 Task: Find connections with filter location Dhuburi with filter topic #careertips with filter profile language Spanish with filter current company Trina Solar with filter school Meenakshi Sundararajan Engineering College with filter industry Lime and Gypsum Products Manufacturing with filter service category Email Marketing with filter keywords title Continuous Improvement Lead
Action: Mouse moved to (205, 275)
Screenshot: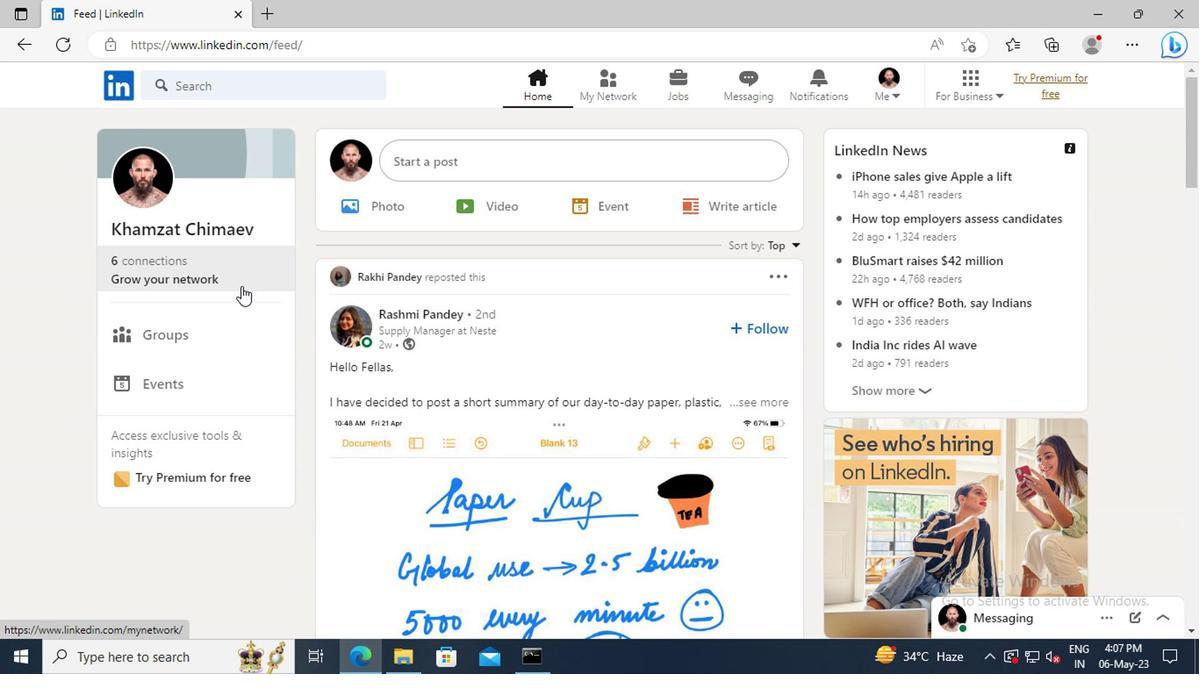 
Action: Mouse pressed left at (205, 275)
Screenshot: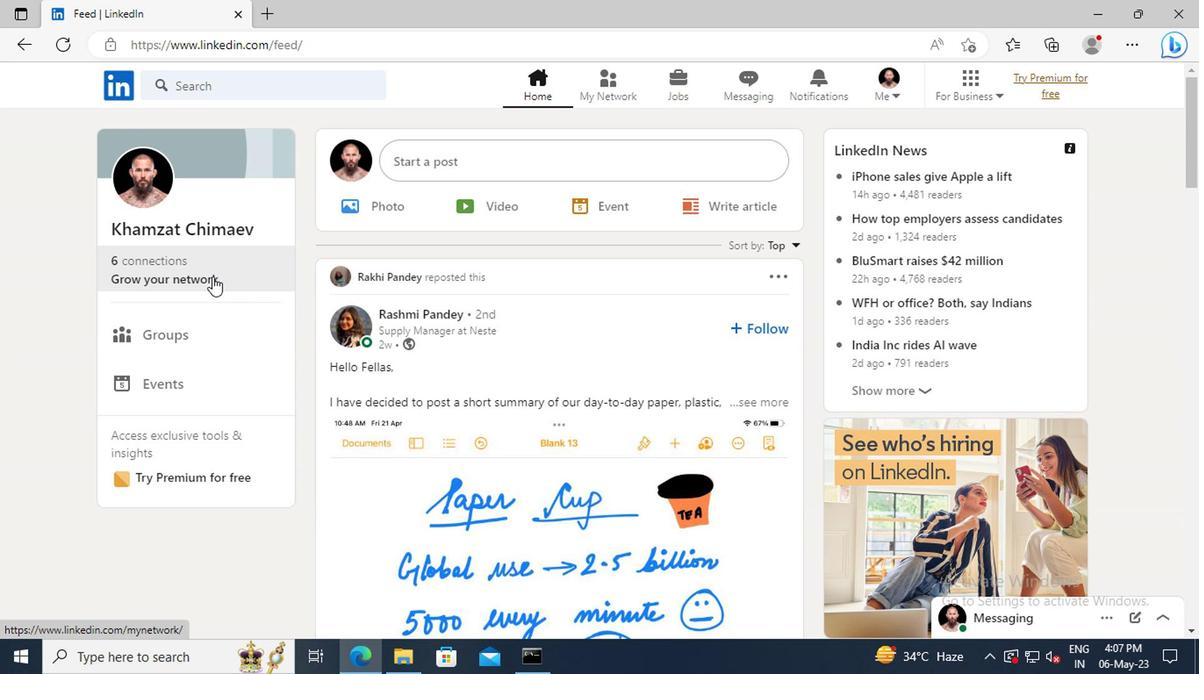 
Action: Mouse moved to (204, 184)
Screenshot: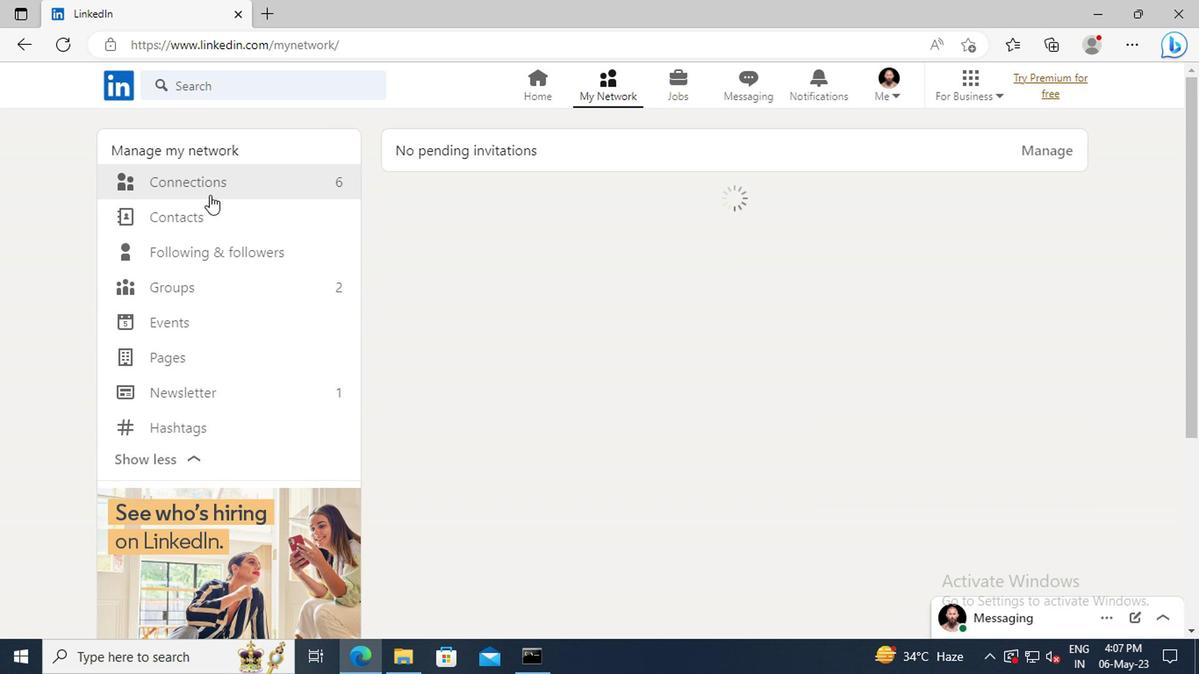 
Action: Mouse pressed left at (204, 184)
Screenshot: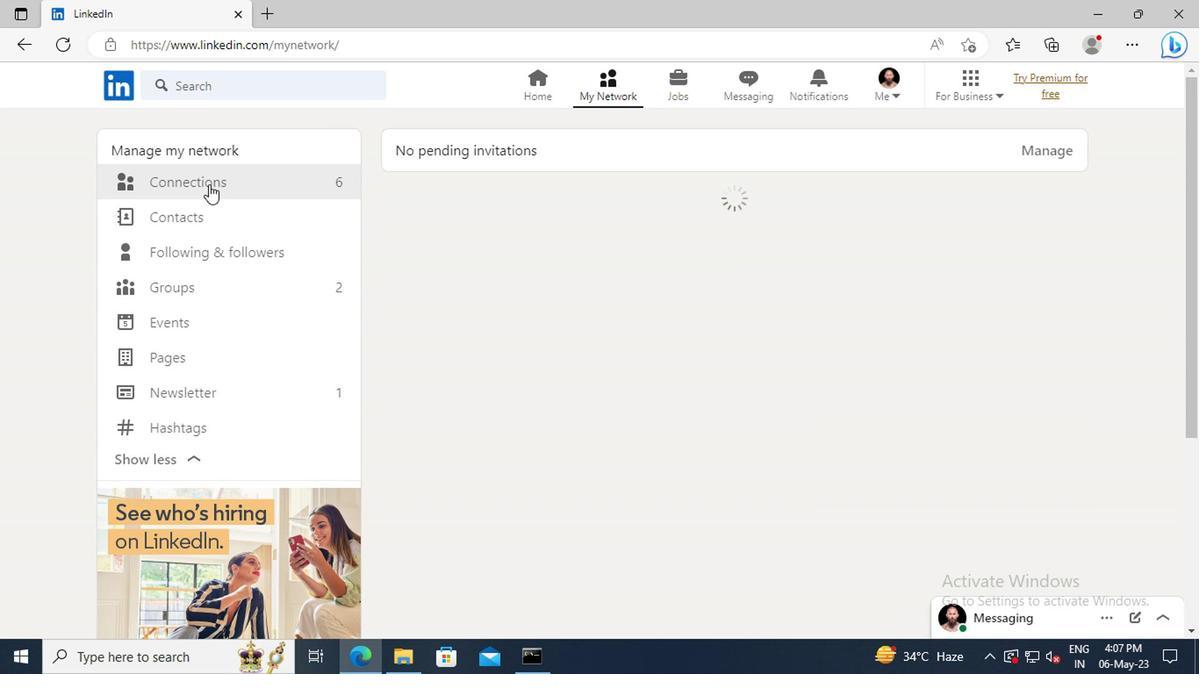 
Action: Mouse moved to (707, 187)
Screenshot: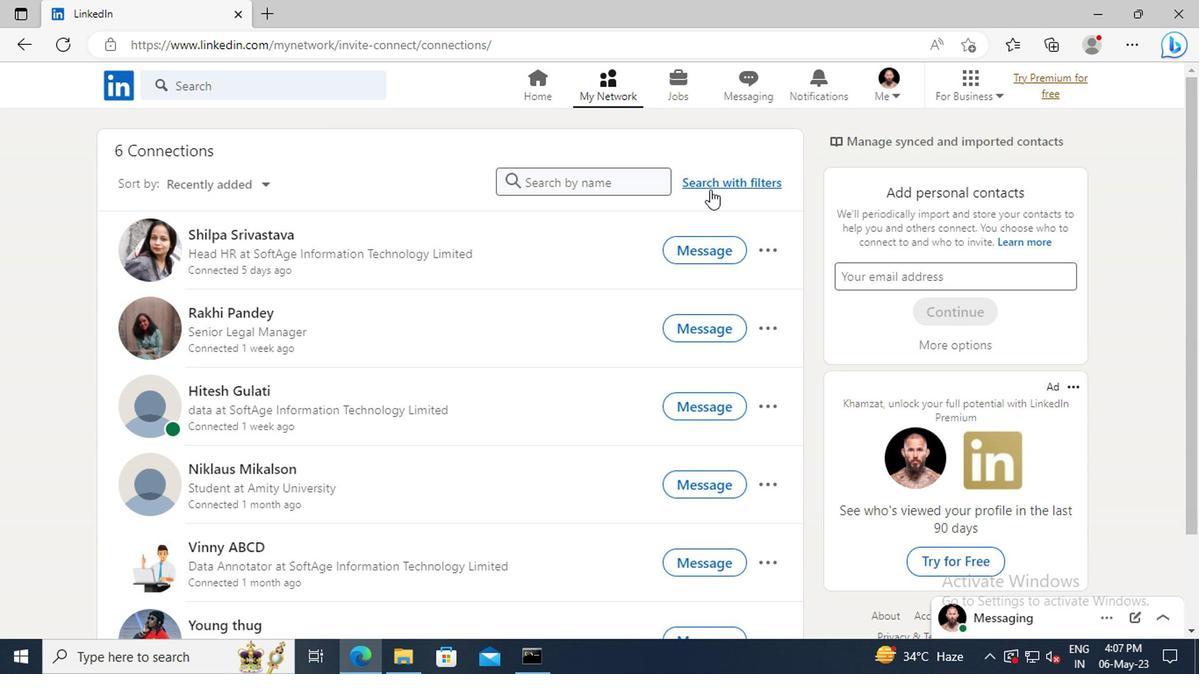 
Action: Mouse pressed left at (707, 187)
Screenshot: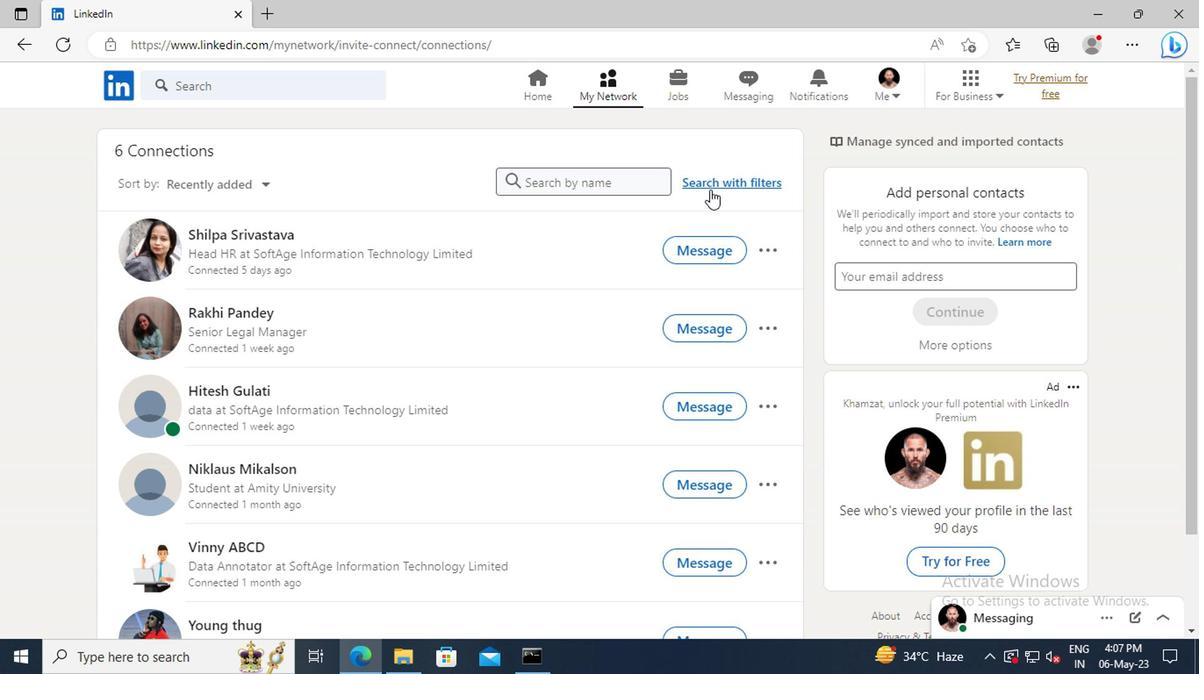 
Action: Mouse moved to (664, 141)
Screenshot: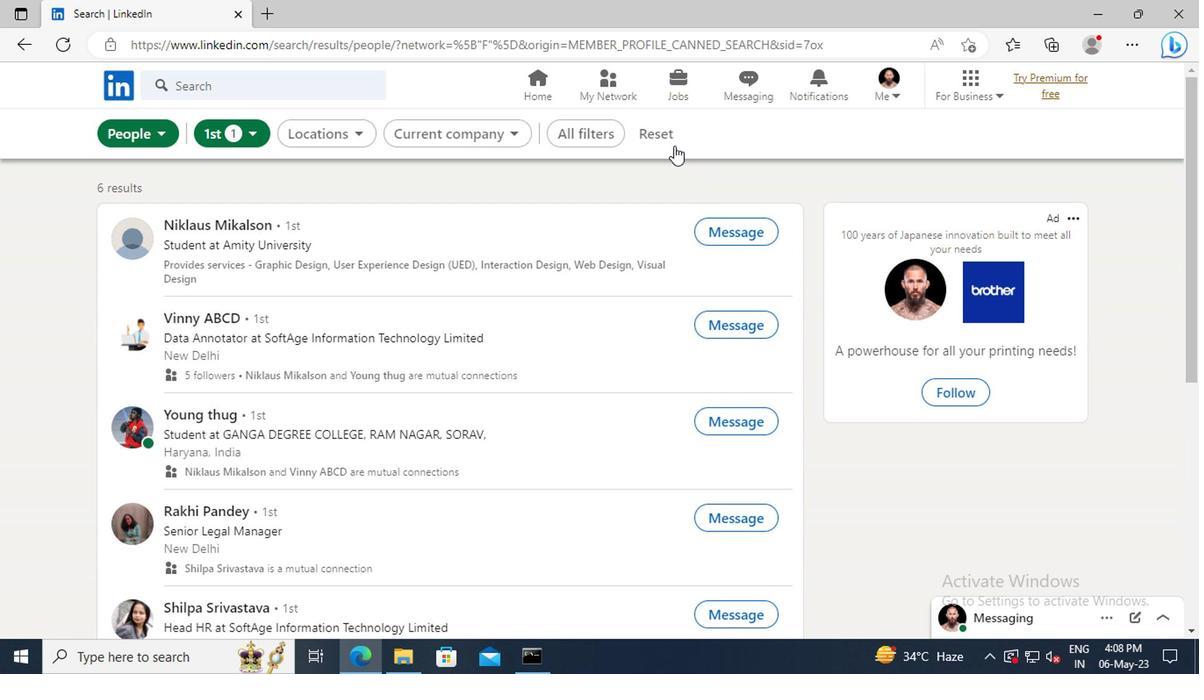 
Action: Mouse pressed left at (664, 141)
Screenshot: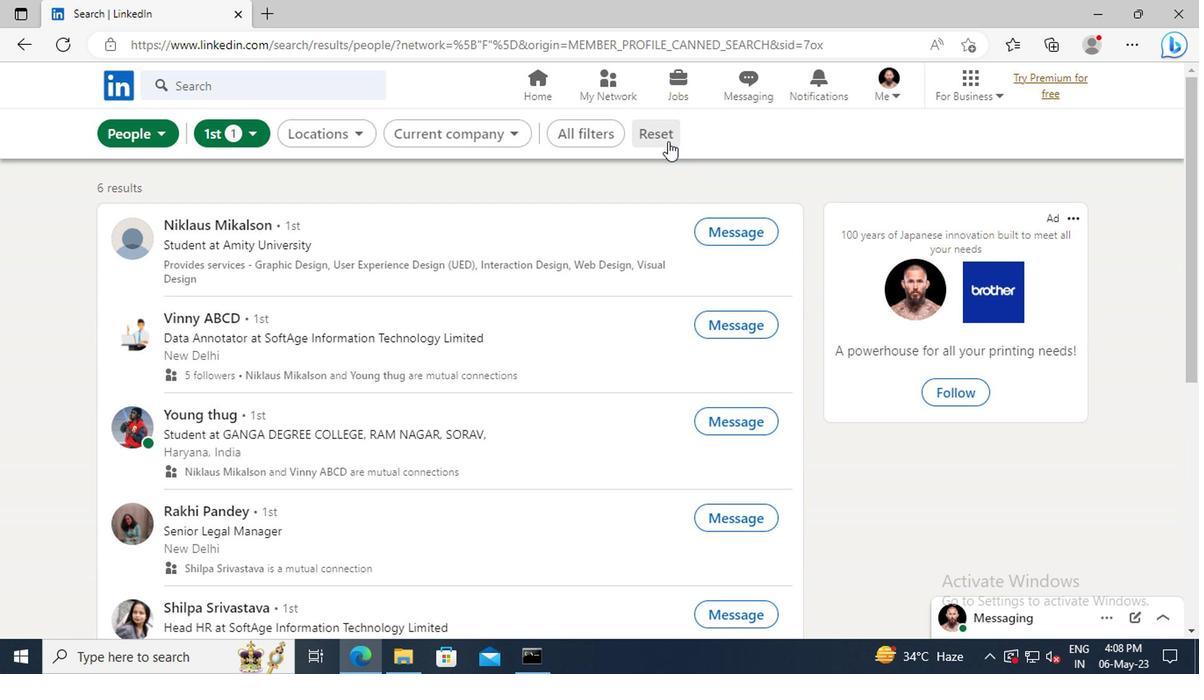 
Action: Mouse moved to (637, 141)
Screenshot: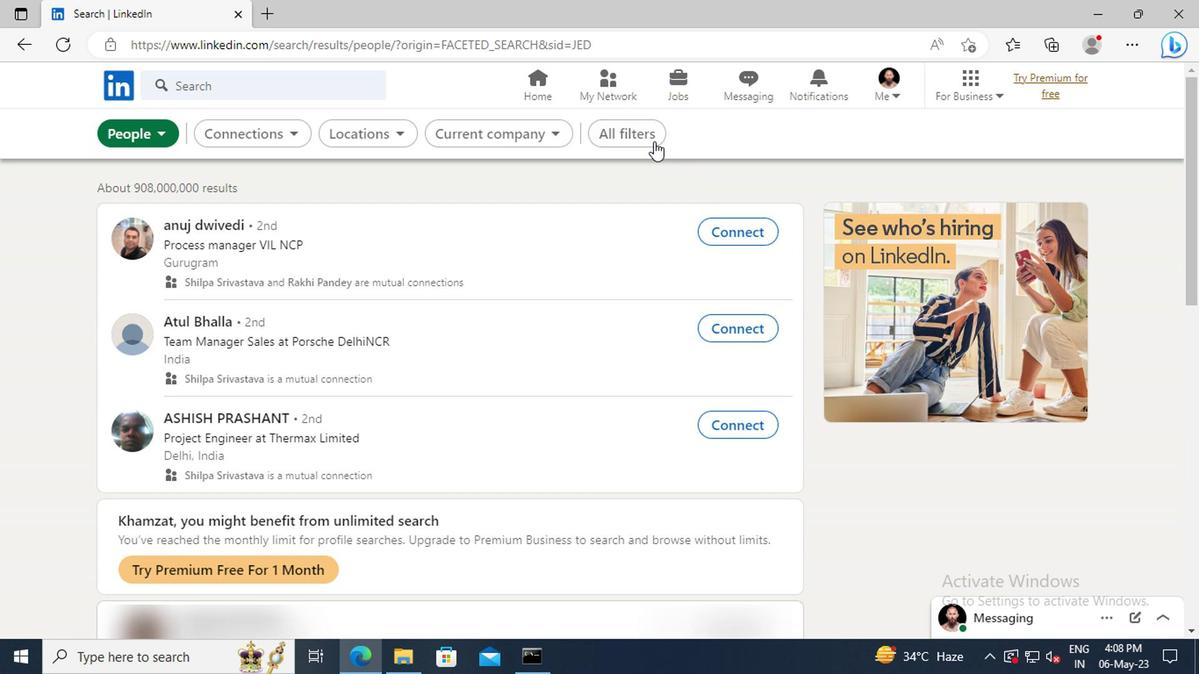 
Action: Mouse pressed left at (637, 141)
Screenshot: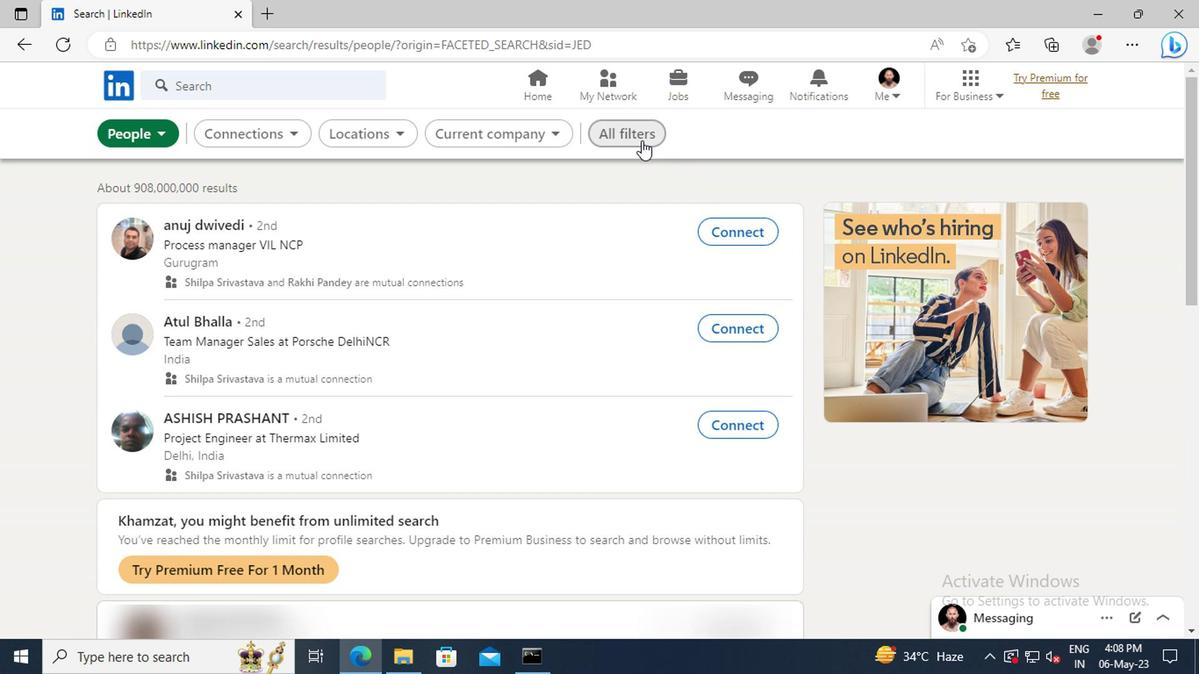 
Action: Mouse moved to (964, 322)
Screenshot: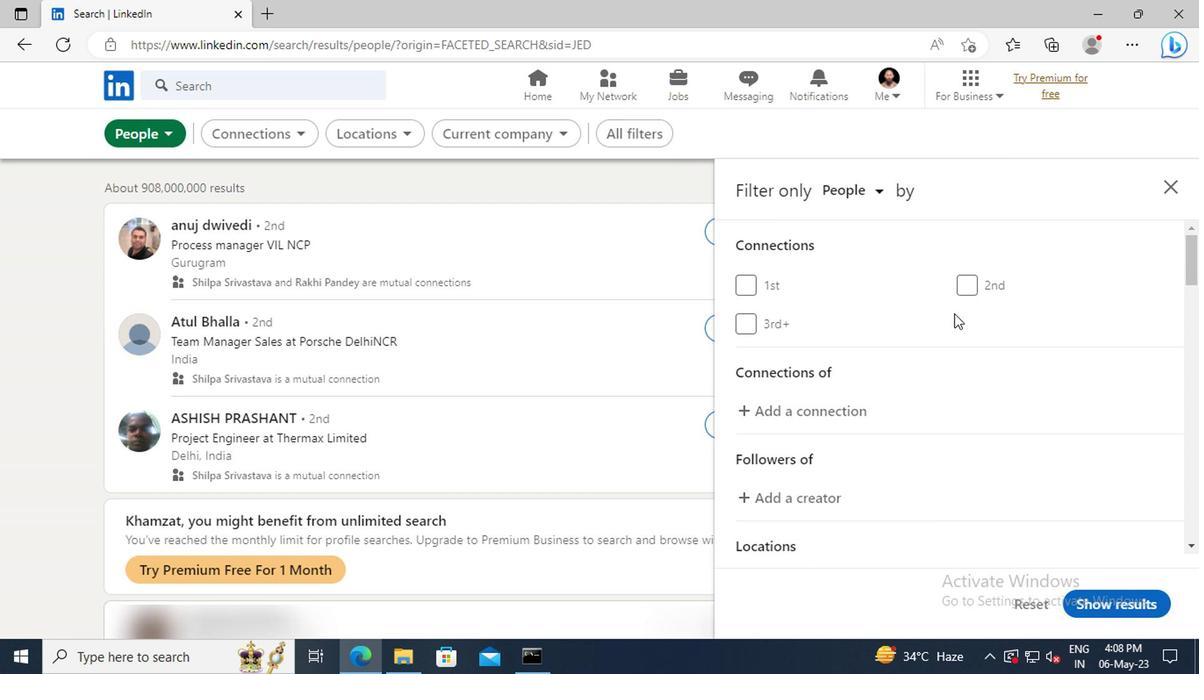 
Action: Mouse scrolled (964, 321) with delta (0, 0)
Screenshot: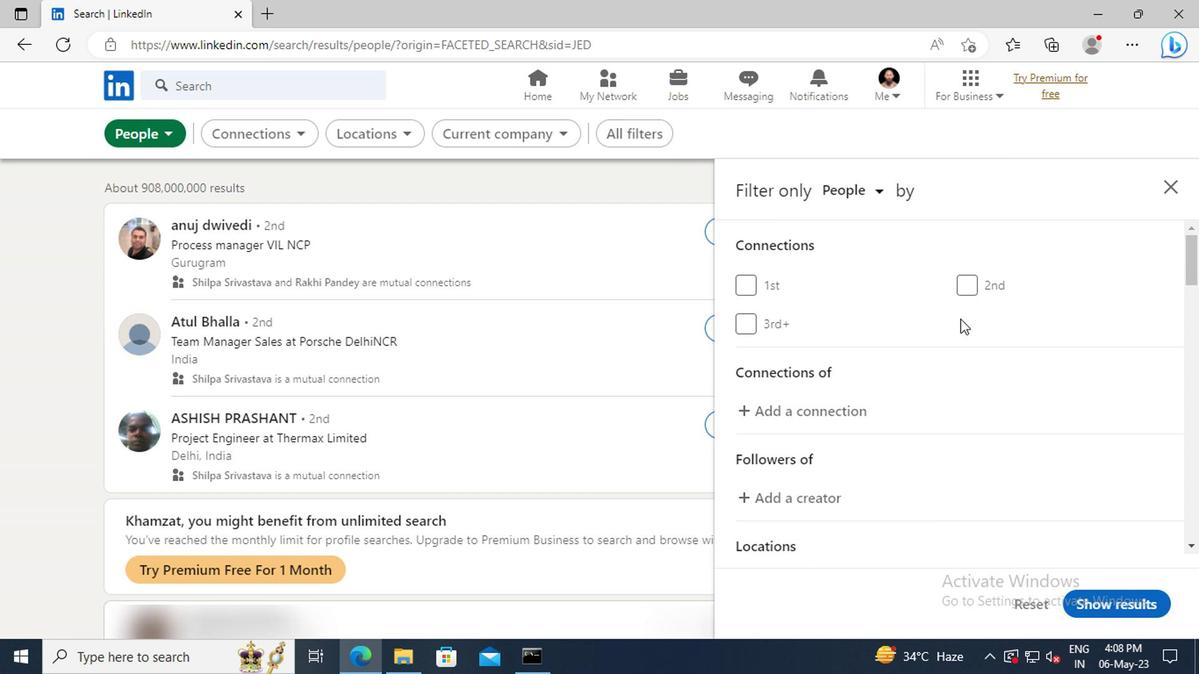 
Action: Mouse scrolled (964, 321) with delta (0, 0)
Screenshot: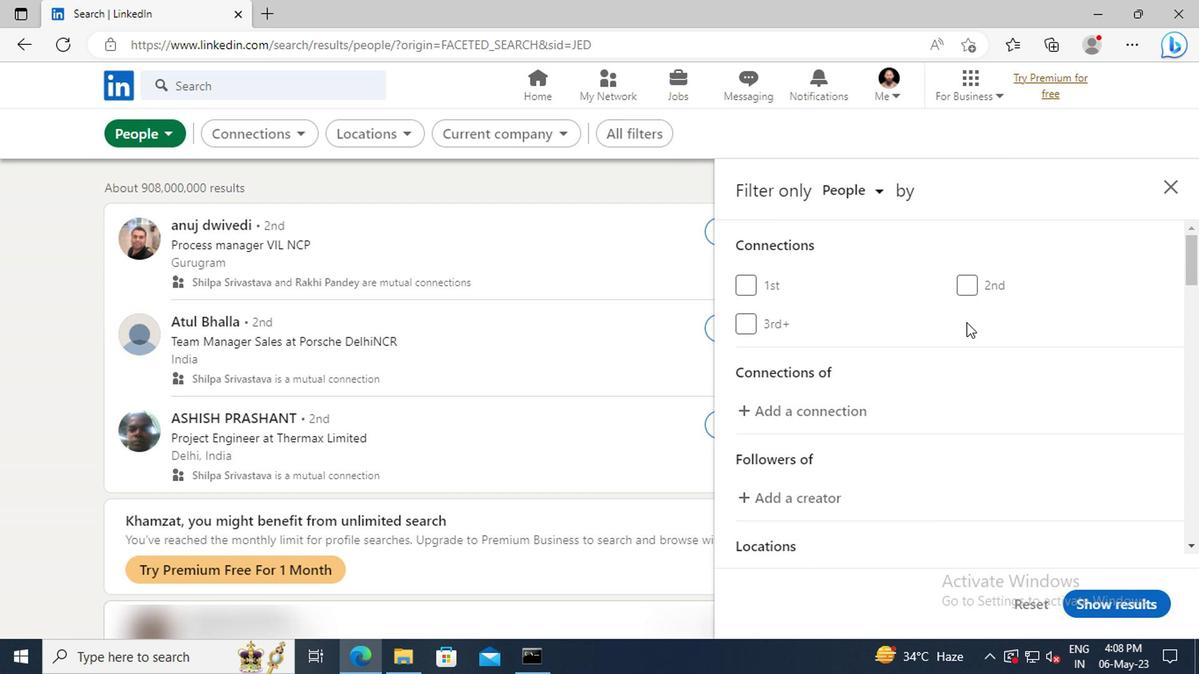 
Action: Mouse scrolled (964, 321) with delta (0, 0)
Screenshot: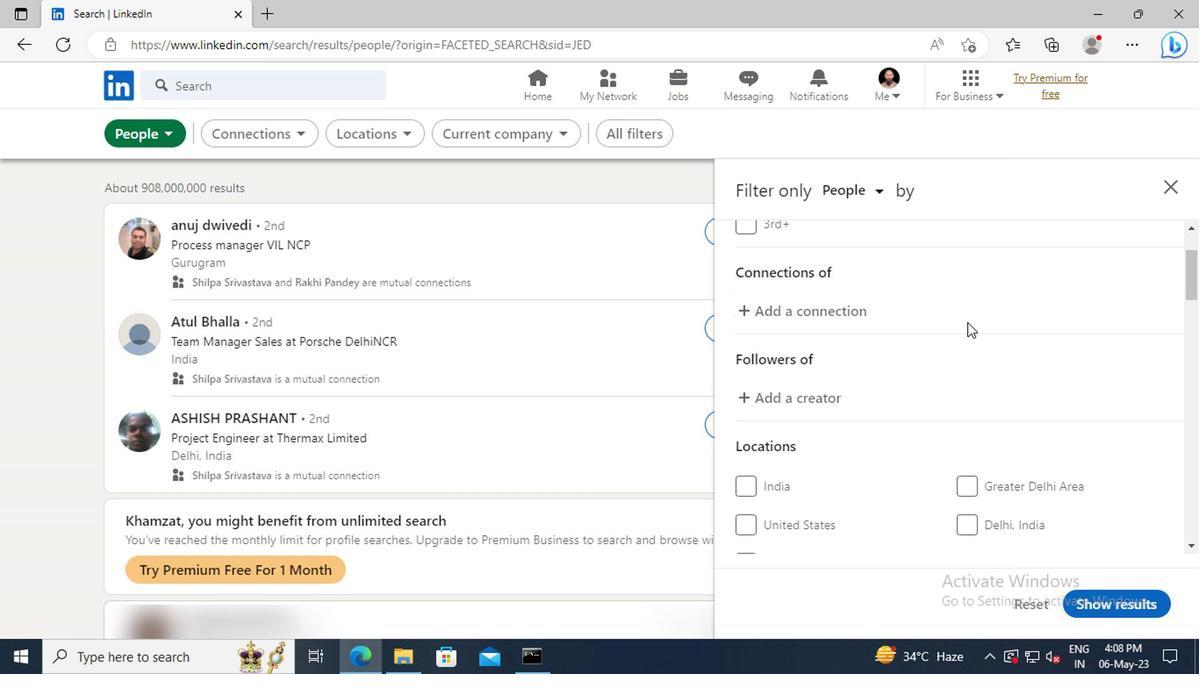 
Action: Mouse scrolled (964, 321) with delta (0, 0)
Screenshot: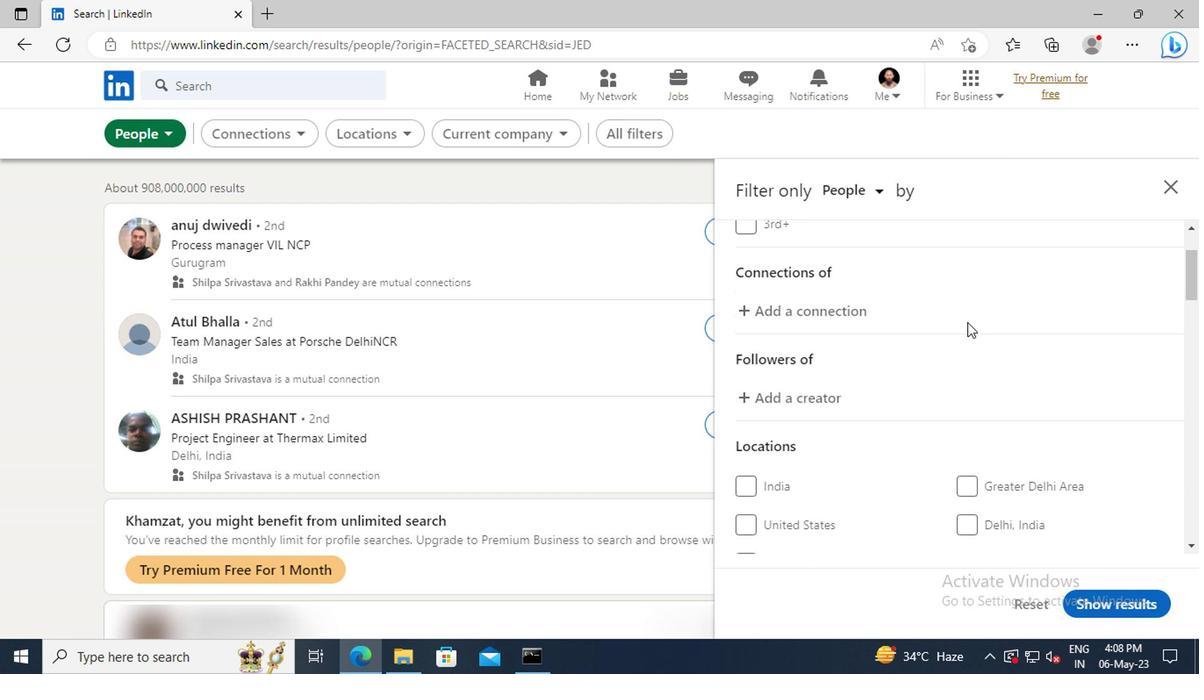 
Action: Mouse scrolled (964, 321) with delta (0, 0)
Screenshot: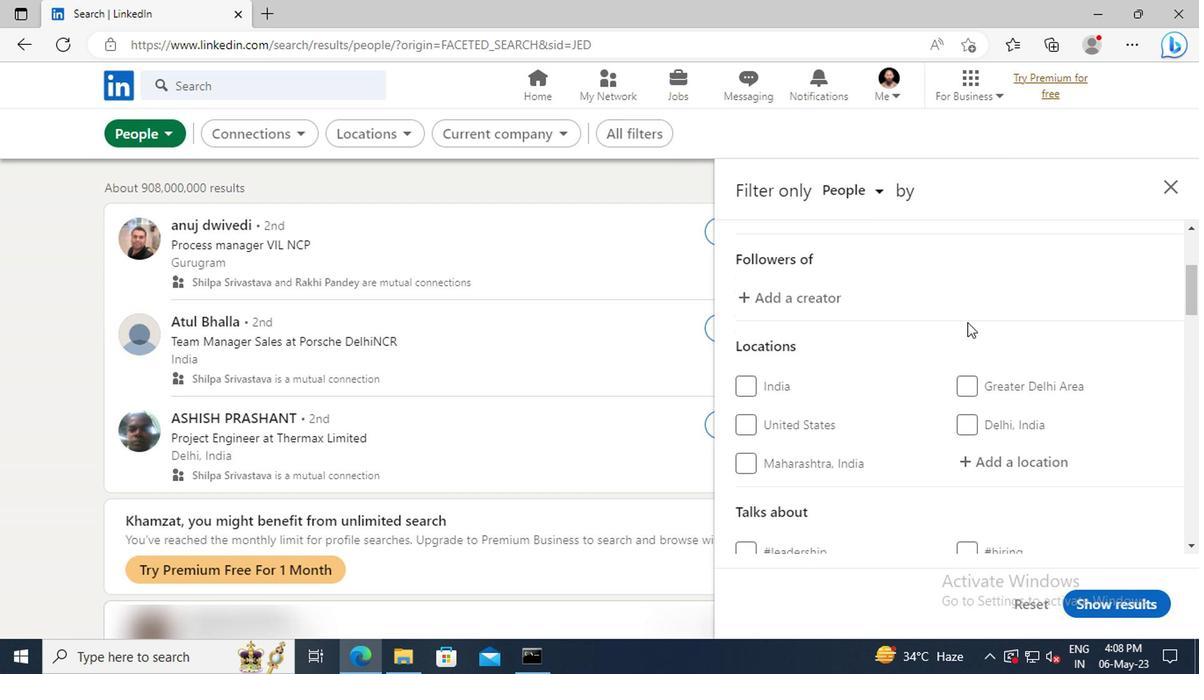
Action: Mouse scrolled (964, 321) with delta (0, 0)
Screenshot: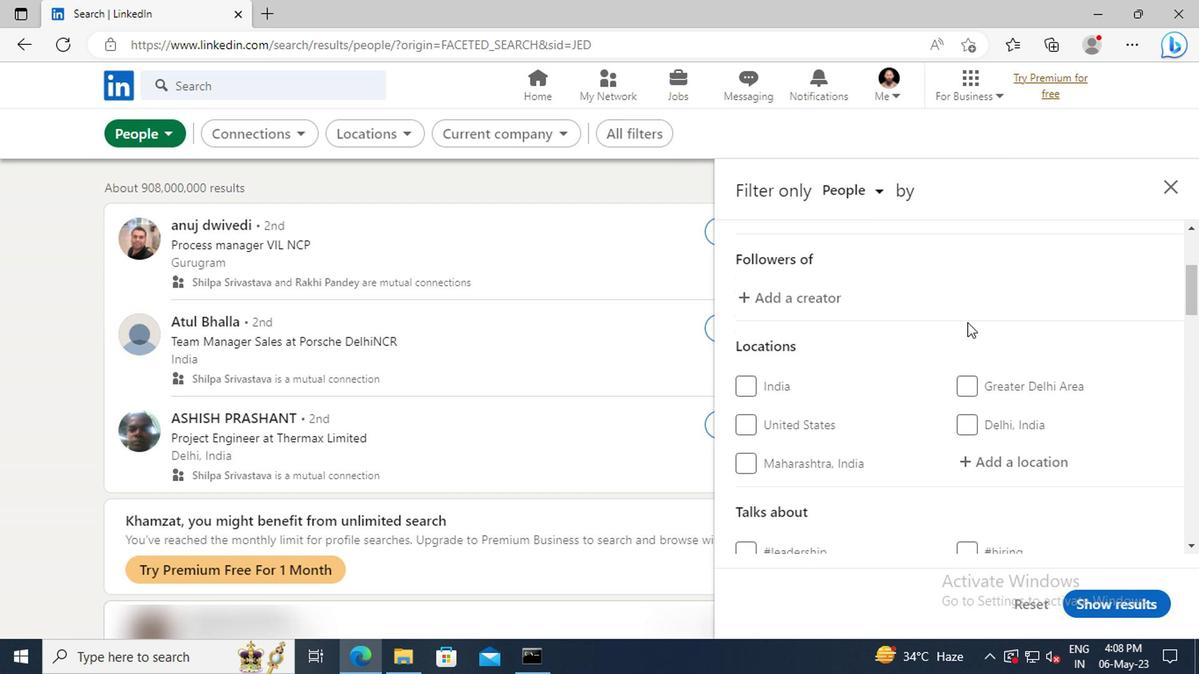 
Action: Mouse moved to (972, 359)
Screenshot: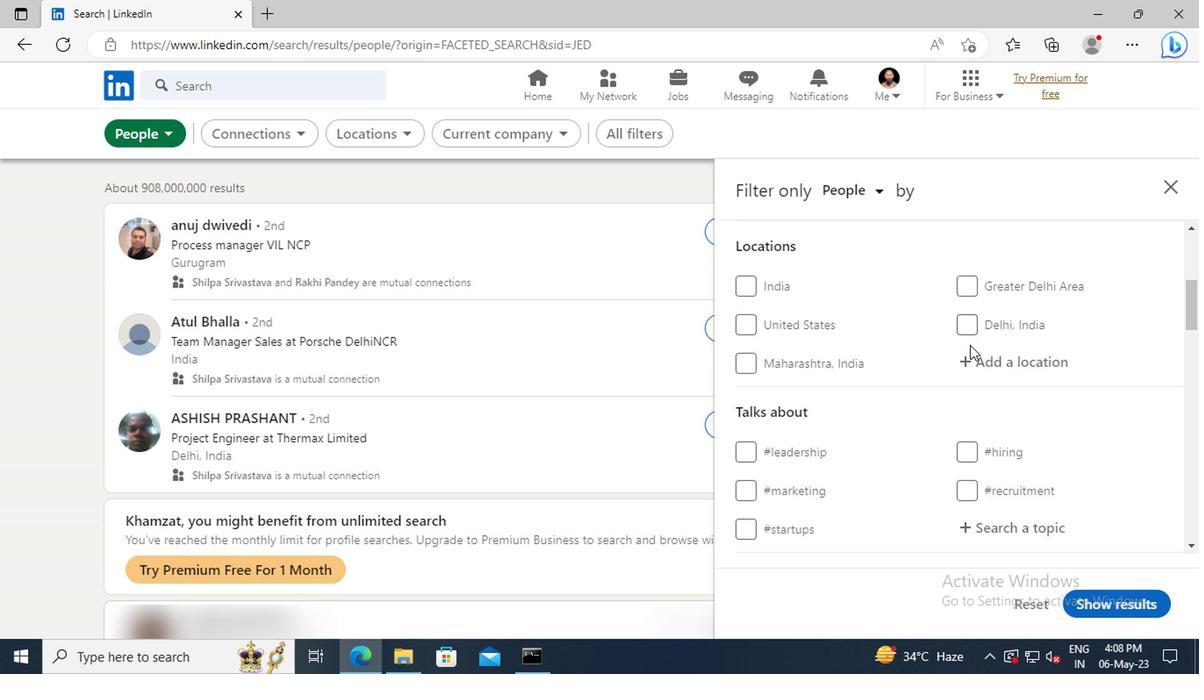 
Action: Mouse pressed left at (972, 359)
Screenshot: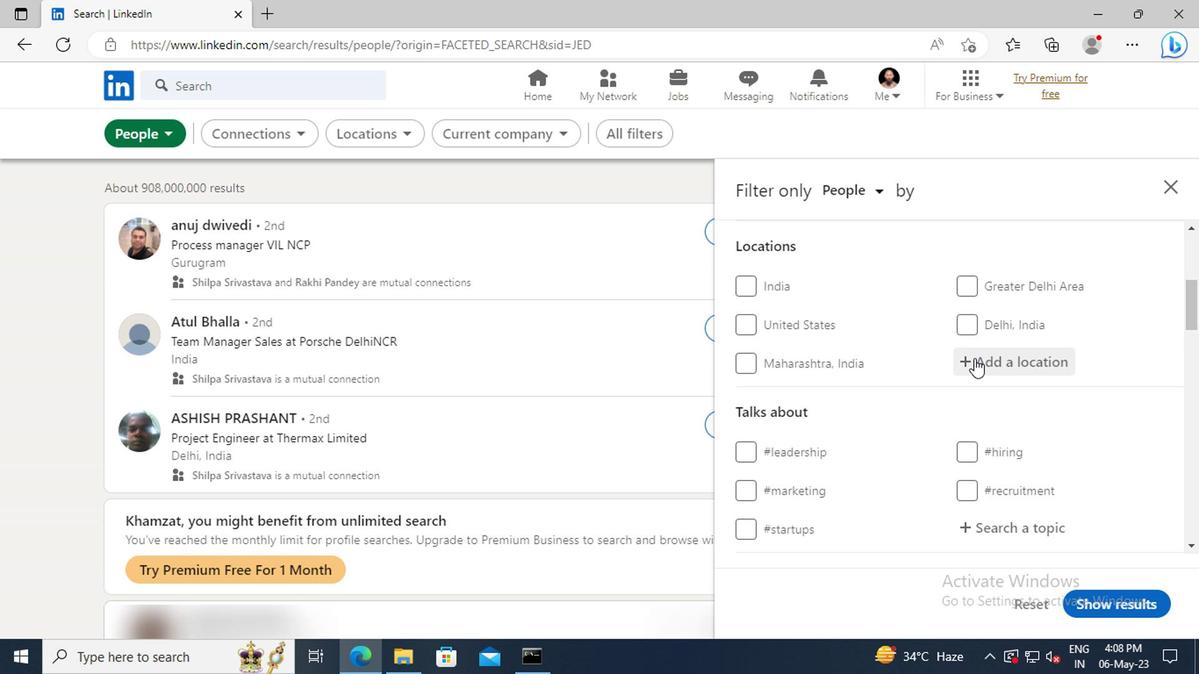 
Action: Key pressed <Key.shift>DHUBURI<Key.enter>
Screenshot: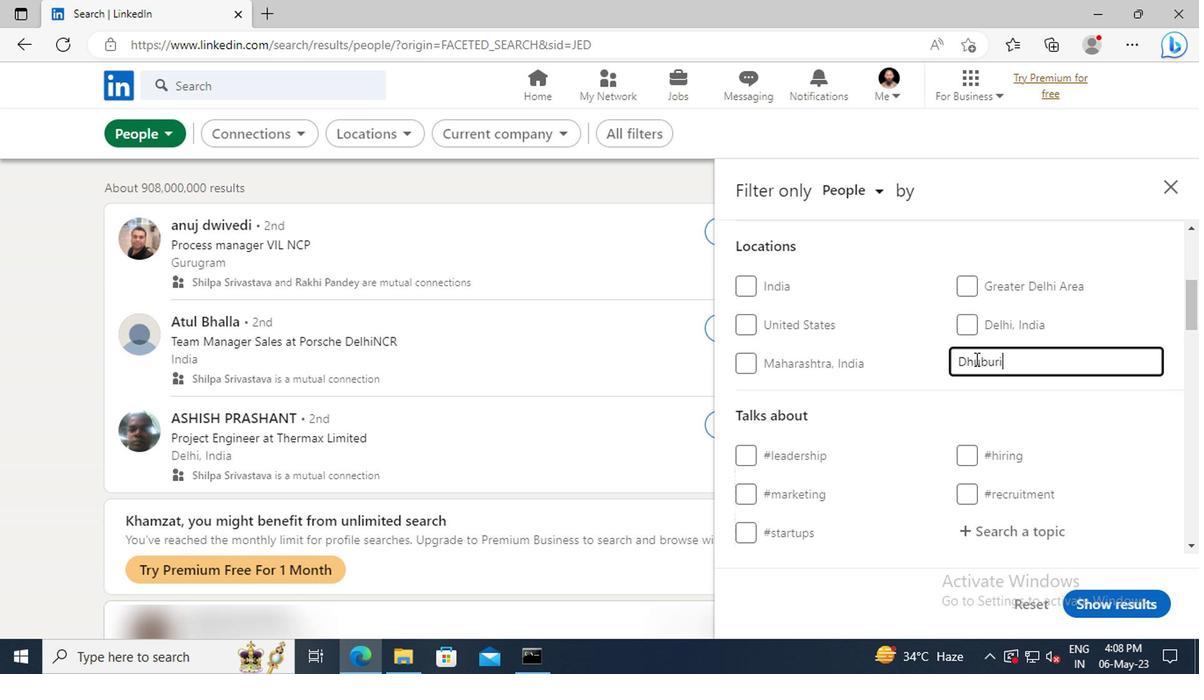
Action: Mouse scrolled (972, 358) with delta (0, 0)
Screenshot: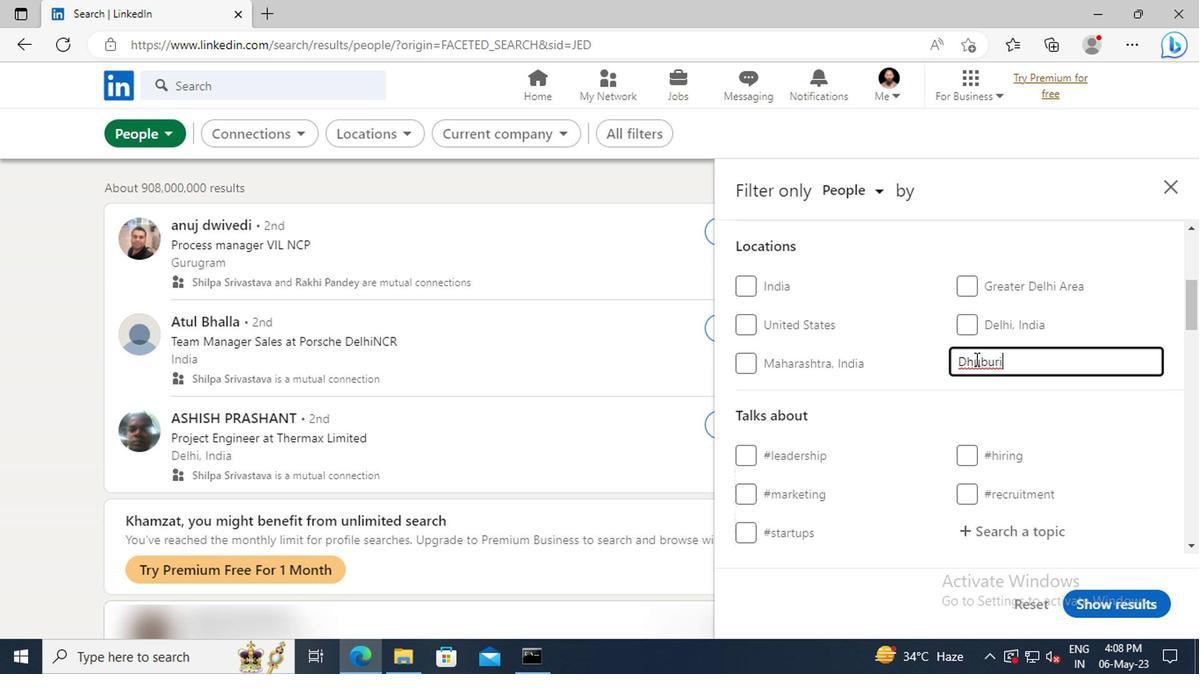 
Action: Mouse scrolled (972, 358) with delta (0, 0)
Screenshot: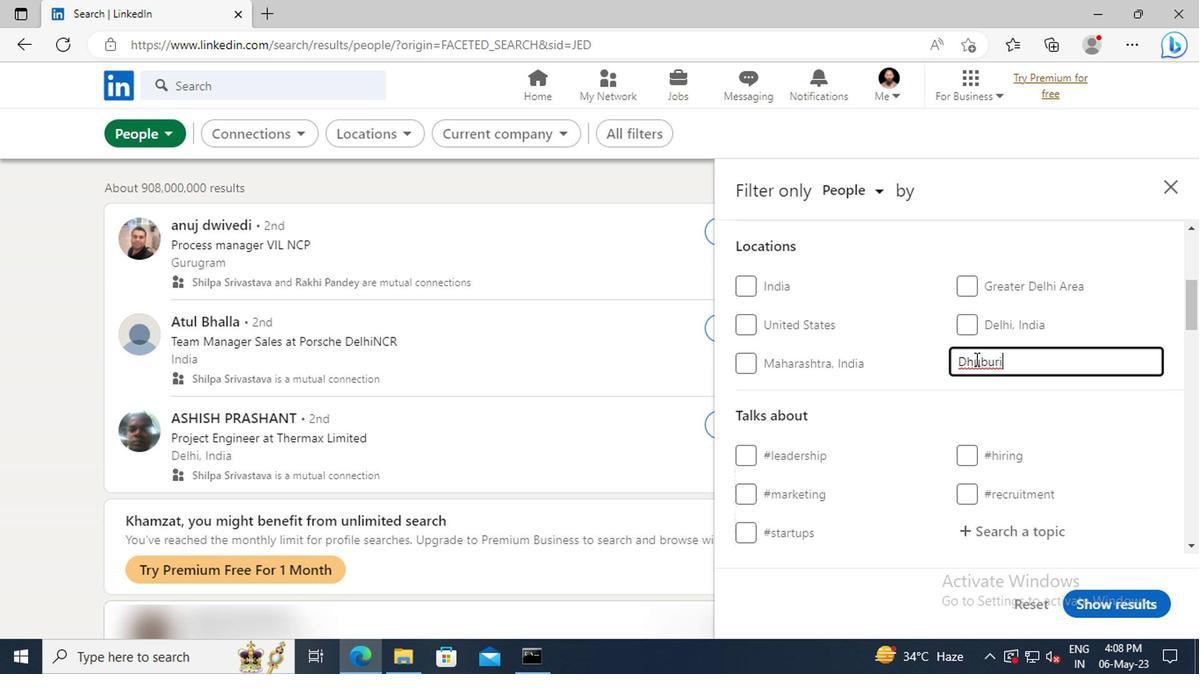 
Action: Mouse scrolled (972, 358) with delta (0, 0)
Screenshot: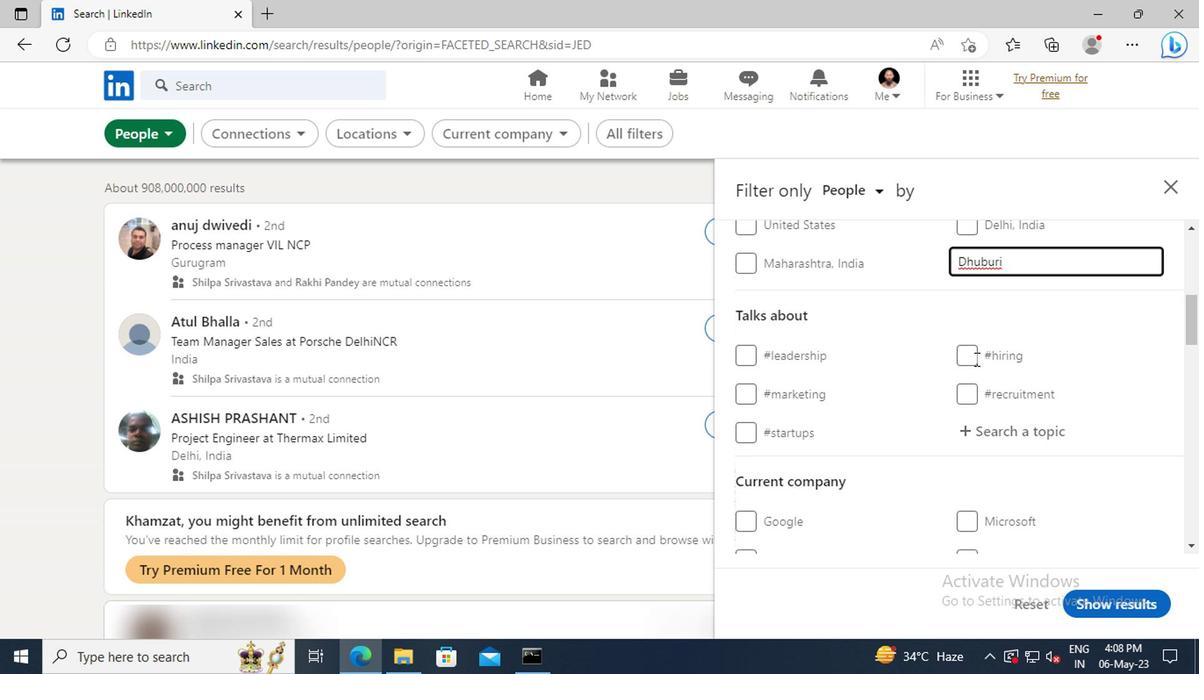 
Action: Mouse moved to (982, 379)
Screenshot: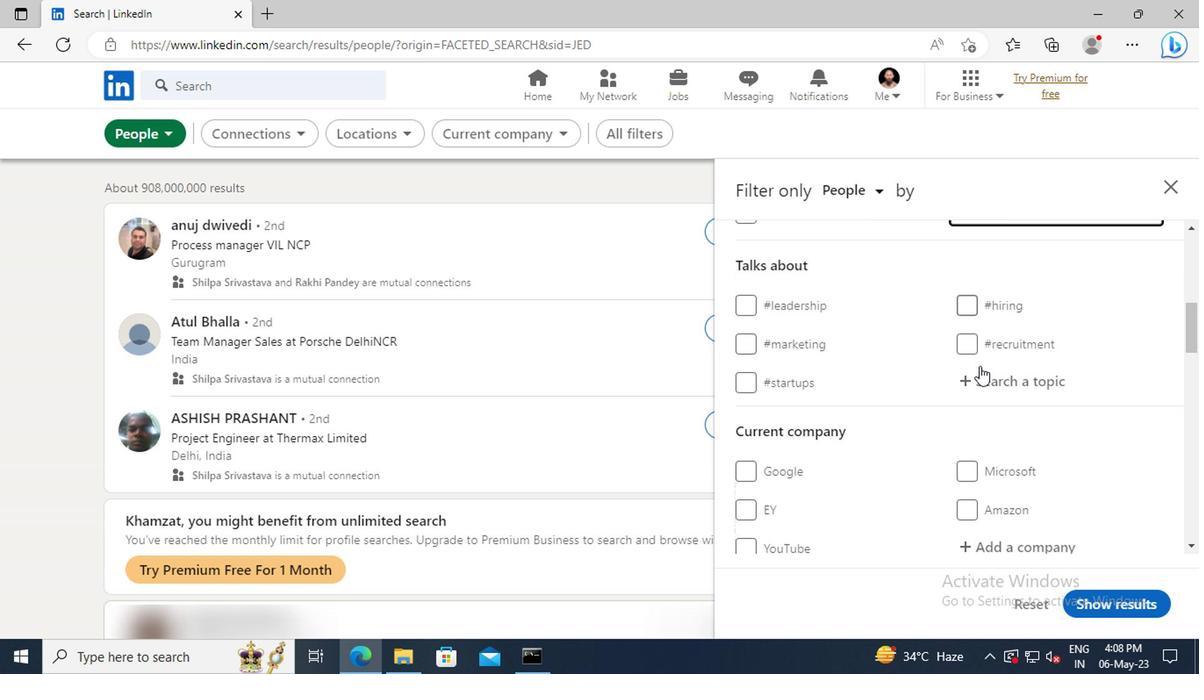 
Action: Mouse pressed left at (982, 379)
Screenshot: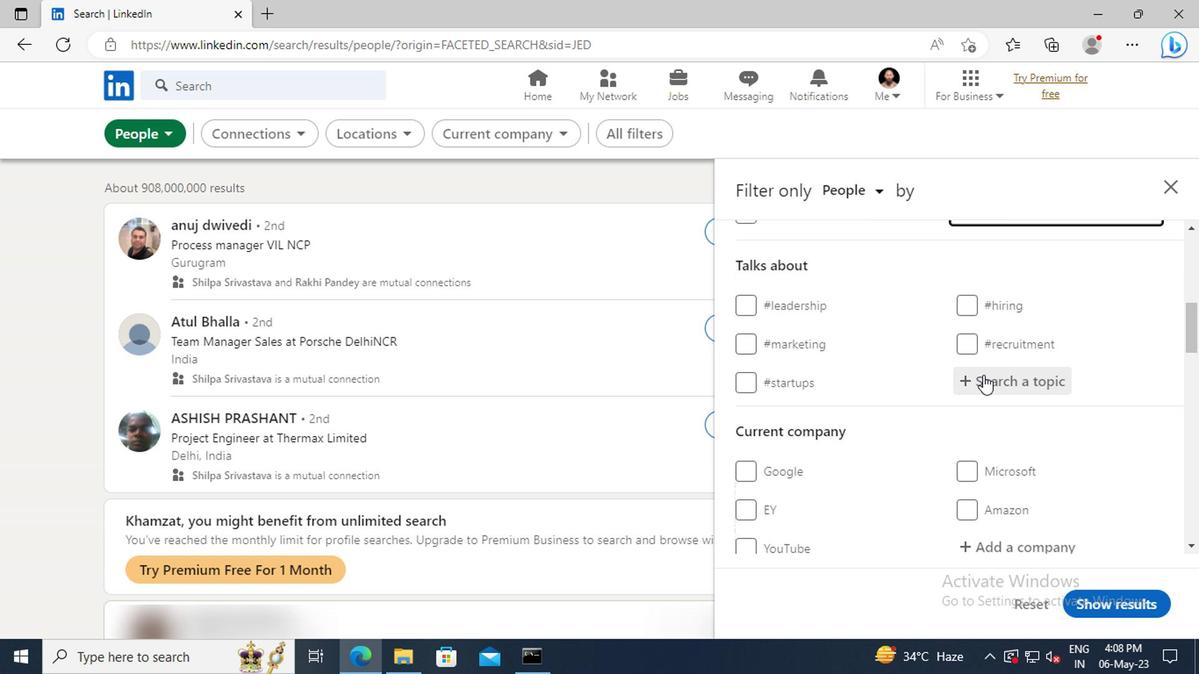 
Action: Key pressed CAREERT
Screenshot: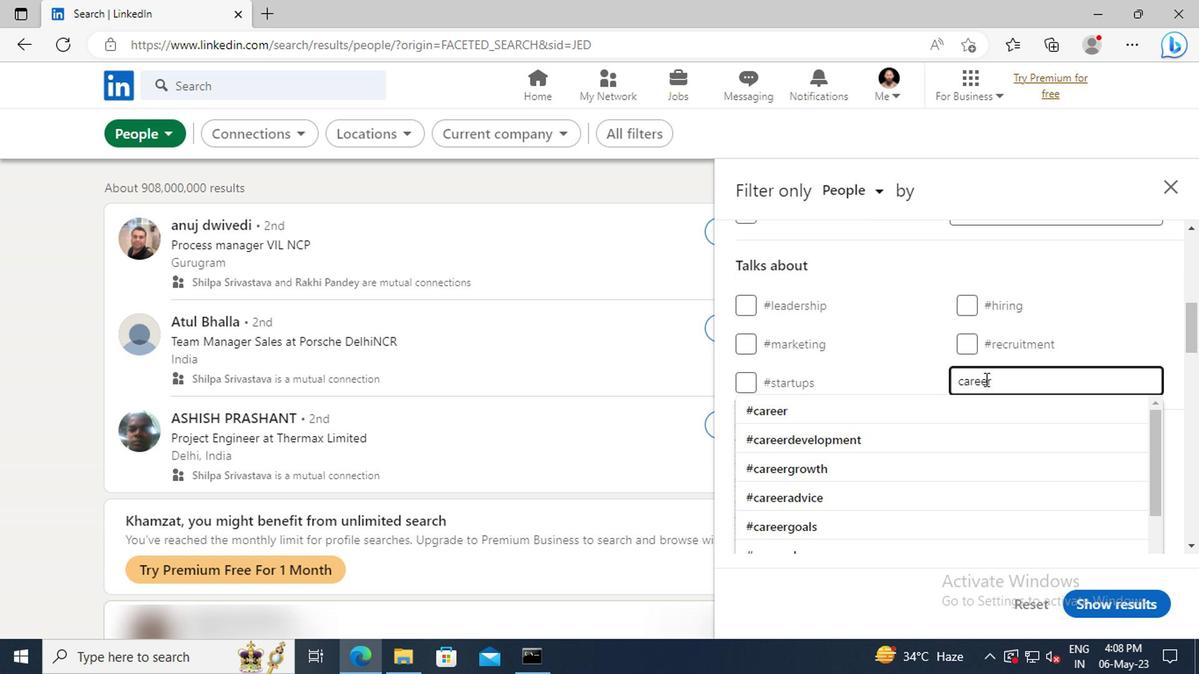 
Action: Mouse moved to (983, 402)
Screenshot: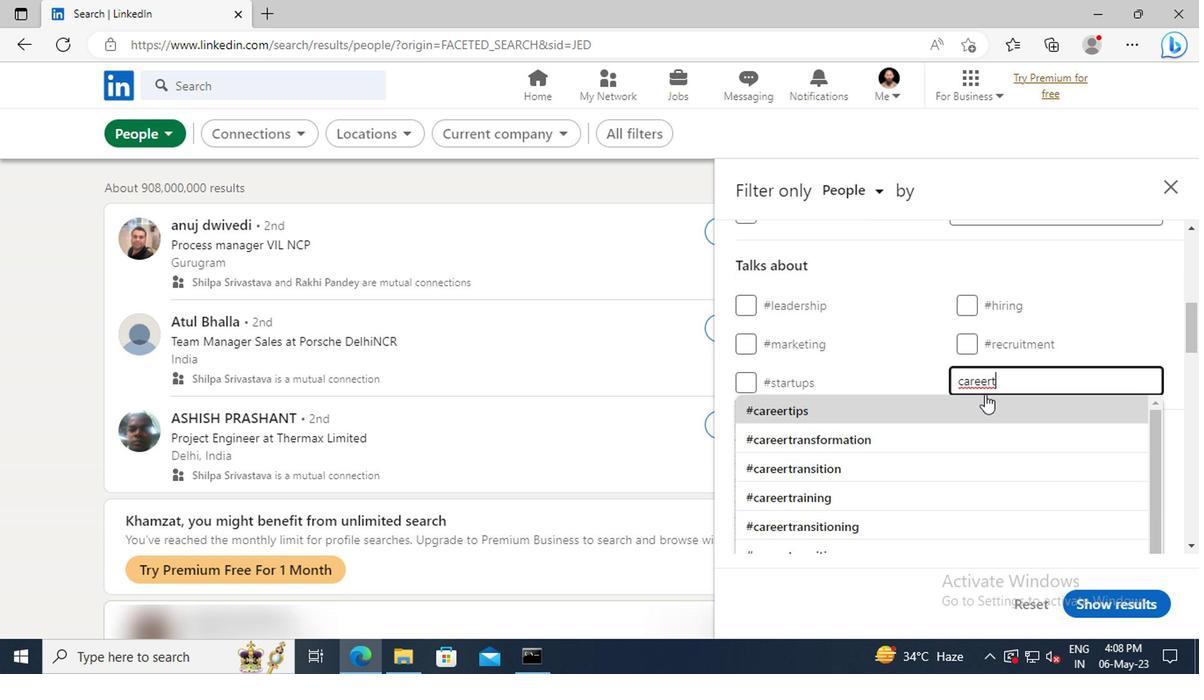 
Action: Mouse pressed left at (983, 402)
Screenshot: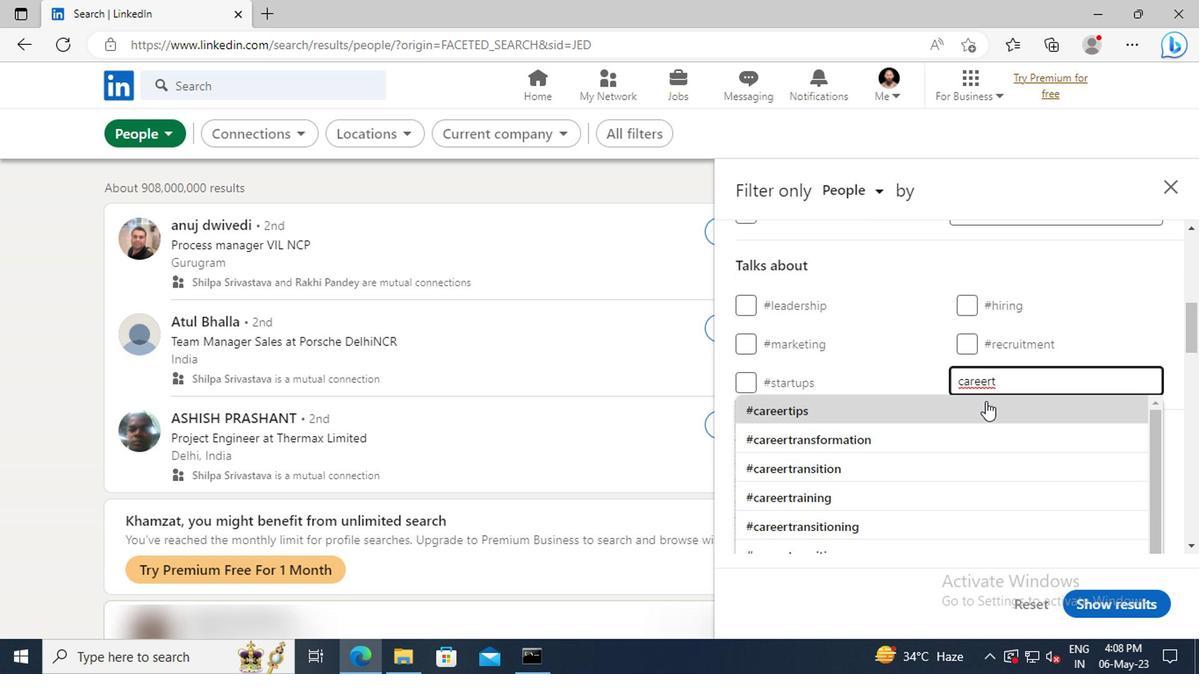 
Action: Mouse scrolled (983, 401) with delta (0, 0)
Screenshot: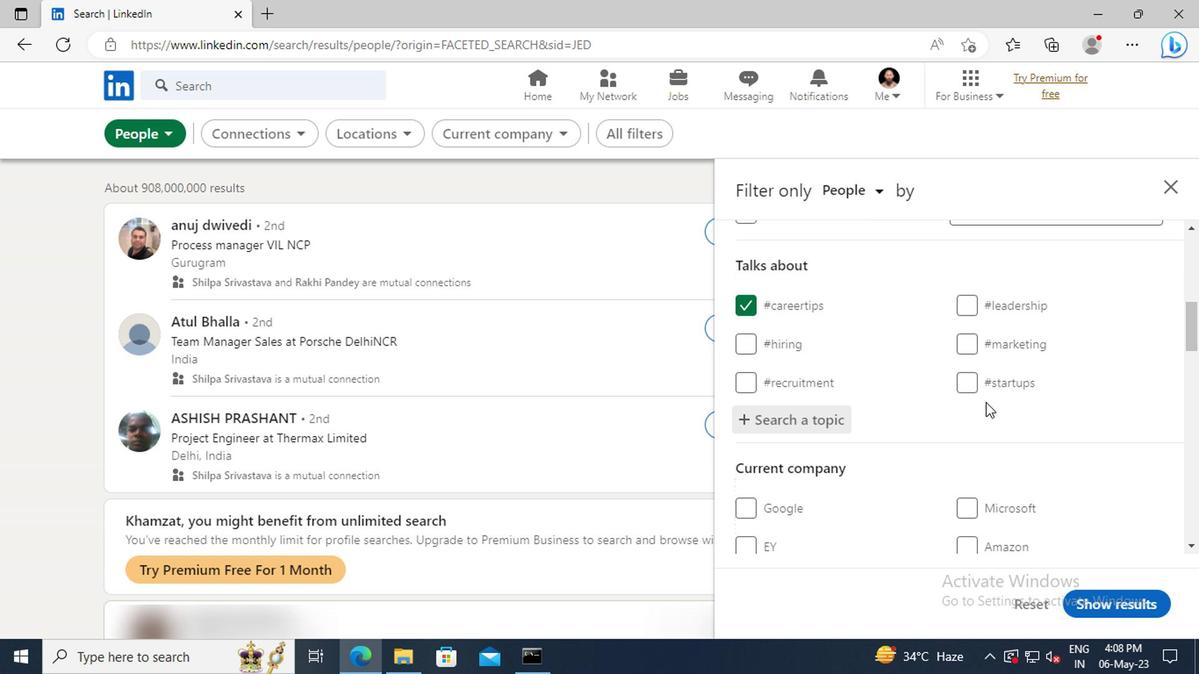 
Action: Mouse scrolled (983, 401) with delta (0, 0)
Screenshot: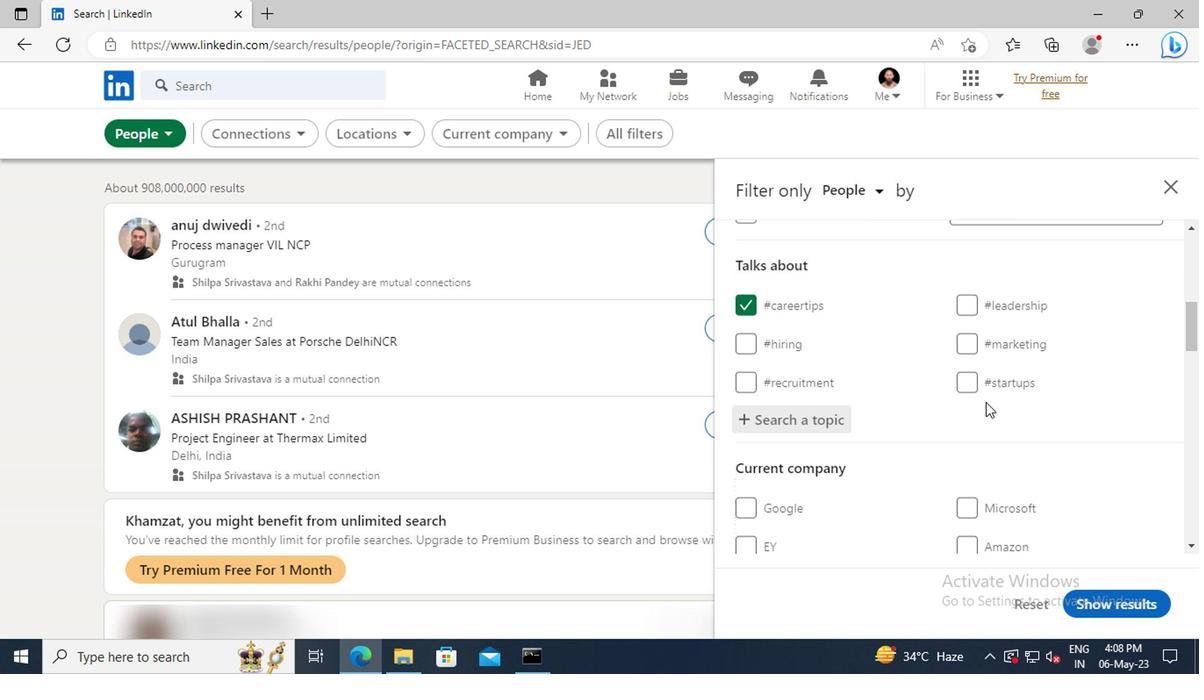 
Action: Mouse scrolled (983, 401) with delta (0, 0)
Screenshot: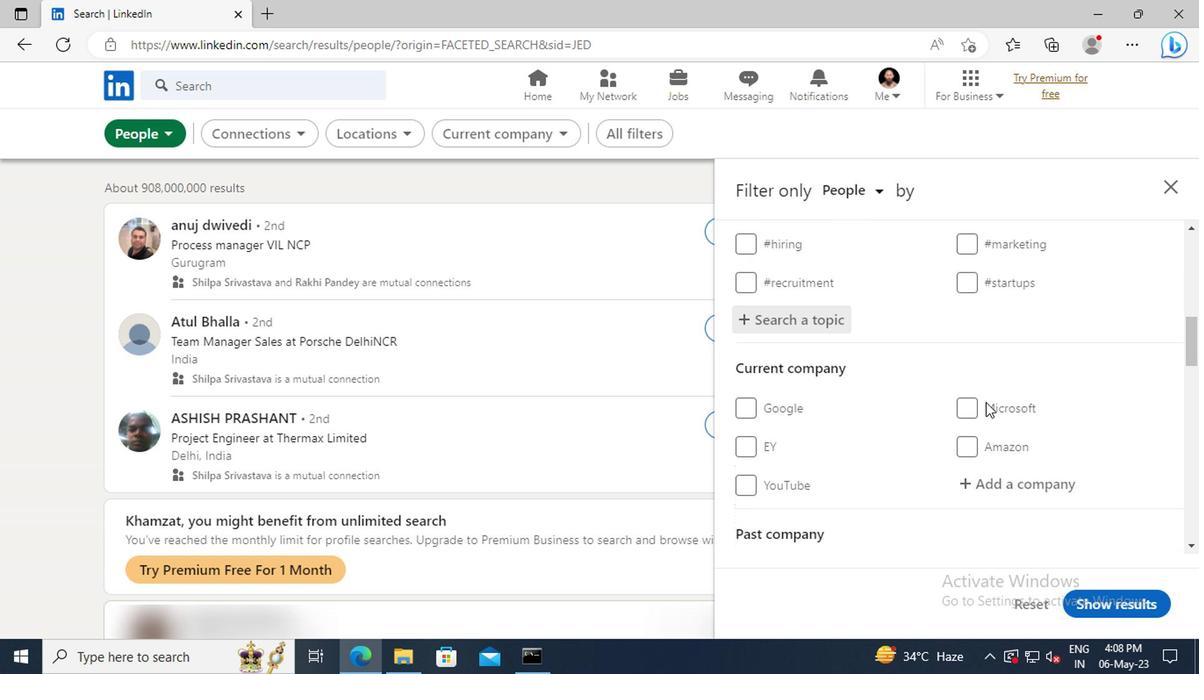 
Action: Mouse scrolled (983, 401) with delta (0, 0)
Screenshot: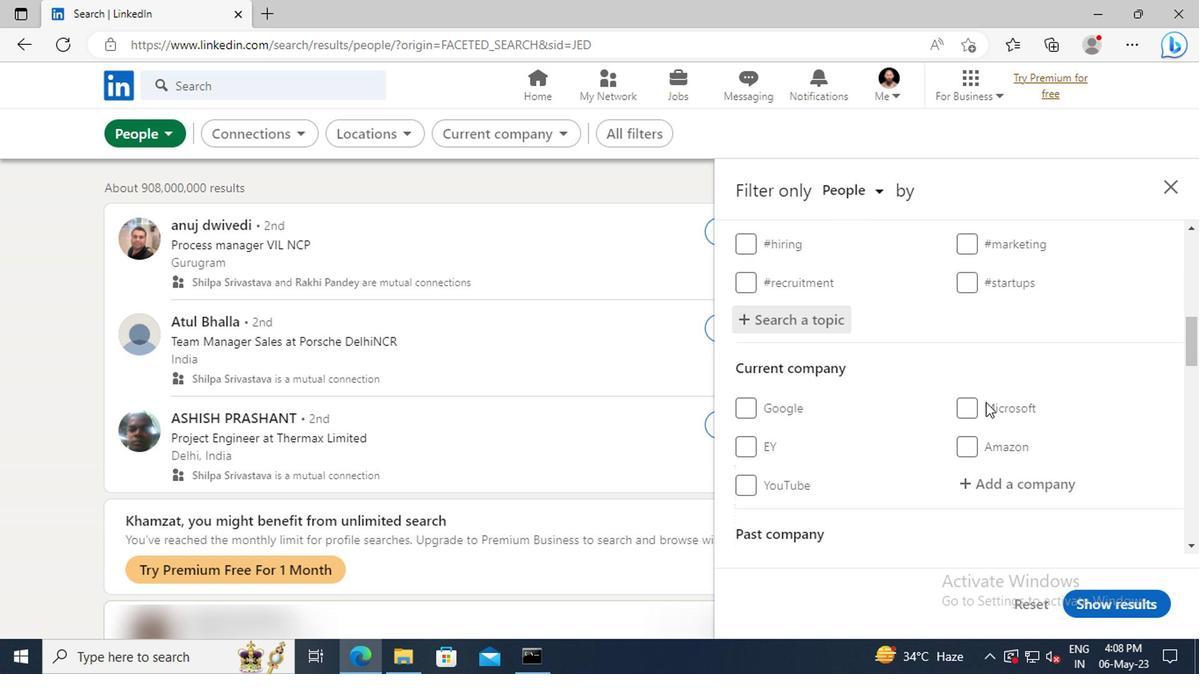 
Action: Mouse scrolled (983, 401) with delta (0, 0)
Screenshot: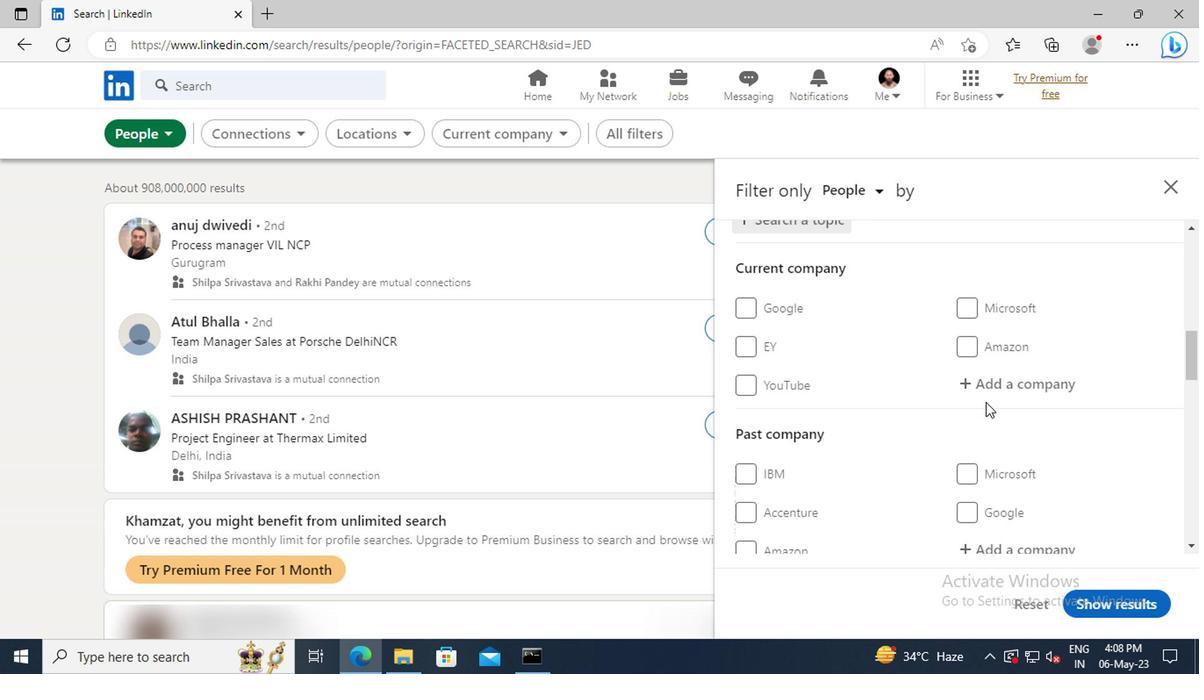 
Action: Mouse scrolled (983, 401) with delta (0, 0)
Screenshot: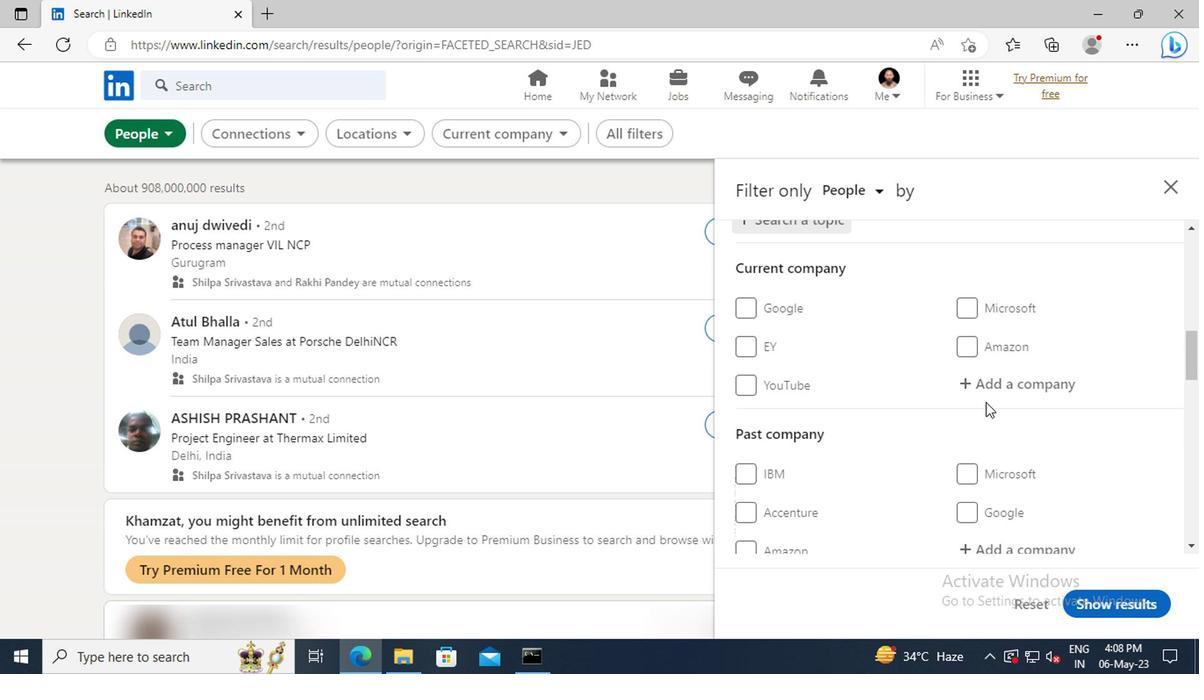 
Action: Mouse scrolled (983, 401) with delta (0, 0)
Screenshot: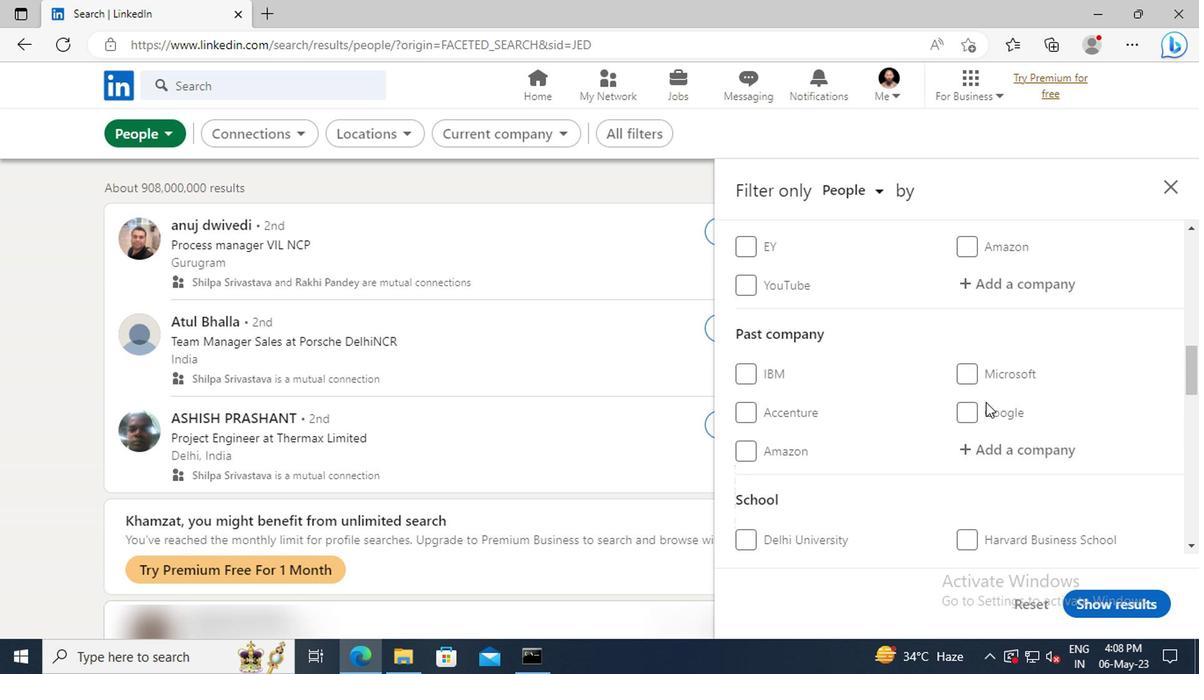 
Action: Mouse scrolled (983, 401) with delta (0, 0)
Screenshot: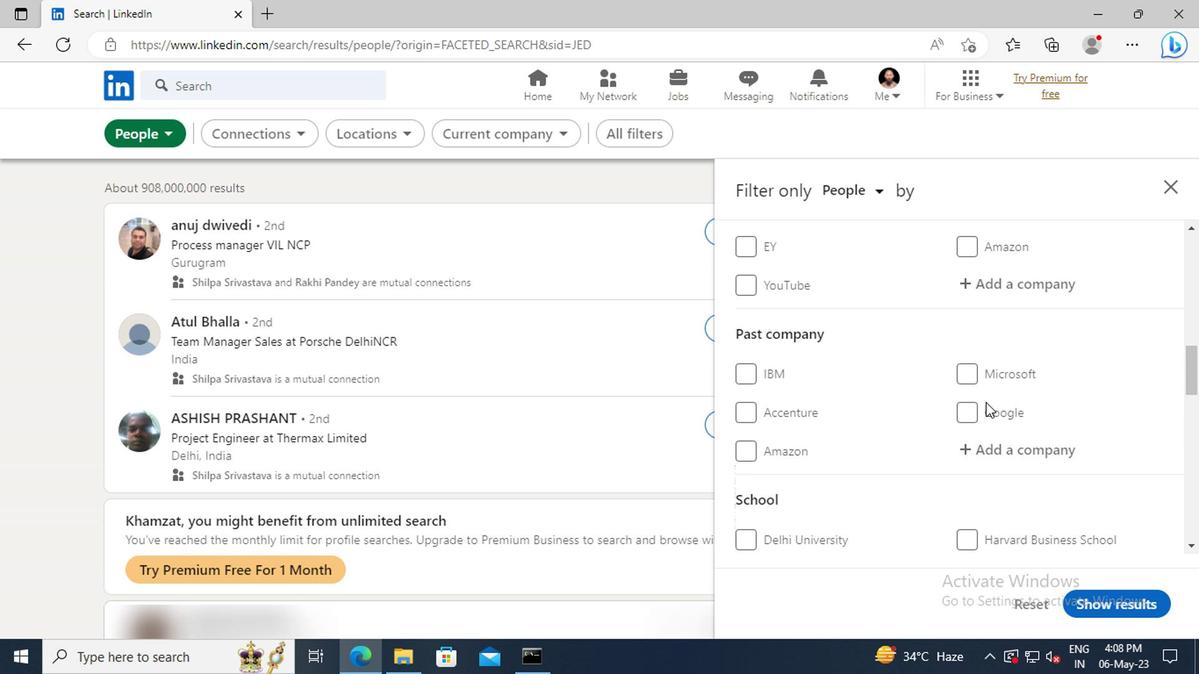 
Action: Mouse scrolled (983, 401) with delta (0, 0)
Screenshot: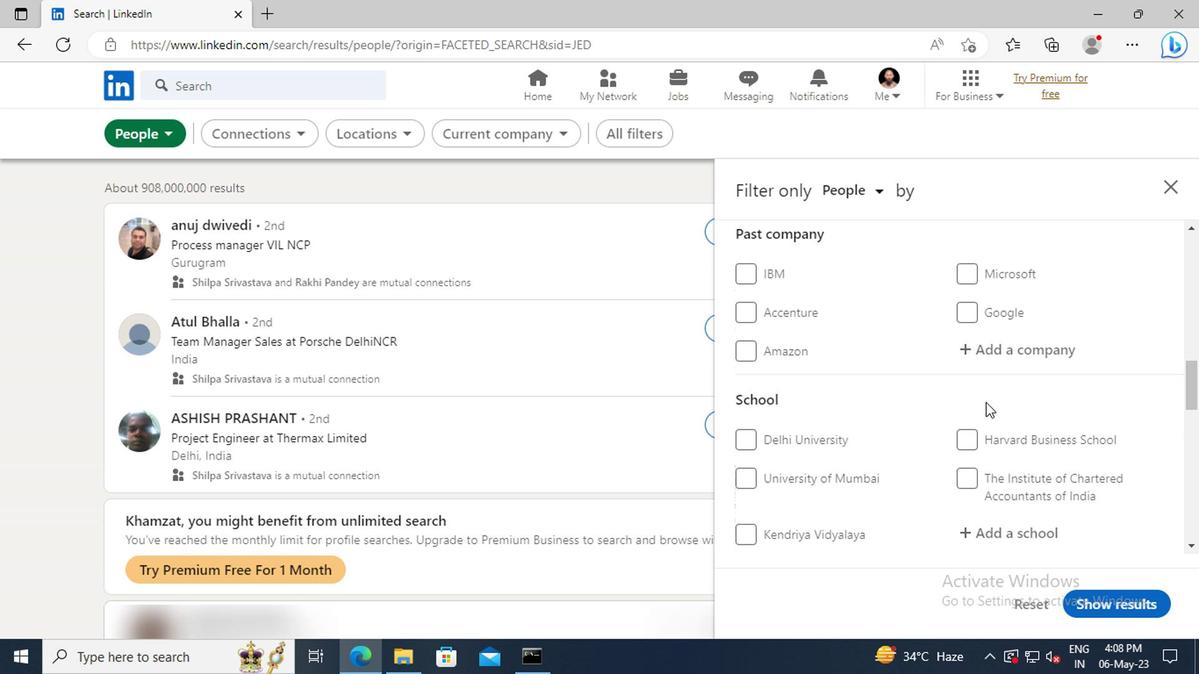 
Action: Mouse scrolled (983, 401) with delta (0, 0)
Screenshot: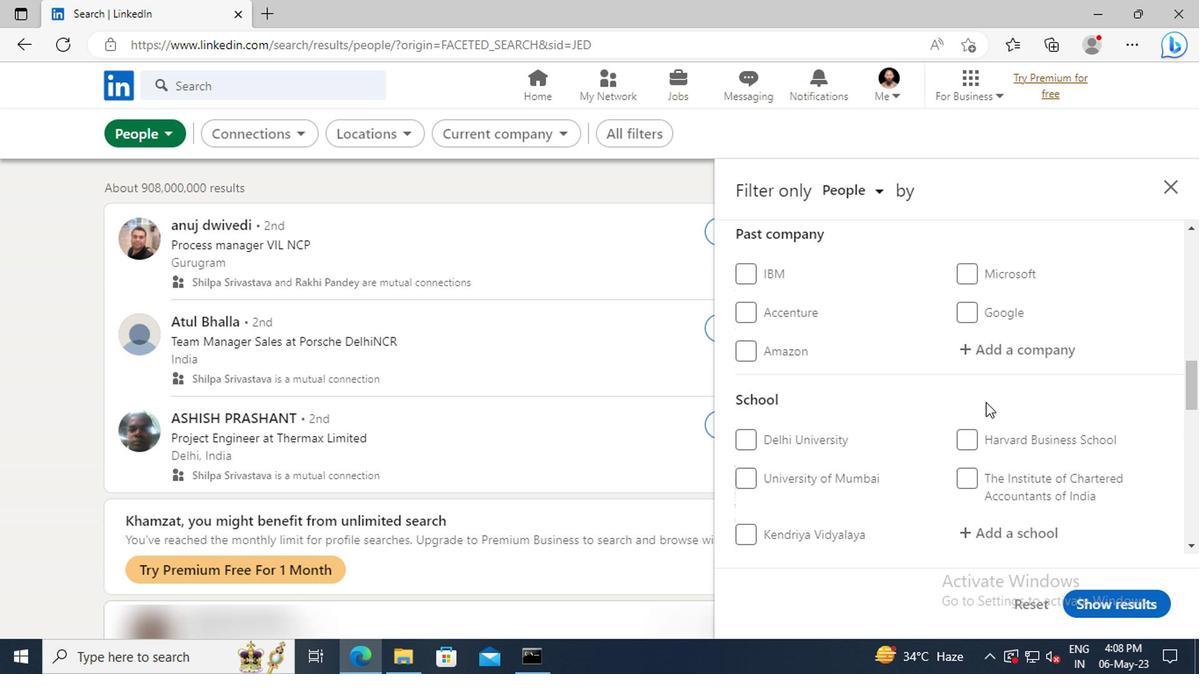 
Action: Mouse scrolled (983, 401) with delta (0, 0)
Screenshot: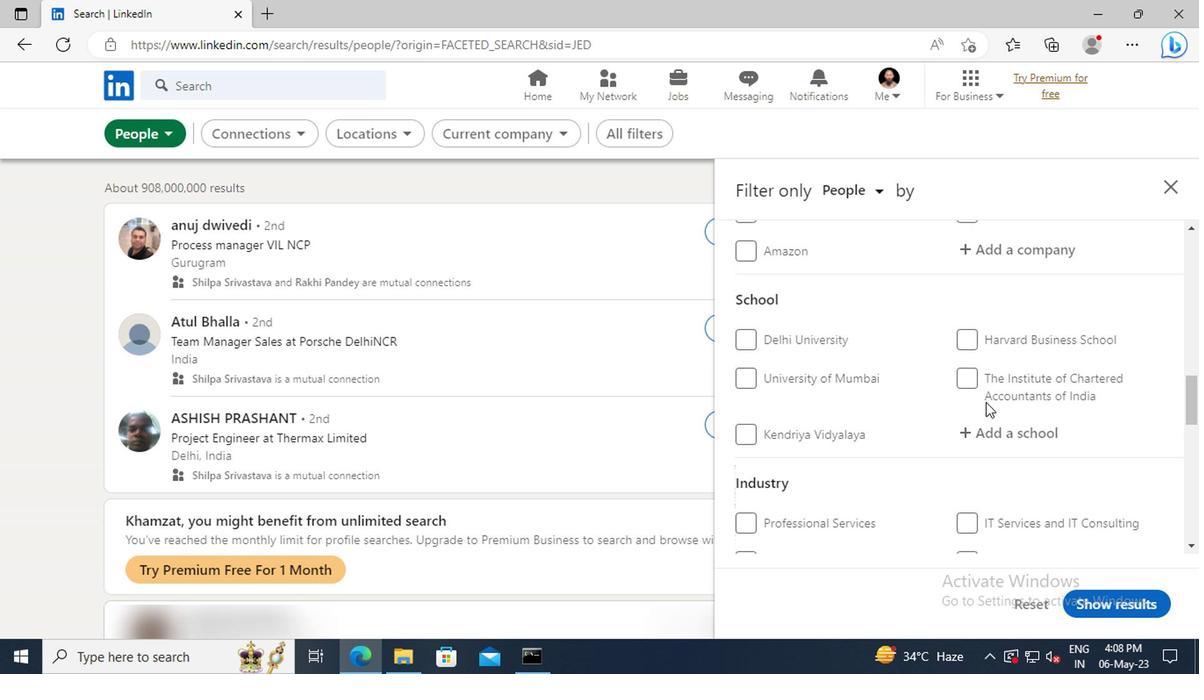 
Action: Mouse scrolled (983, 401) with delta (0, 0)
Screenshot: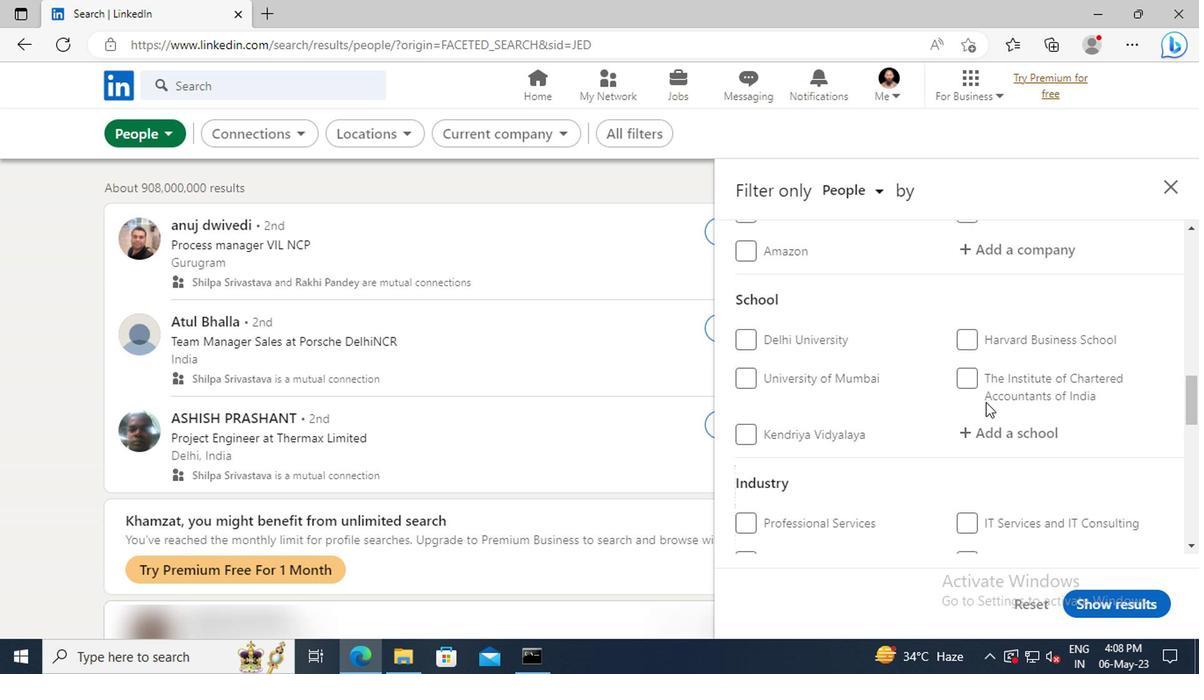 
Action: Mouse scrolled (983, 401) with delta (0, 0)
Screenshot: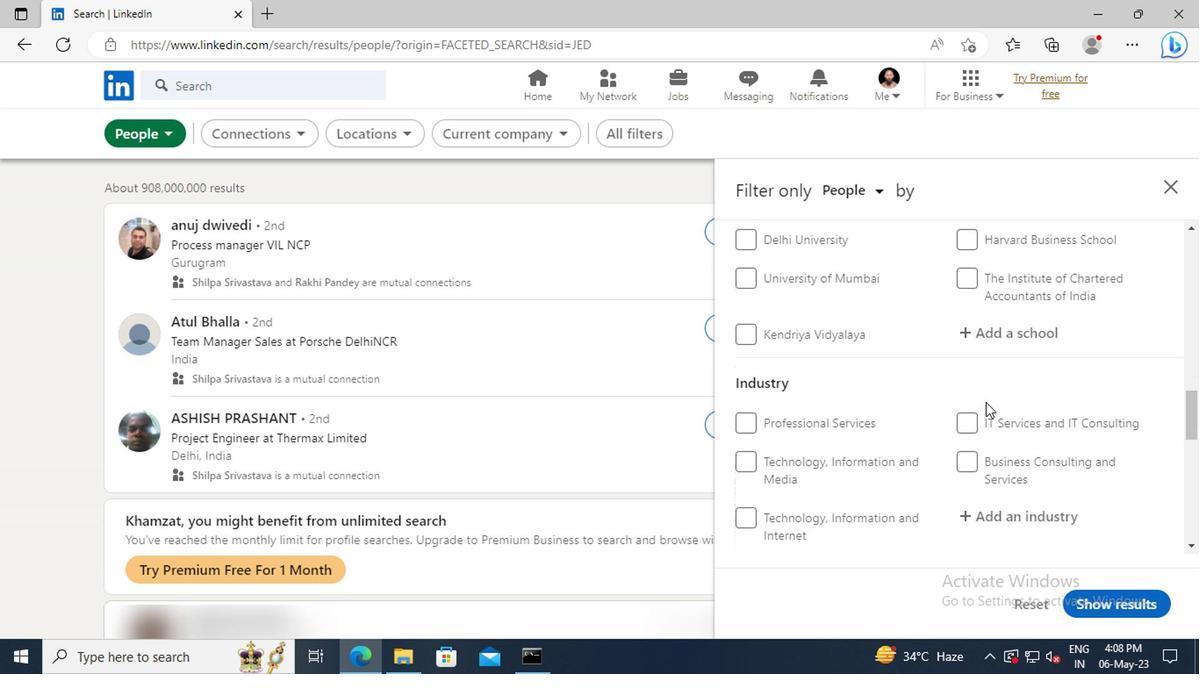 
Action: Mouse scrolled (983, 401) with delta (0, 0)
Screenshot: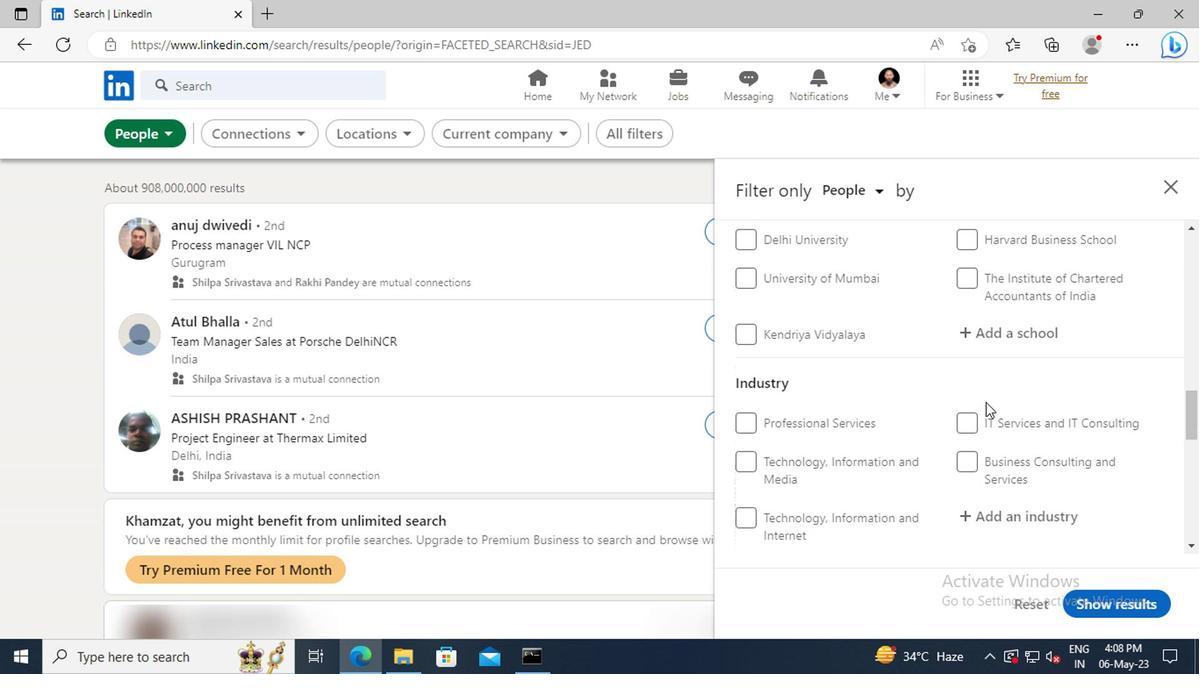 
Action: Mouse scrolled (983, 401) with delta (0, 0)
Screenshot: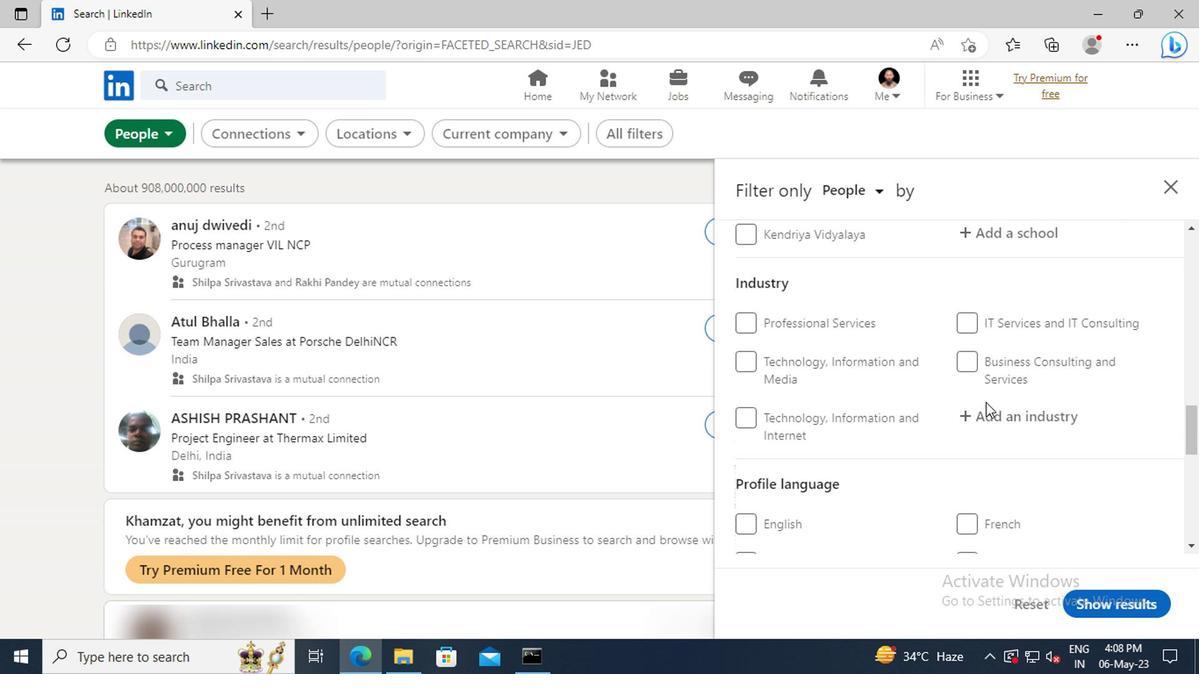 
Action: Mouse scrolled (983, 401) with delta (0, 0)
Screenshot: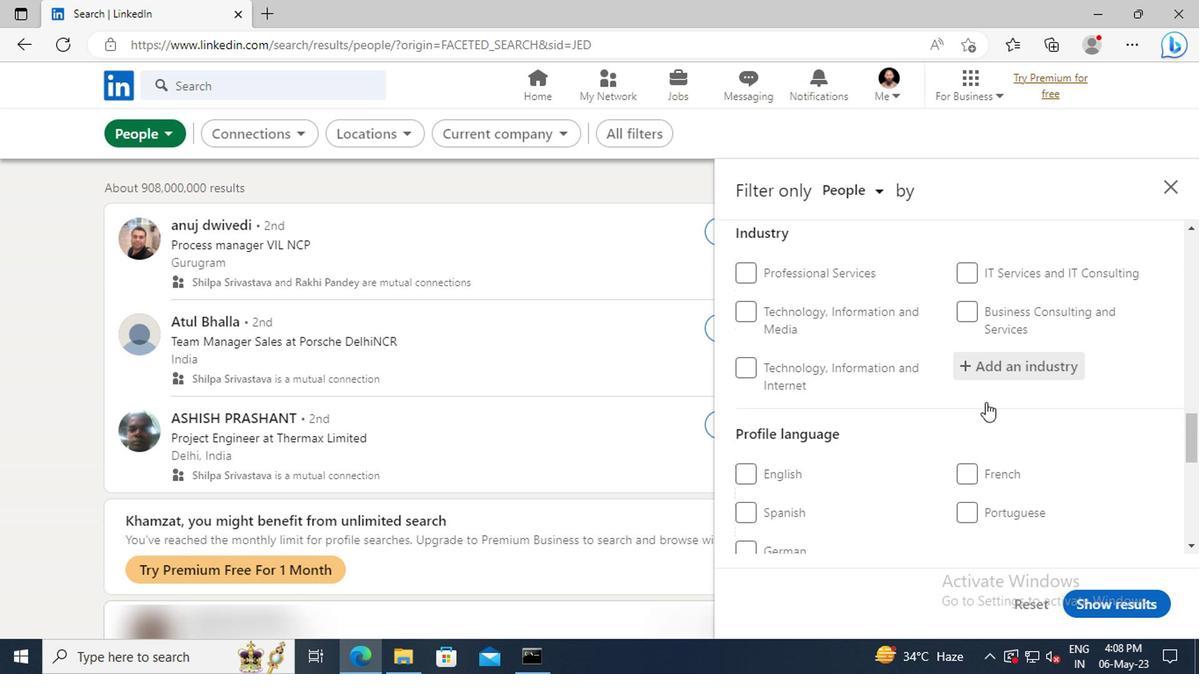 
Action: Mouse moved to (746, 463)
Screenshot: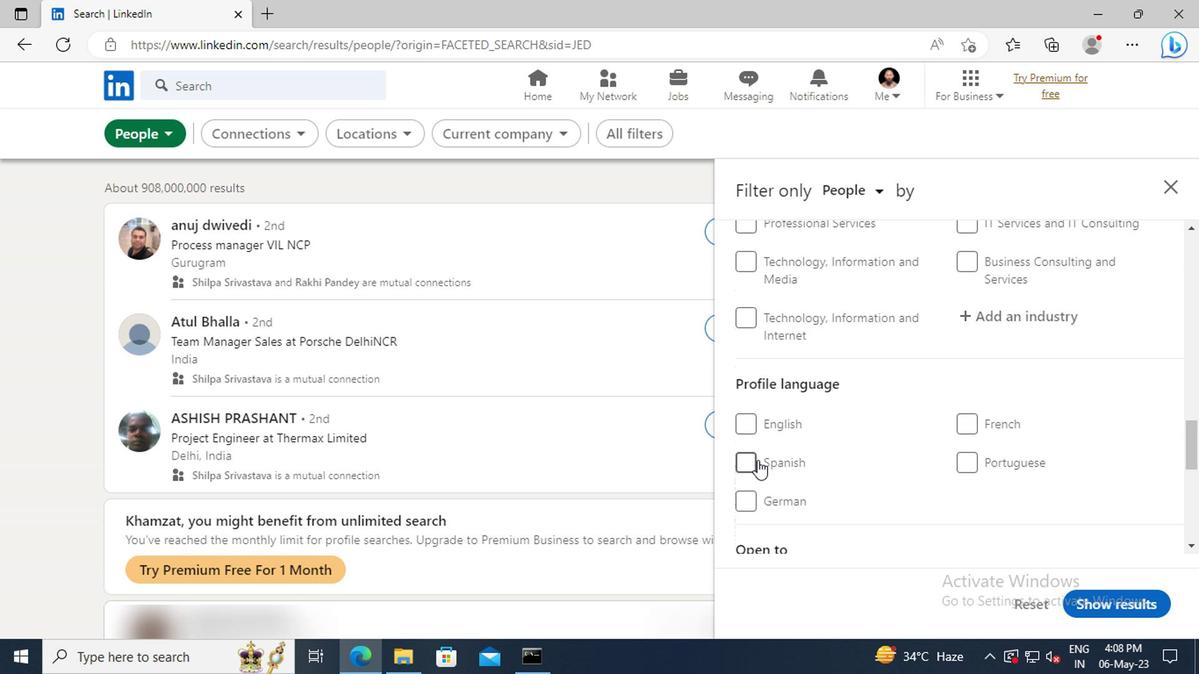 
Action: Mouse pressed left at (746, 463)
Screenshot: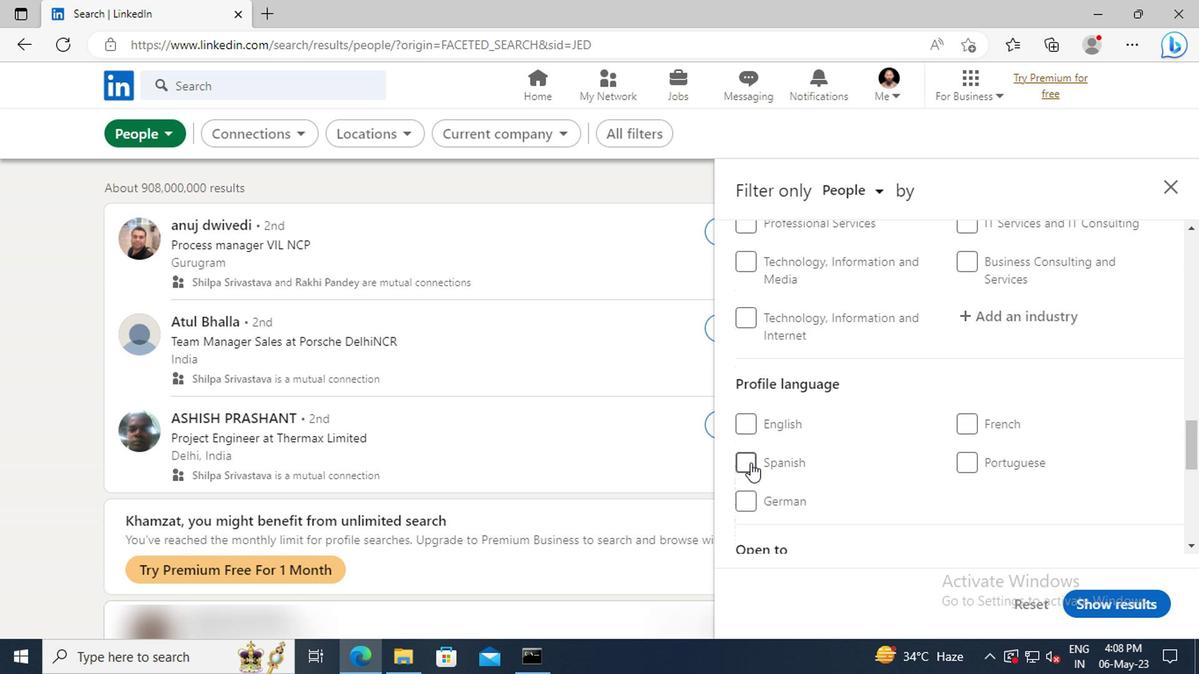 
Action: Mouse moved to (949, 435)
Screenshot: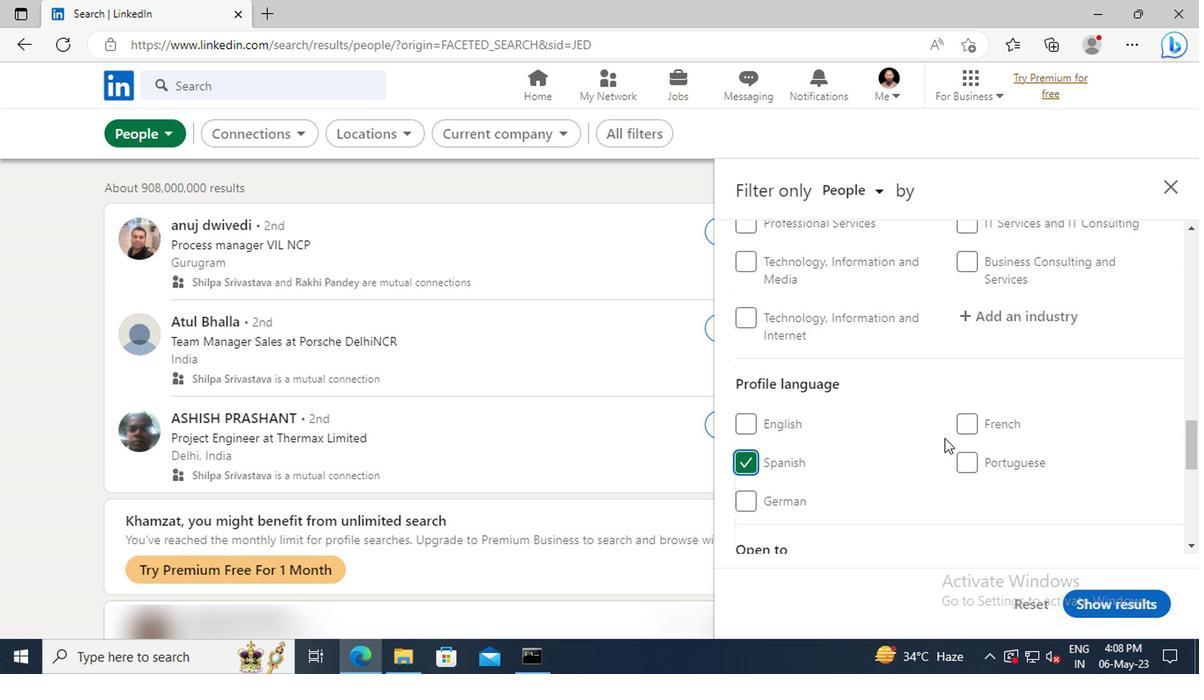 
Action: Mouse scrolled (949, 436) with delta (0, 1)
Screenshot: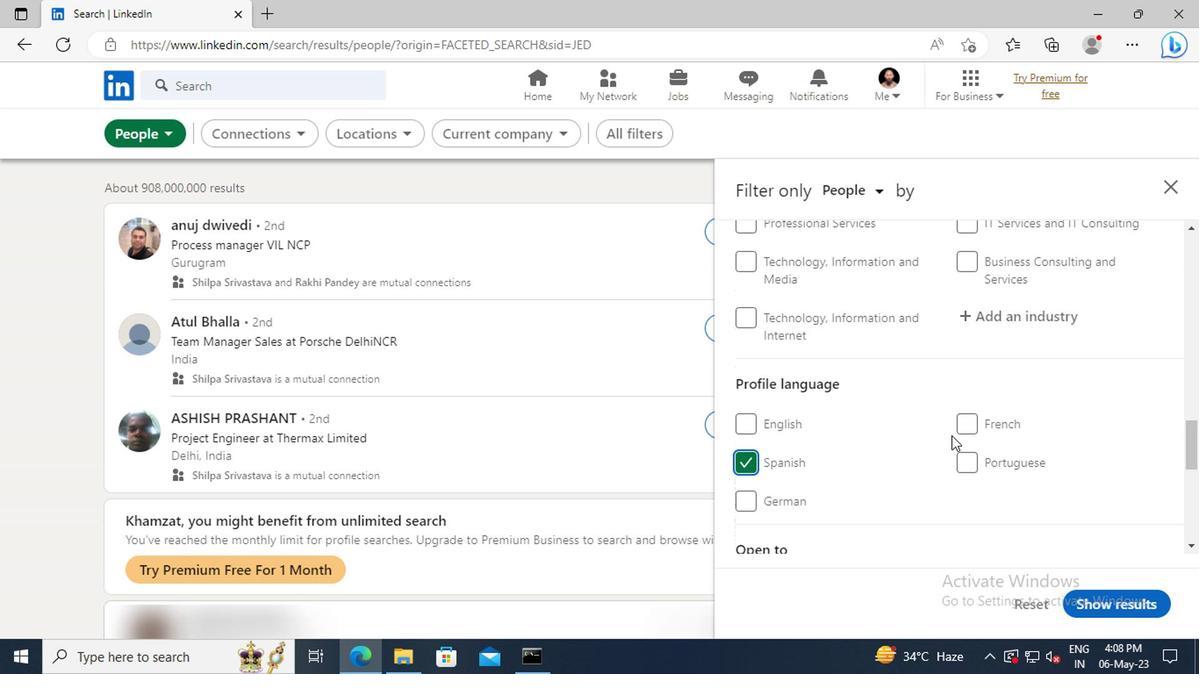 
Action: Mouse scrolled (949, 436) with delta (0, 1)
Screenshot: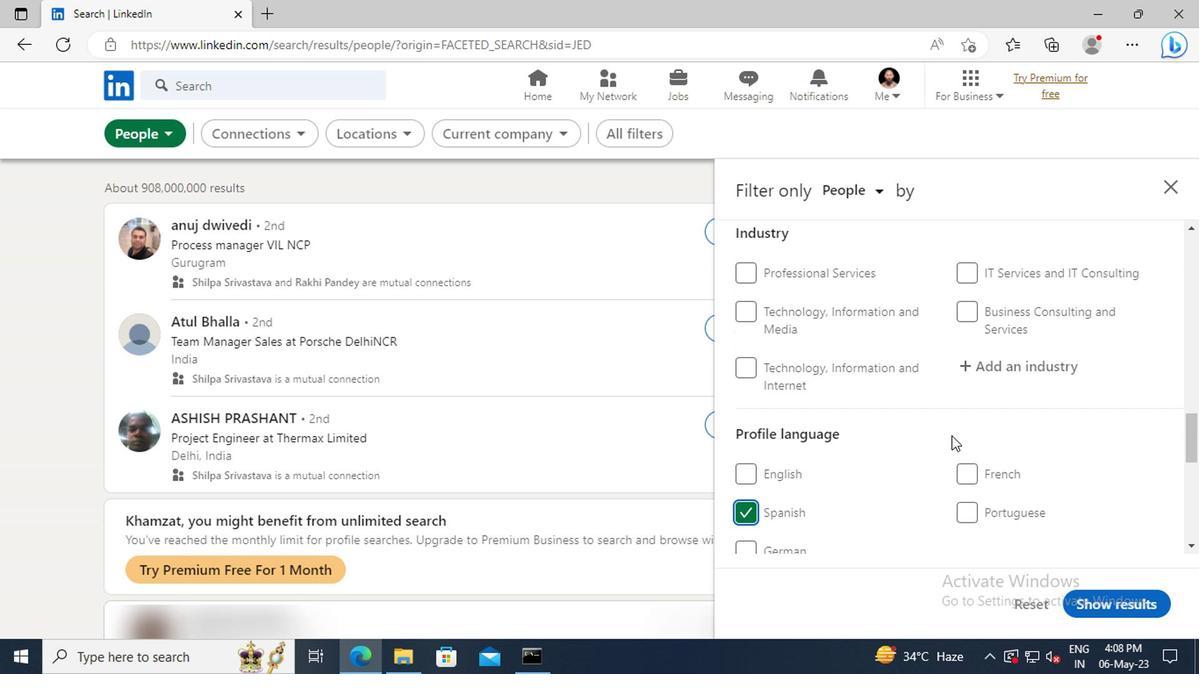 
Action: Mouse scrolled (949, 436) with delta (0, 1)
Screenshot: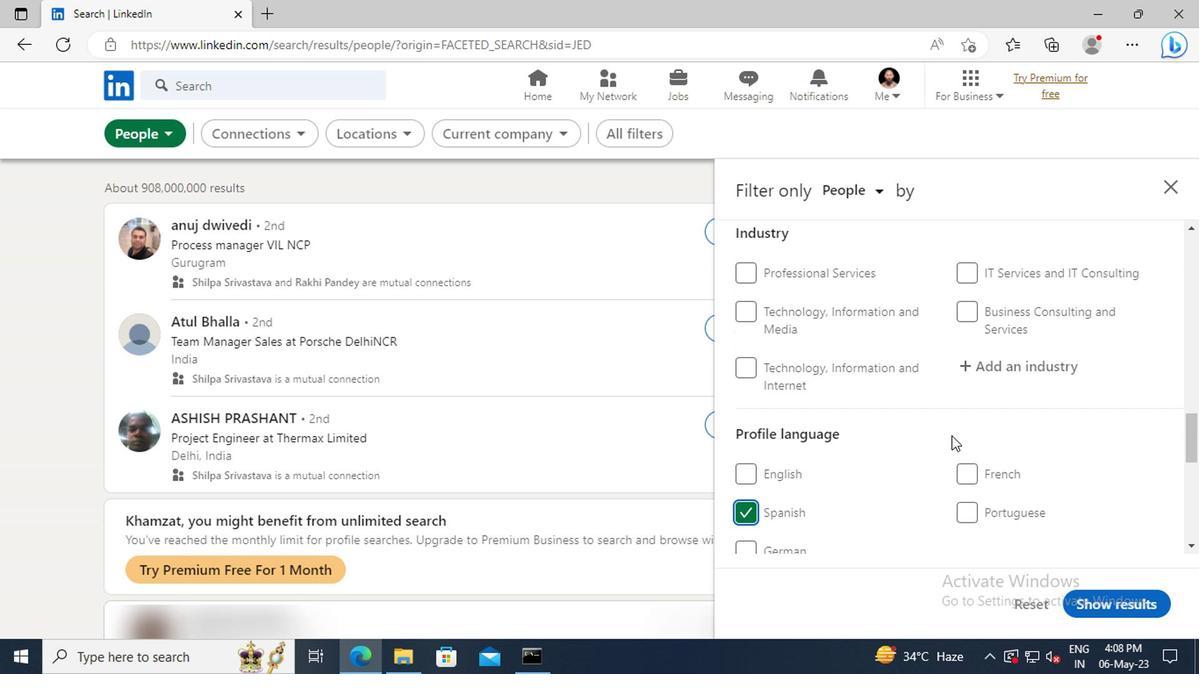 
Action: Mouse scrolled (949, 436) with delta (0, 1)
Screenshot: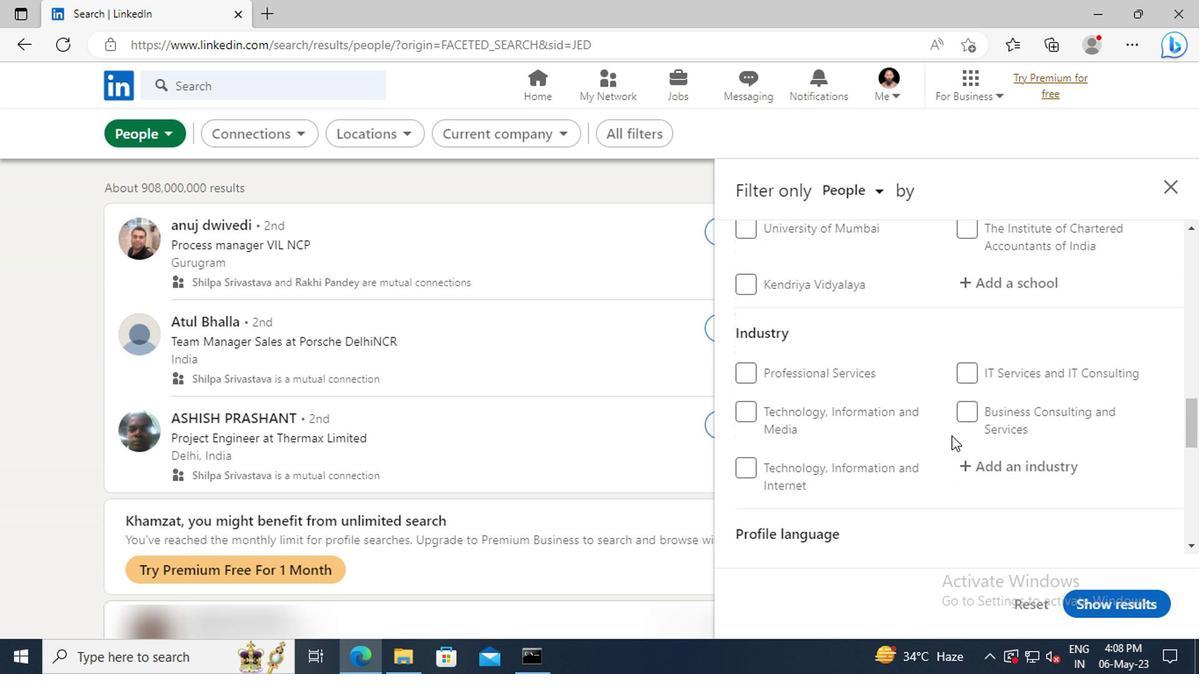 
Action: Mouse scrolled (949, 436) with delta (0, 1)
Screenshot: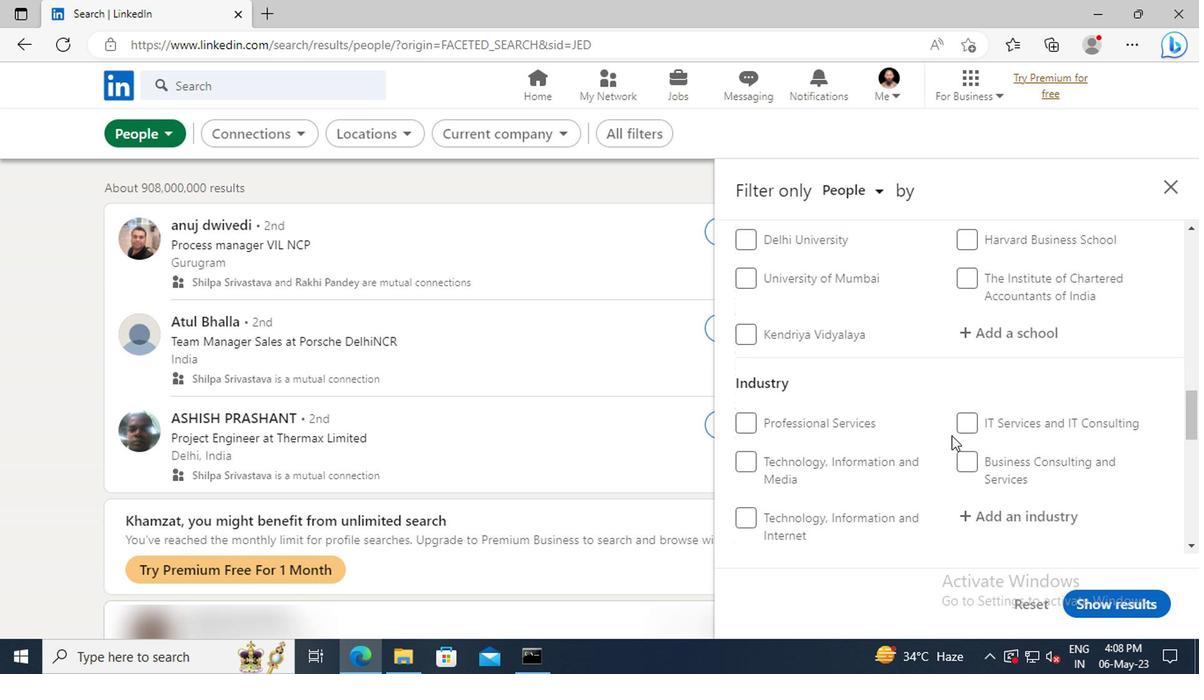 
Action: Mouse scrolled (949, 436) with delta (0, 1)
Screenshot: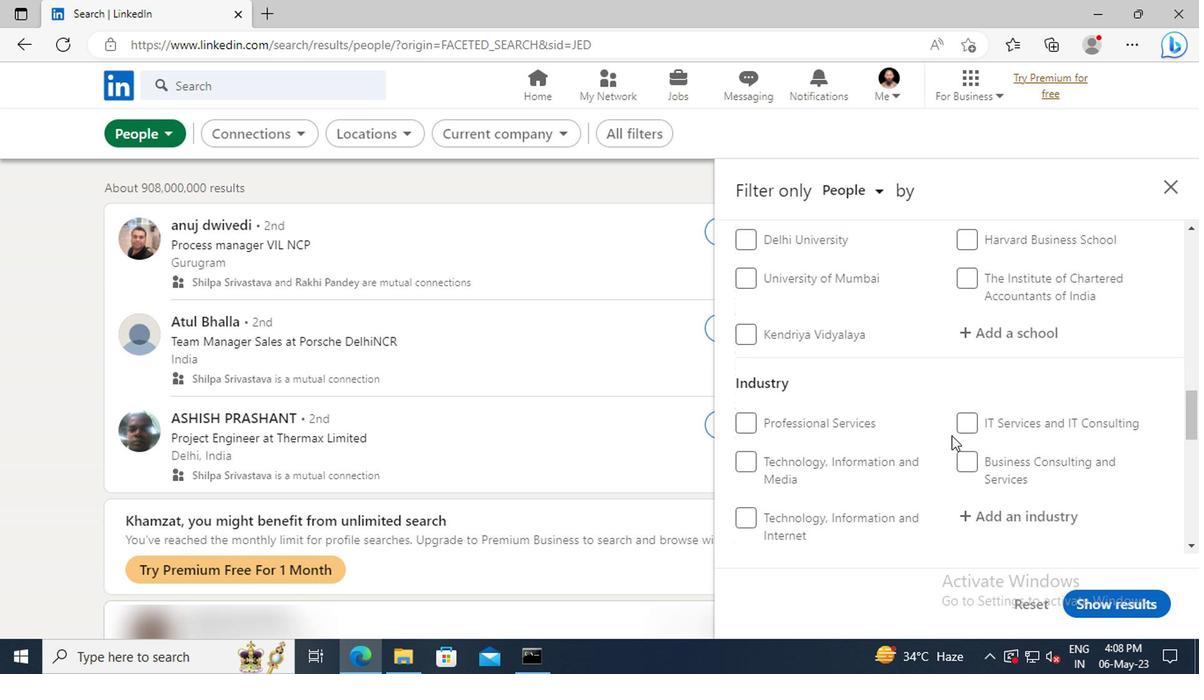 
Action: Mouse scrolled (949, 436) with delta (0, 1)
Screenshot: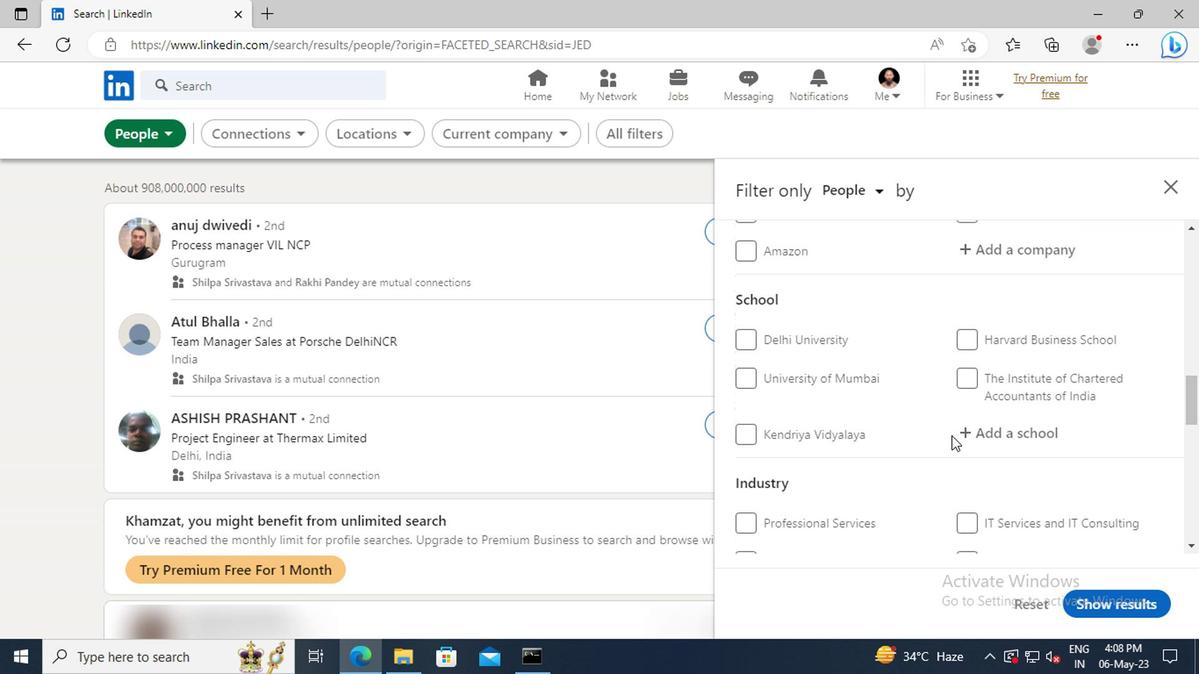 
Action: Mouse scrolled (949, 436) with delta (0, 1)
Screenshot: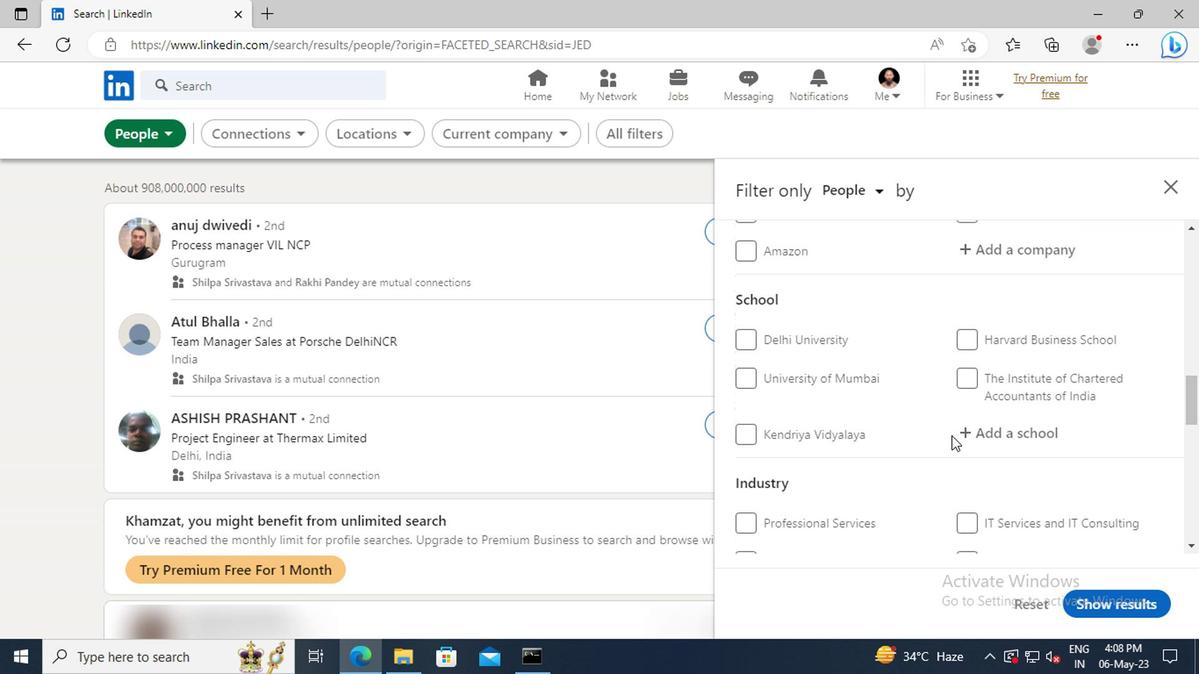 
Action: Mouse scrolled (949, 436) with delta (0, 1)
Screenshot: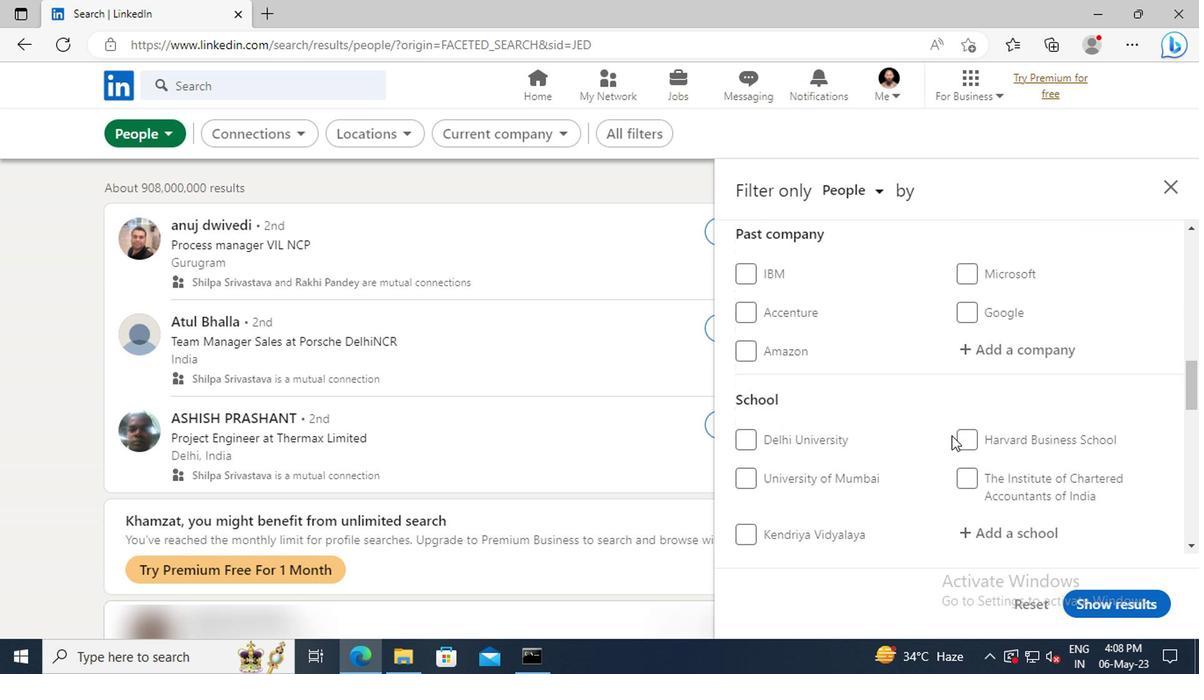 
Action: Mouse scrolled (949, 436) with delta (0, 1)
Screenshot: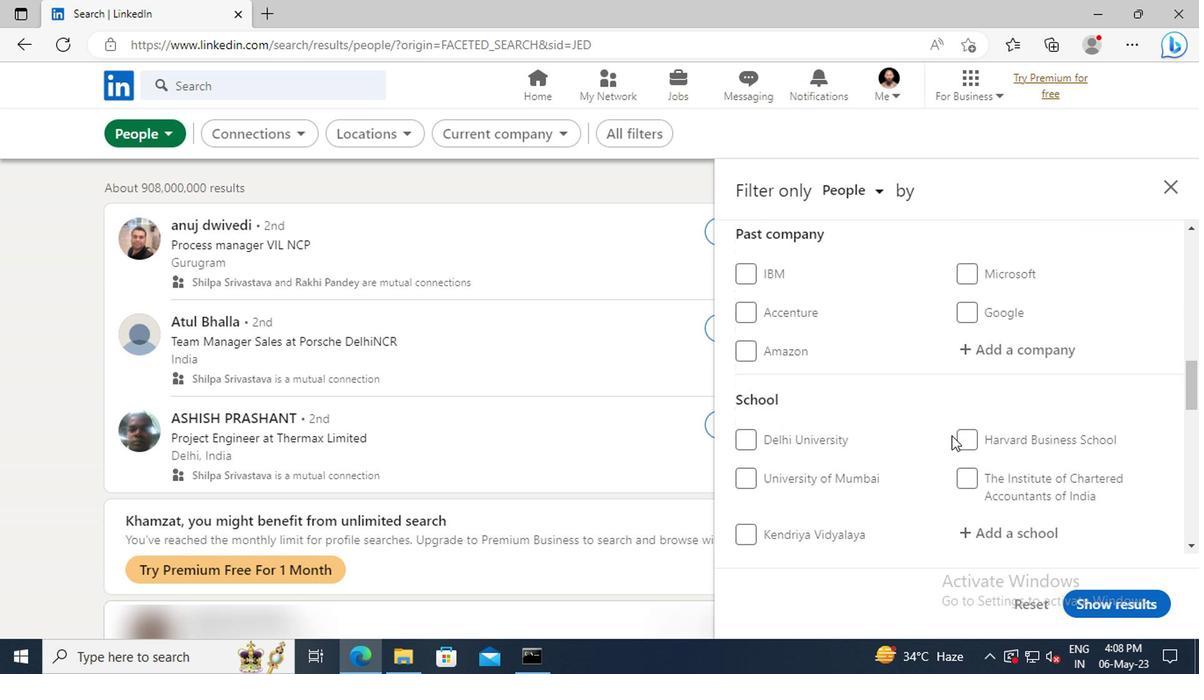 
Action: Mouse scrolled (949, 436) with delta (0, 1)
Screenshot: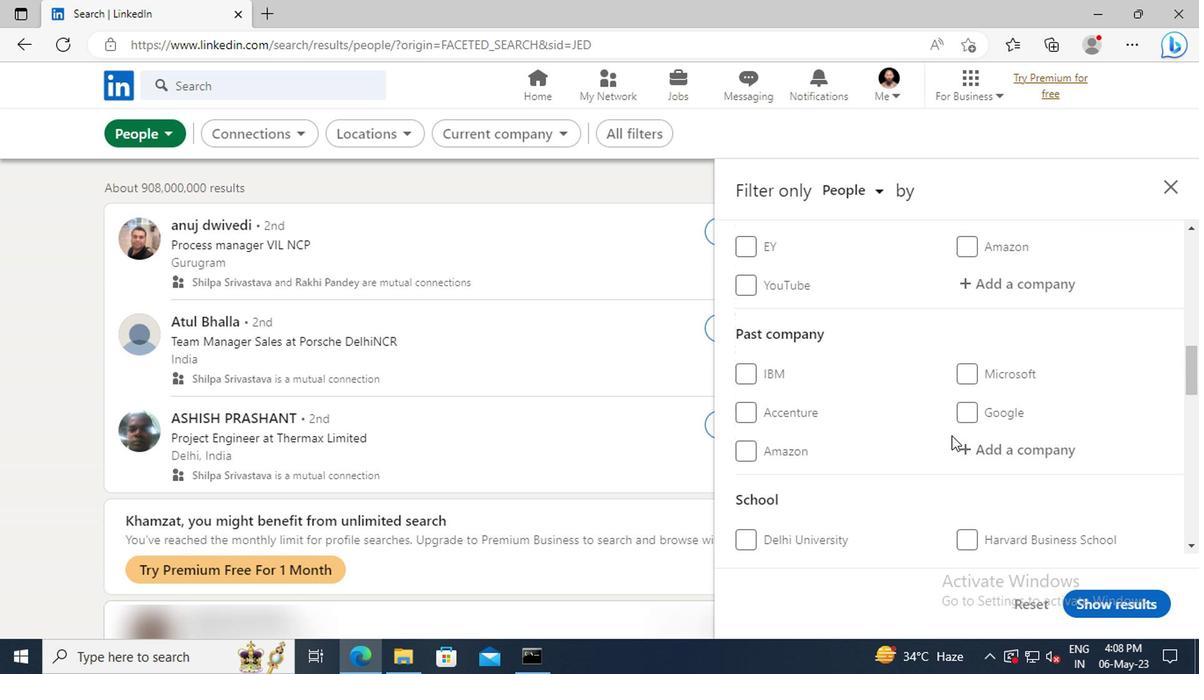 
Action: Mouse scrolled (949, 436) with delta (0, 1)
Screenshot: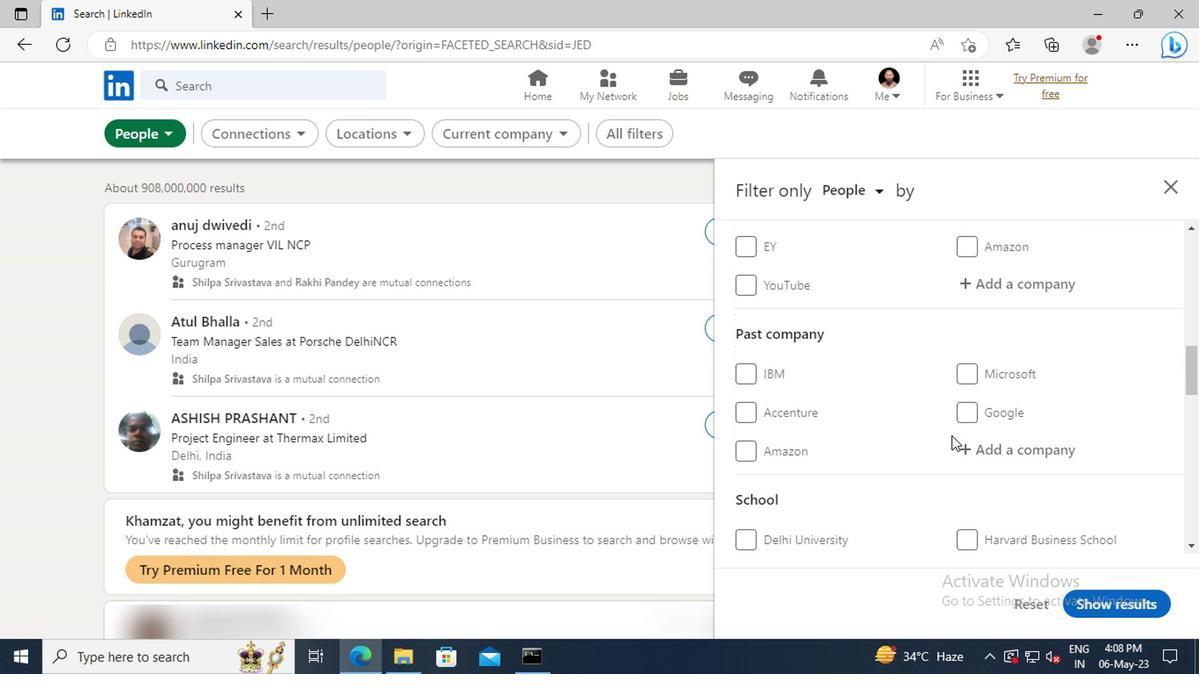 
Action: Mouse moved to (972, 389)
Screenshot: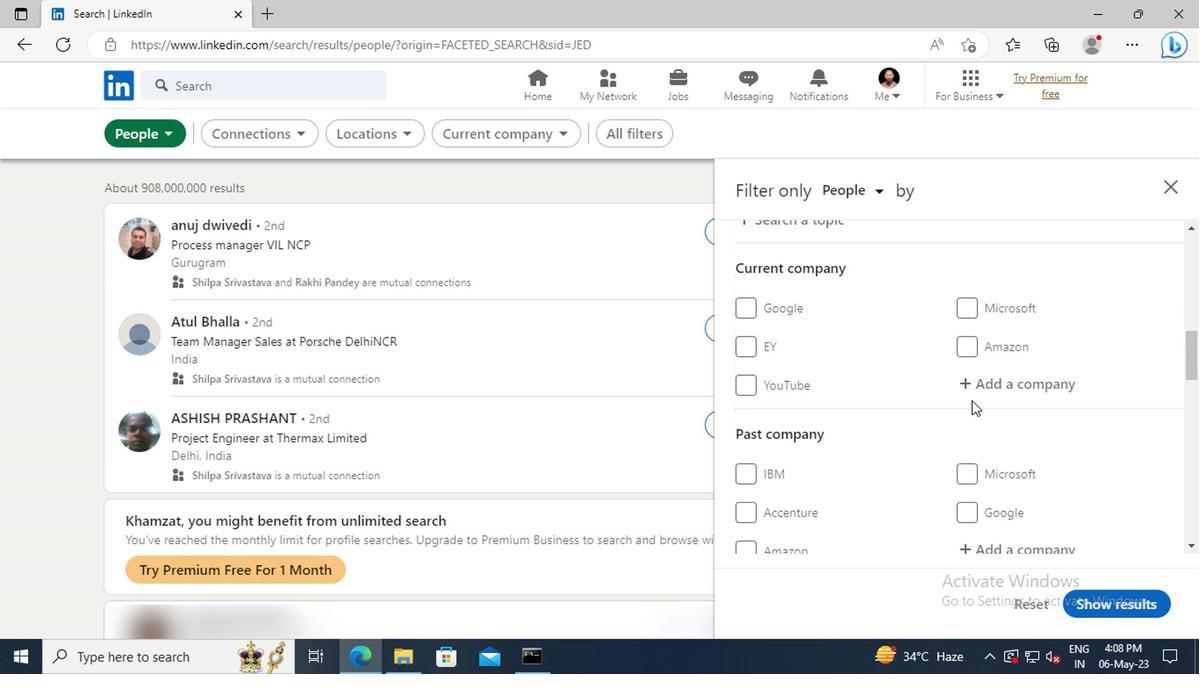 
Action: Mouse pressed left at (972, 389)
Screenshot: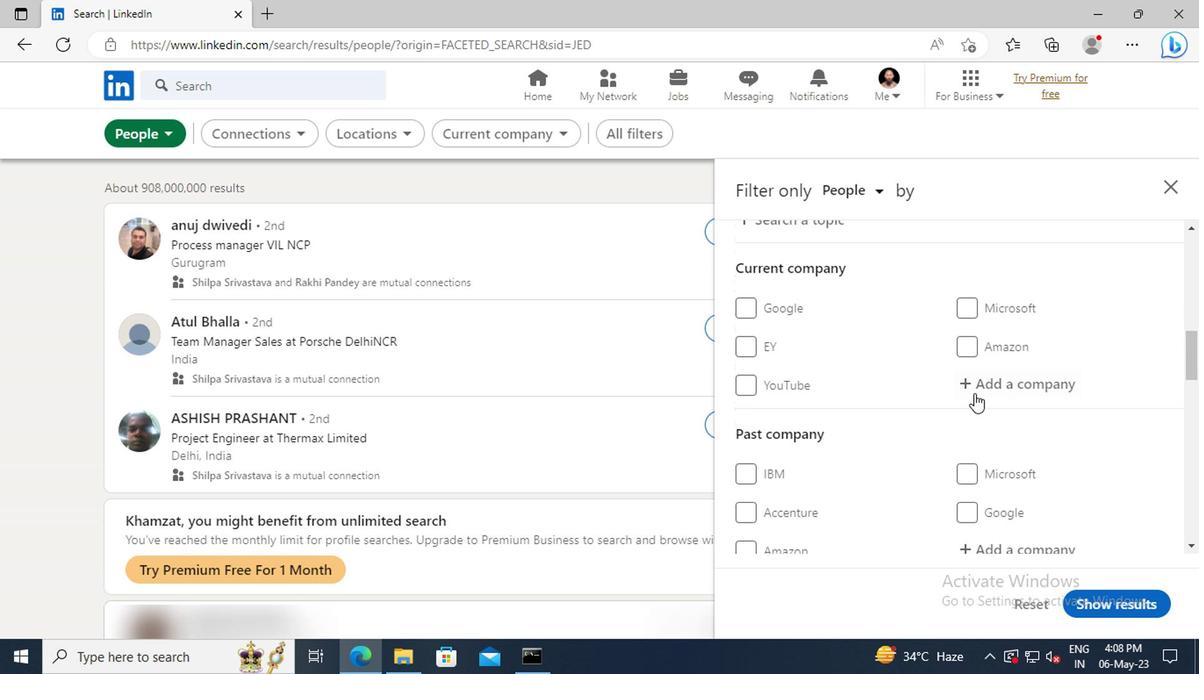 
Action: Key pressed <Key.shift>T
Screenshot: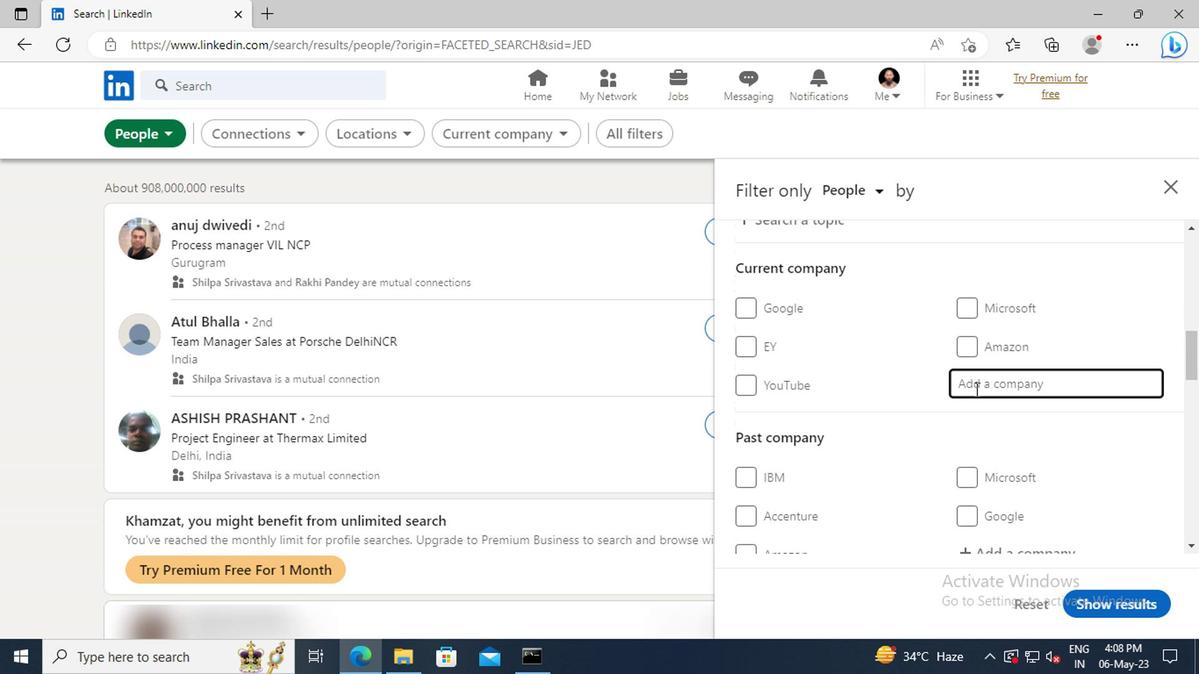 
Action: Mouse moved to (973, 388)
Screenshot: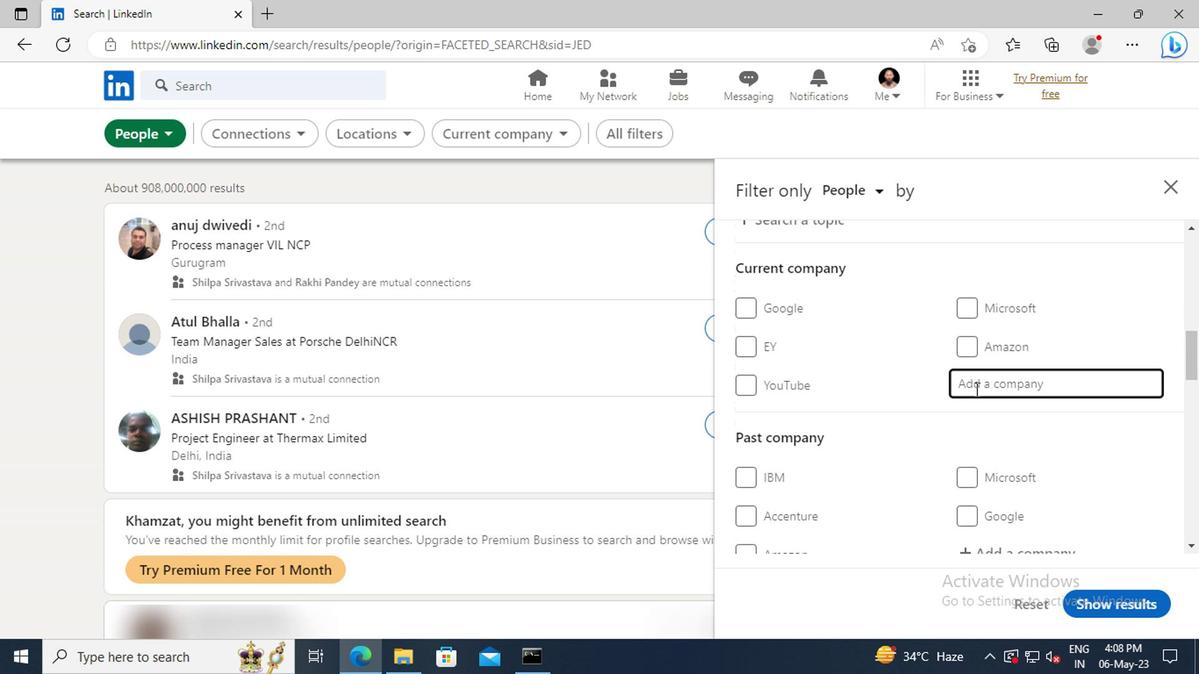 
Action: Key pressed RINA<Key.space><Key.shift>SOLAR
Screenshot: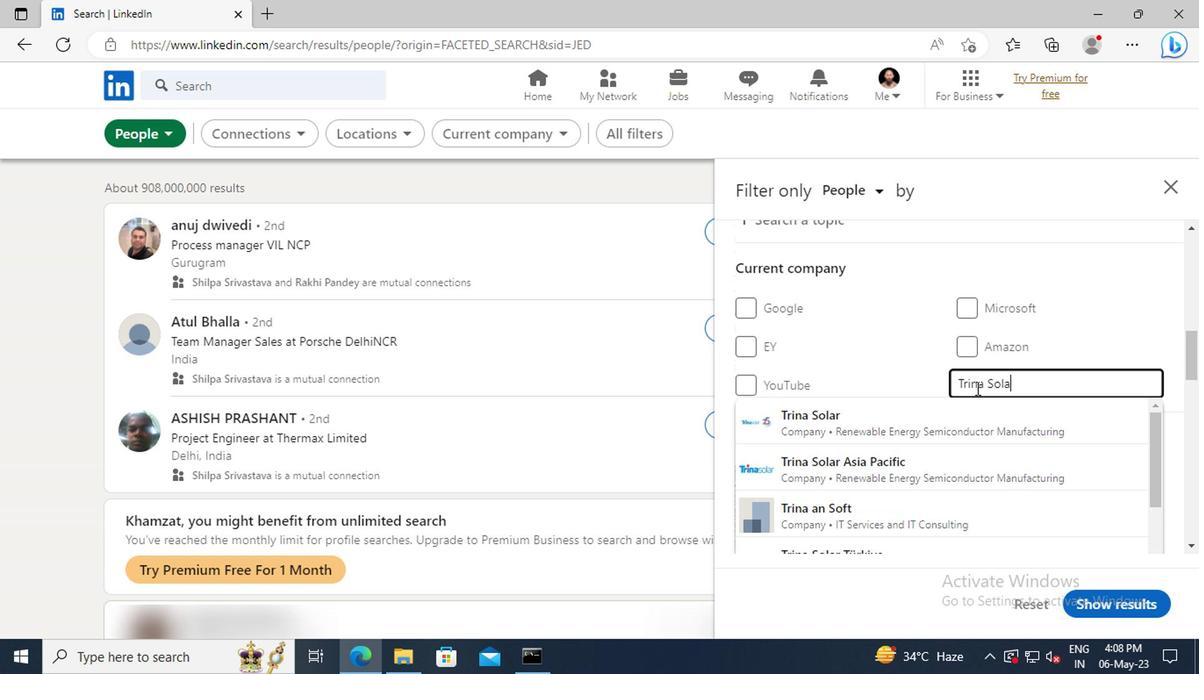 
Action: Mouse moved to (973, 413)
Screenshot: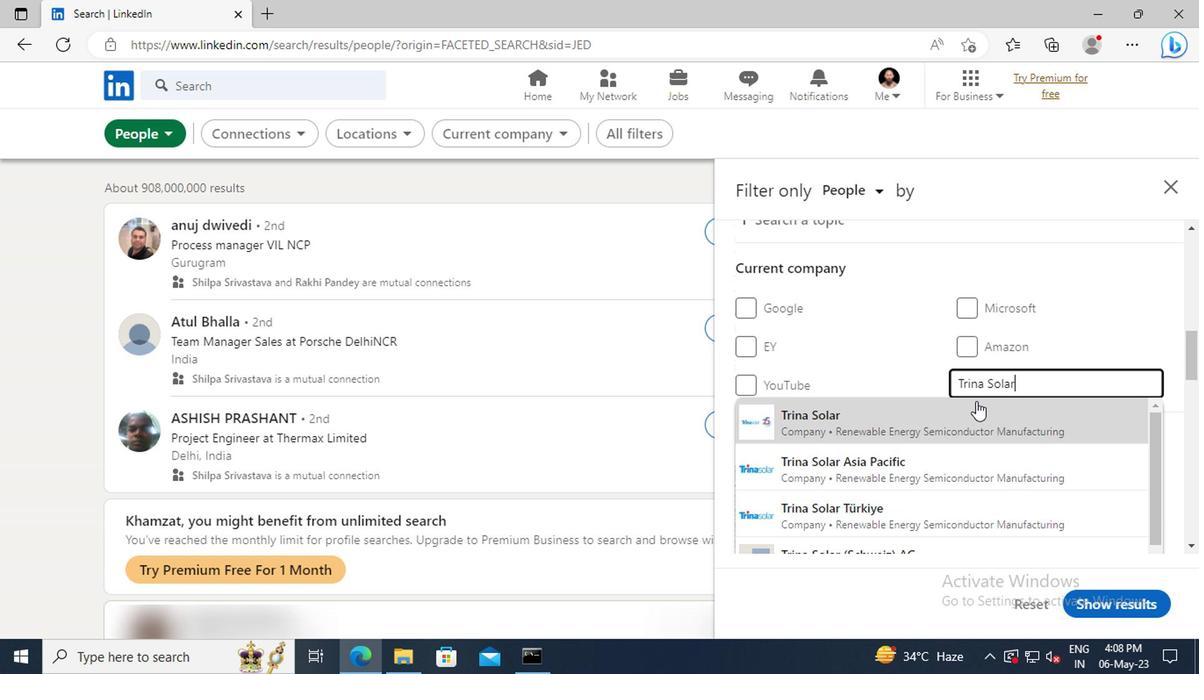 
Action: Mouse pressed left at (973, 413)
Screenshot: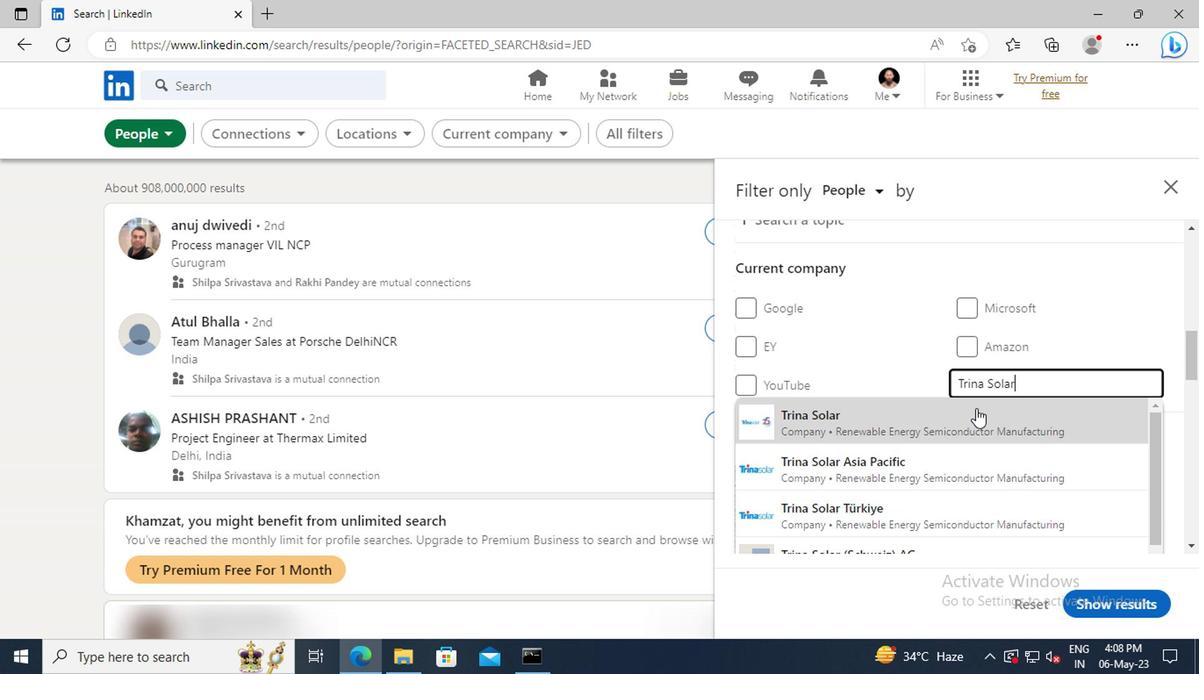 
Action: Mouse scrolled (973, 413) with delta (0, 0)
Screenshot: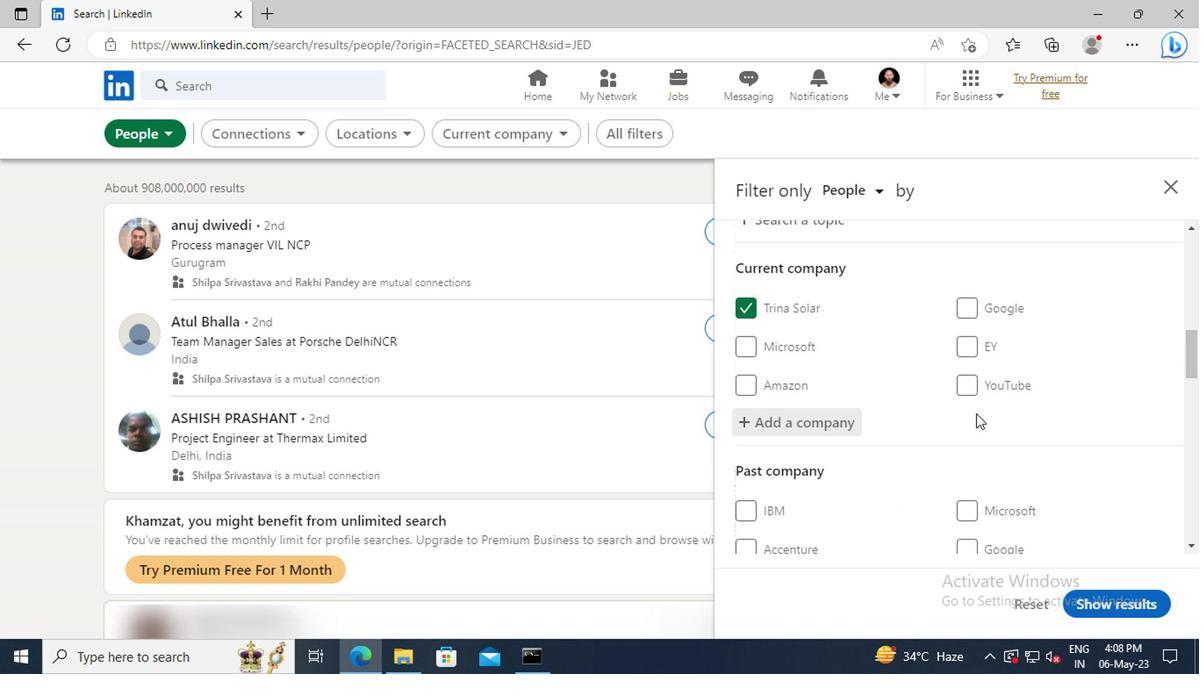 
Action: Mouse scrolled (973, 413) with delta (0, 0)
Screenshot: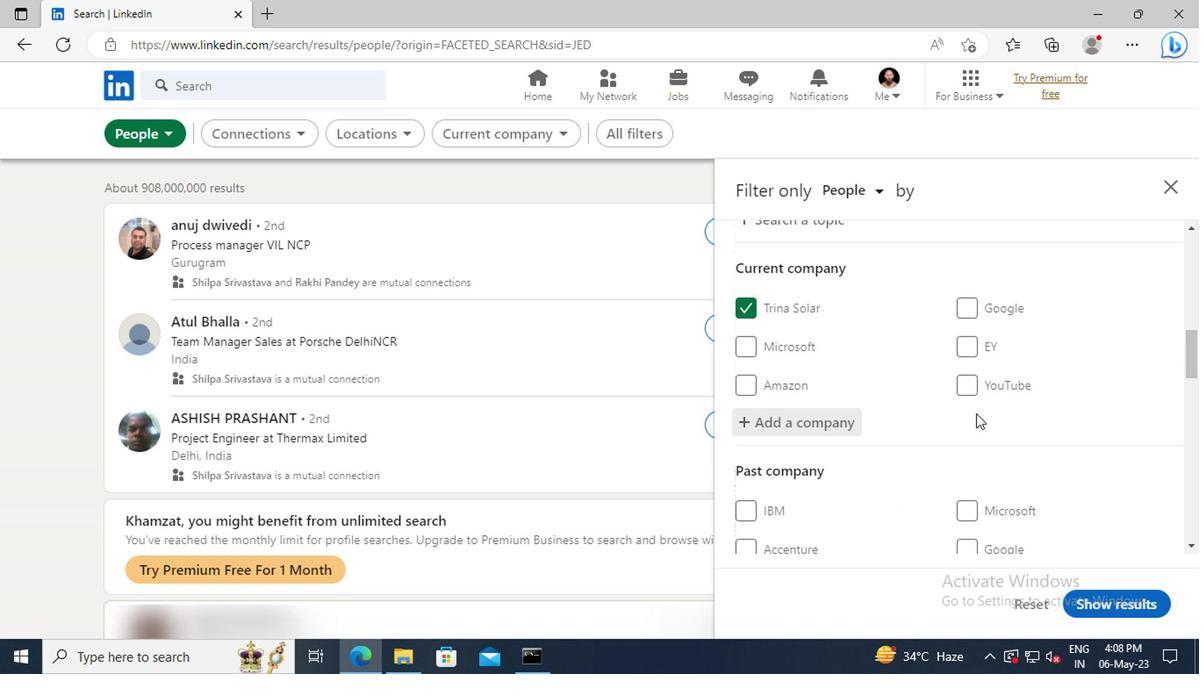 
Action: Mouse scrolled (973, 413) with delta (0, 0)
Screenshot: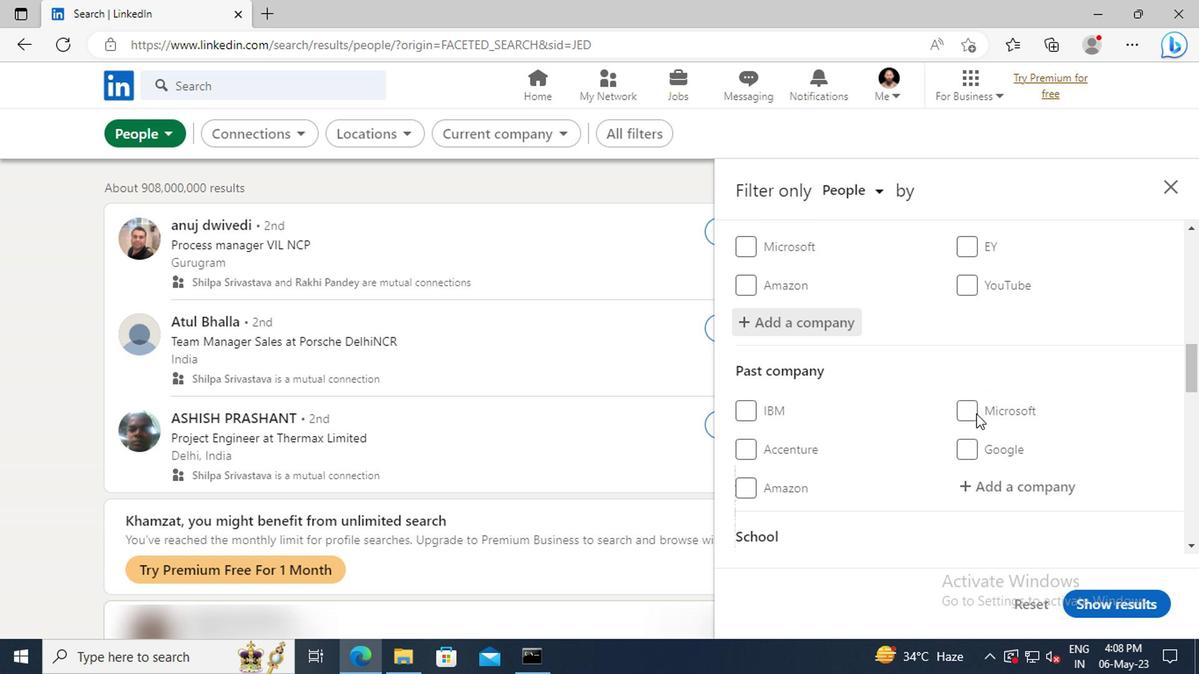 
Action: Mouse scrolled (973, 413) with delta (0, 0)
Screenshot: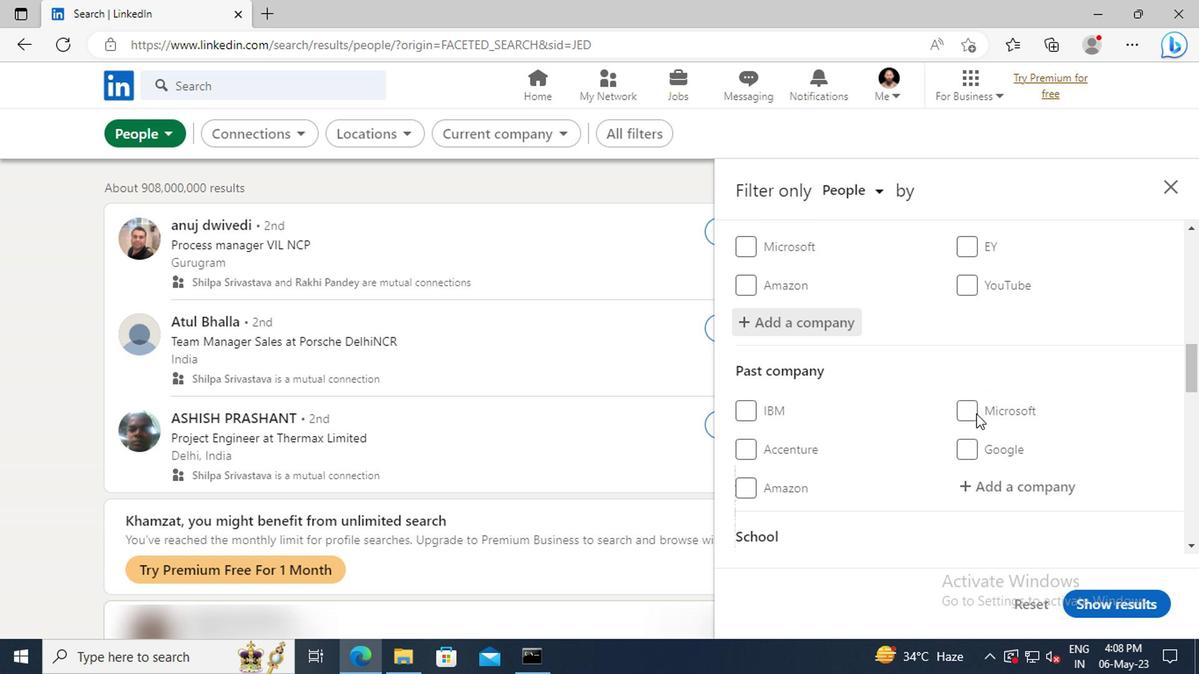 
Action: Mouse scrolled (973, 413) with delta (0, 0)
Screenshot: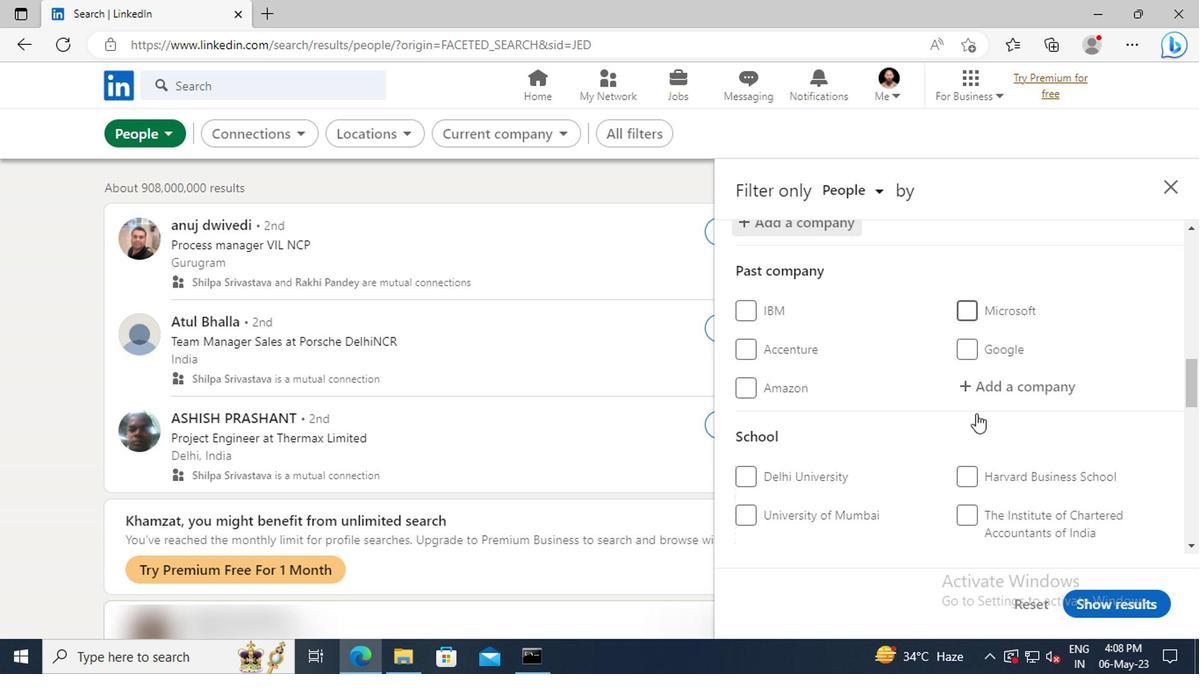 
Action: Mouse scrolled (973, 413) with delta (0, 0)
Screenshot: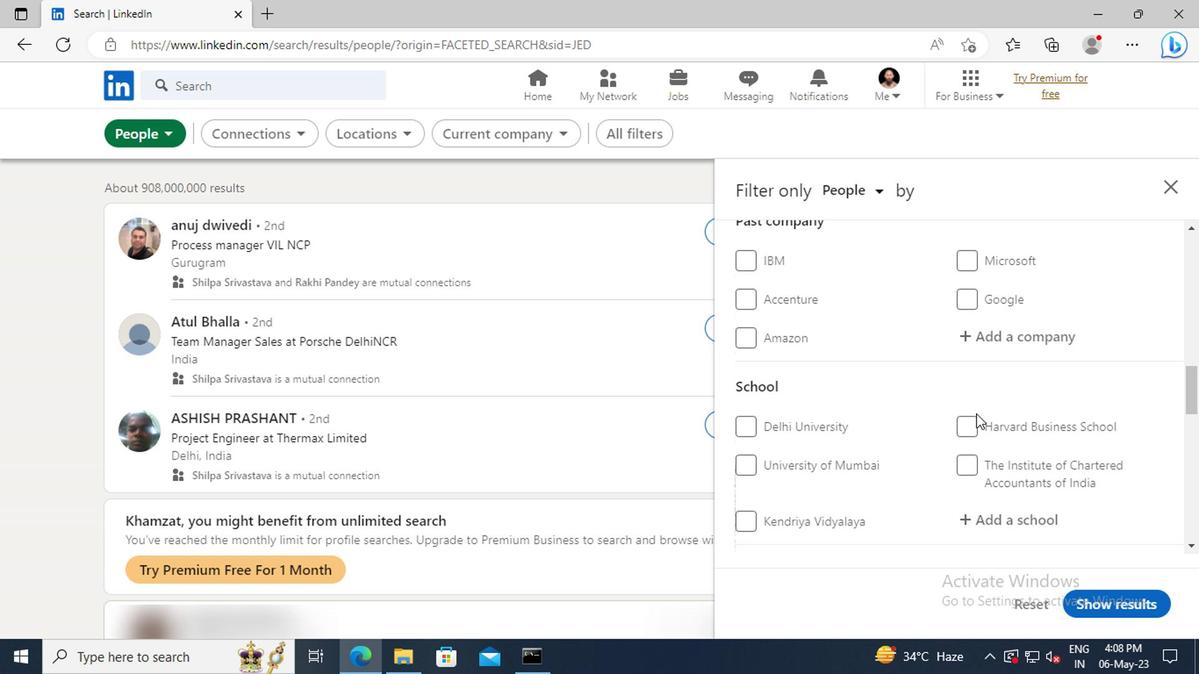 
Action: Mouse scrolled (973, 413) with delta (0, 0)
Screenshot: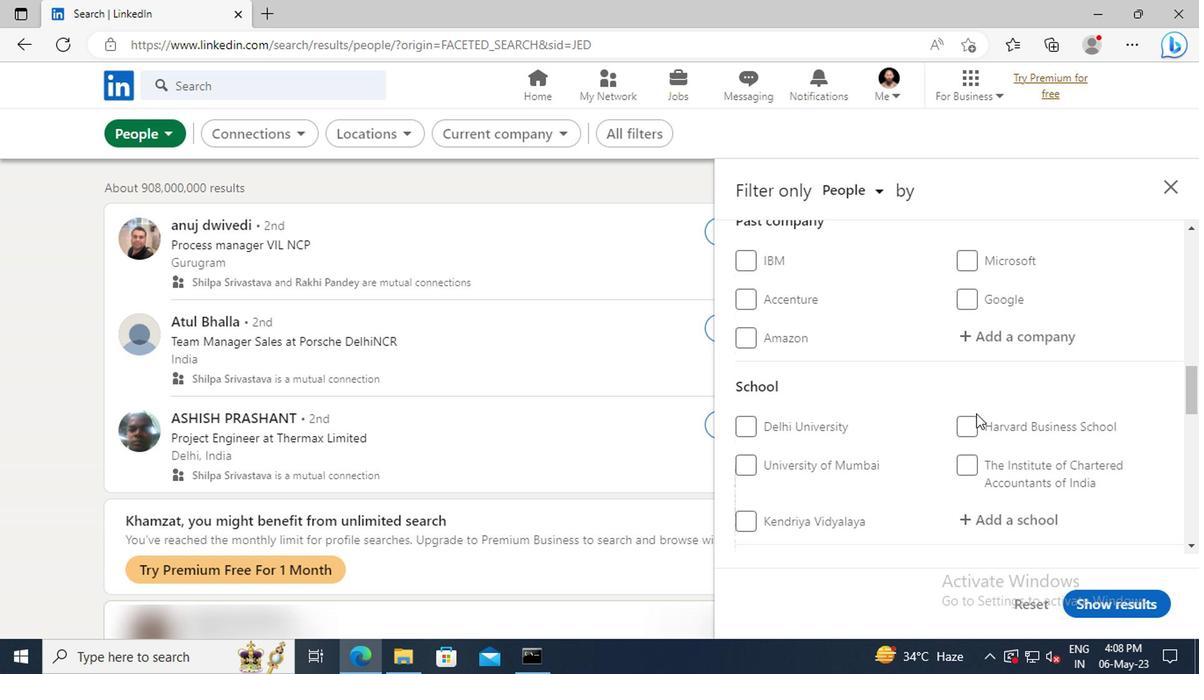 
Action: Mouse moved to (976, 423)
Screenshot: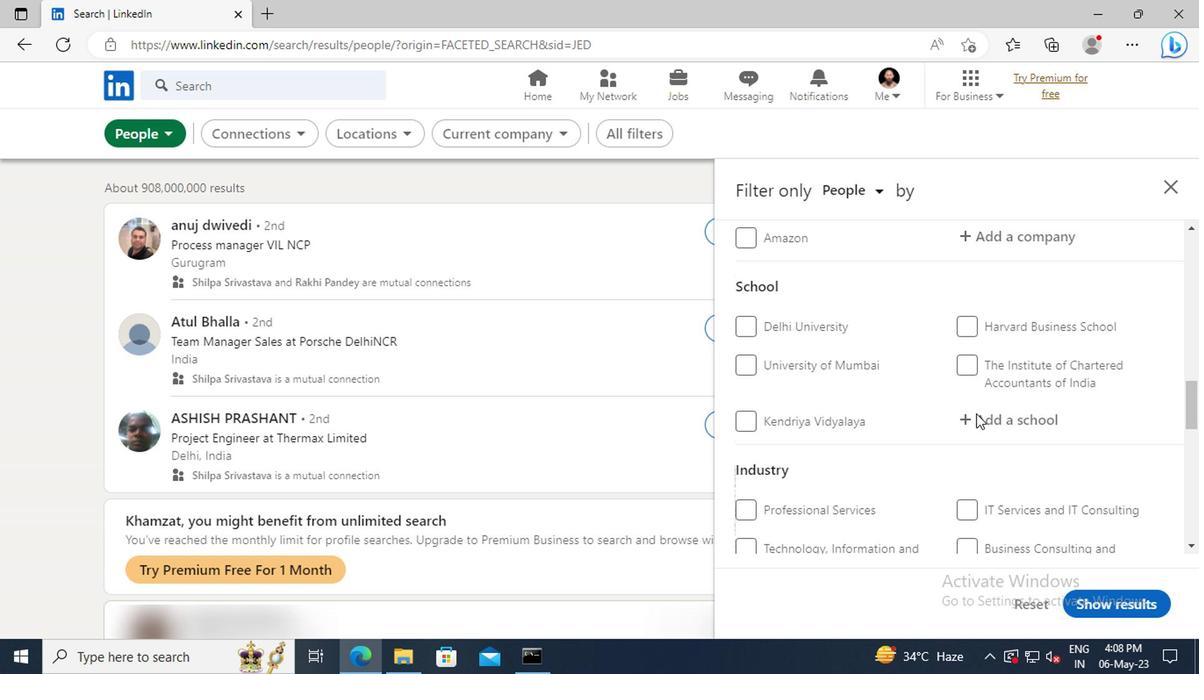 
Action: Mouse pressed left at (976, 423)
Screenshot: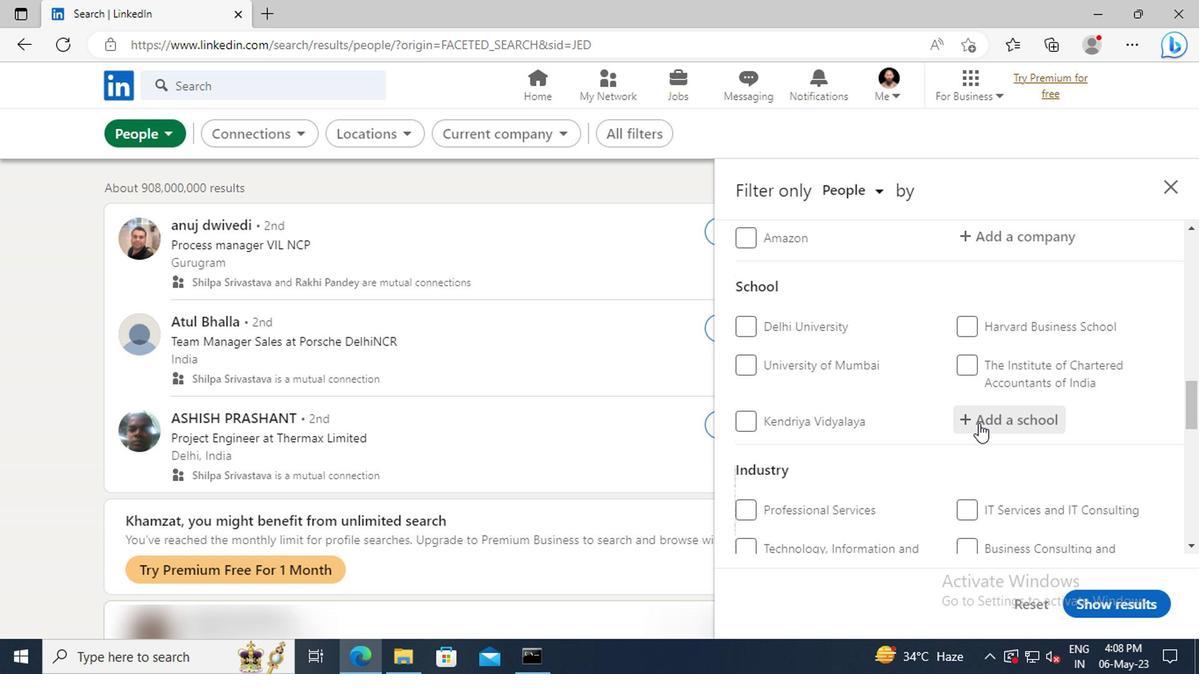 
Action: Mouse moved to (981, 423)
Screenshot: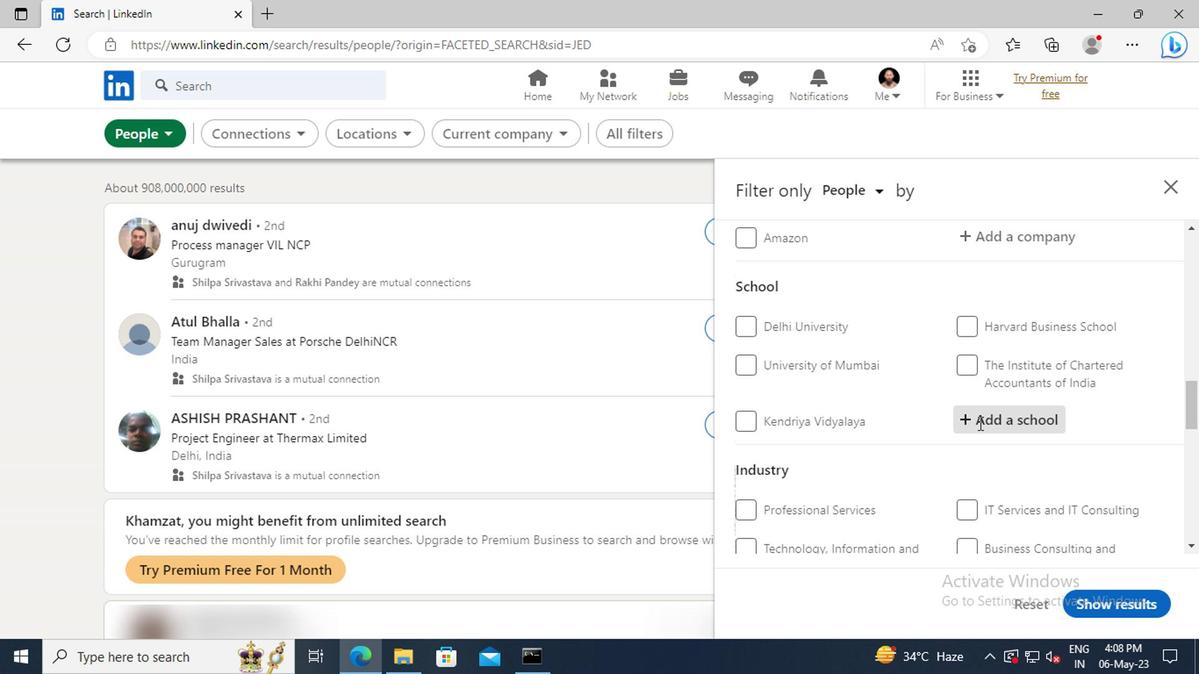 
Action: Key pressed <Key.shift>MEENAKSHI<Key.space><Key.shift>SUNDARAR
Screenshot: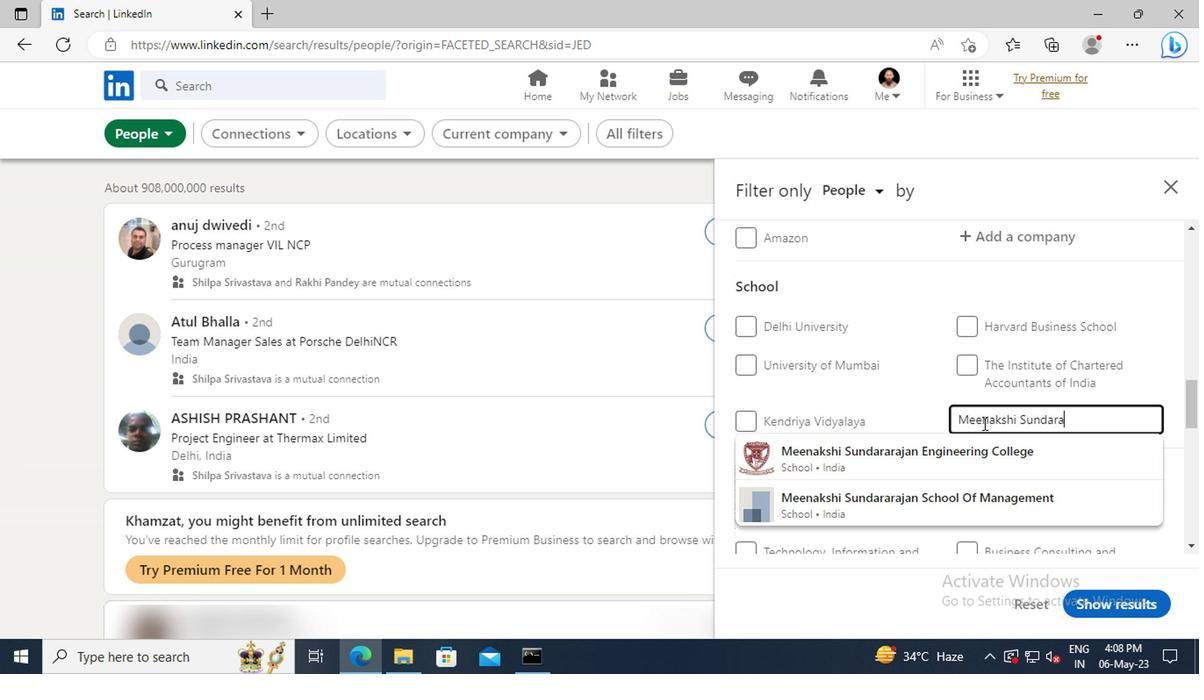 
Action: Mouse moved to (981, 448)
Screenshot: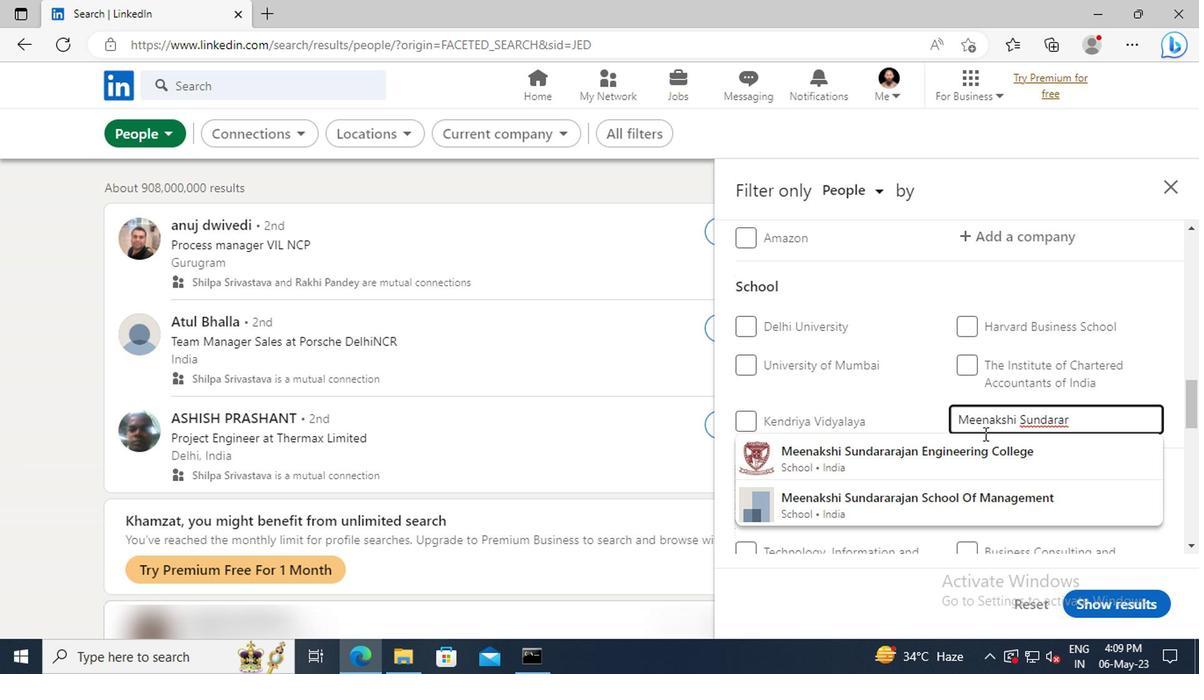 
Action: Mouse pressed left at (981, 448)
Screenshot: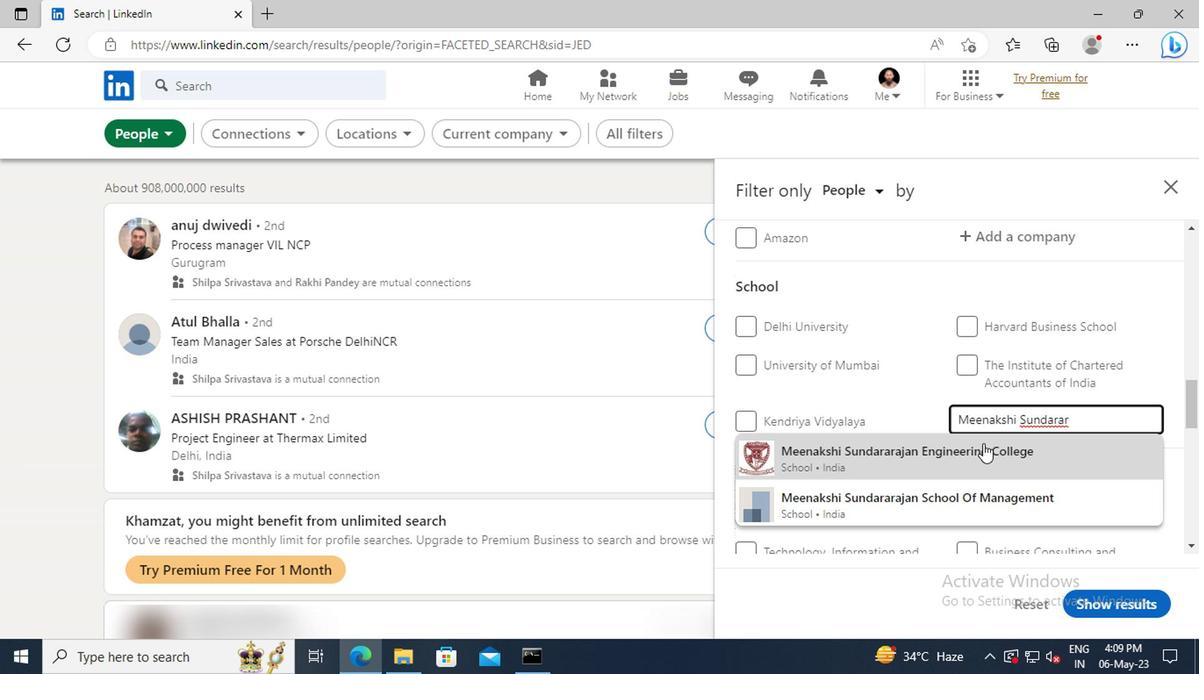 
Action: Mouse scrolled (981, 447) with delta (0, 0)
Screenshot: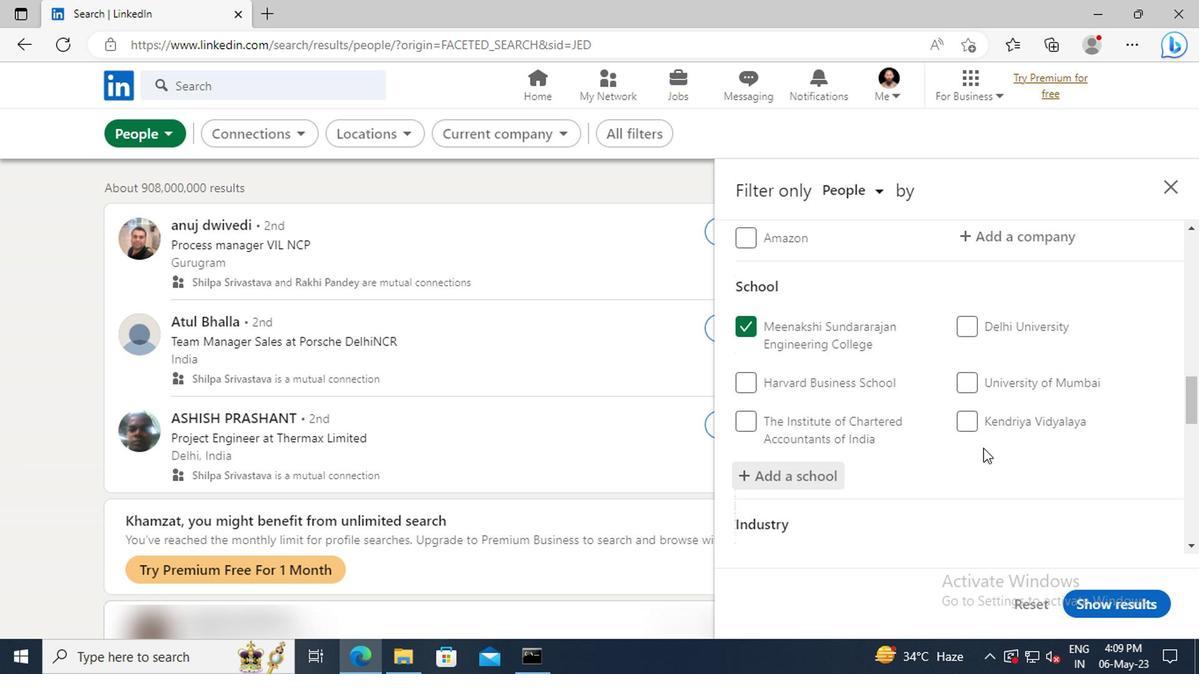 
Action: Mouse scrolled (981, 447) with delta (0, 0)
Screenshot: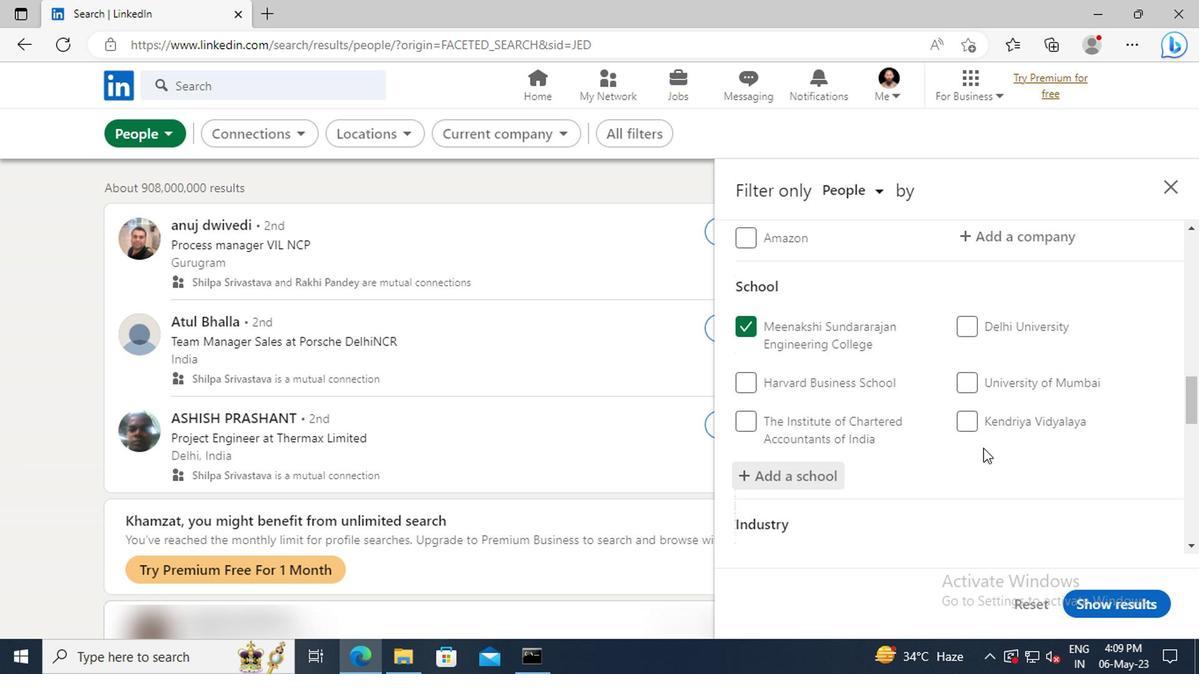 
Action: Mouse scrolled (981, 447) with delta (0, 0)
Screenshot: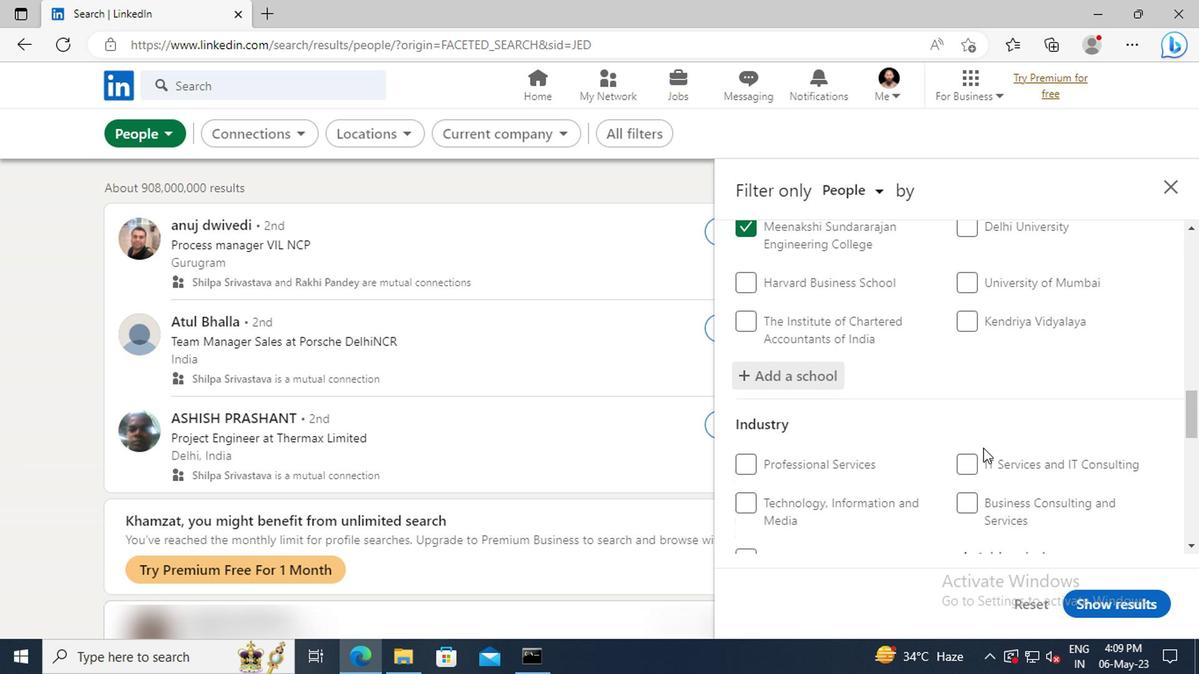 
Action: Mouse scrolled (981, 447) with delta (0, 0)
Screenshot: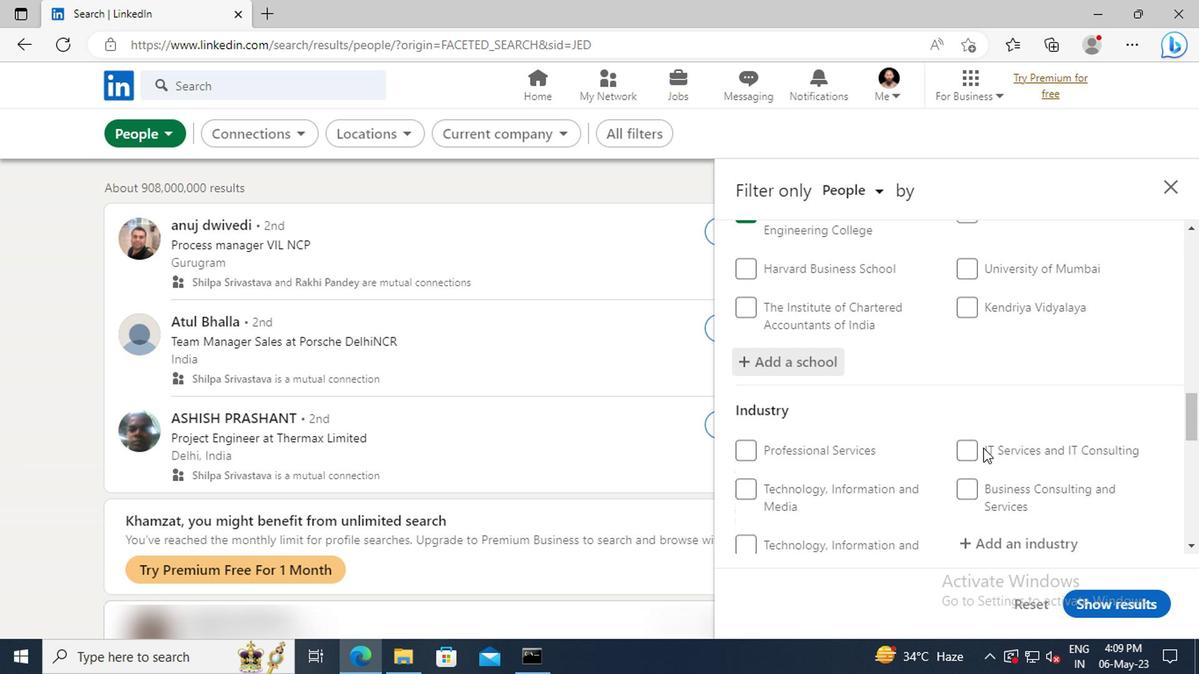 
Action: Mouse moved to (982, 460)
Screenshot: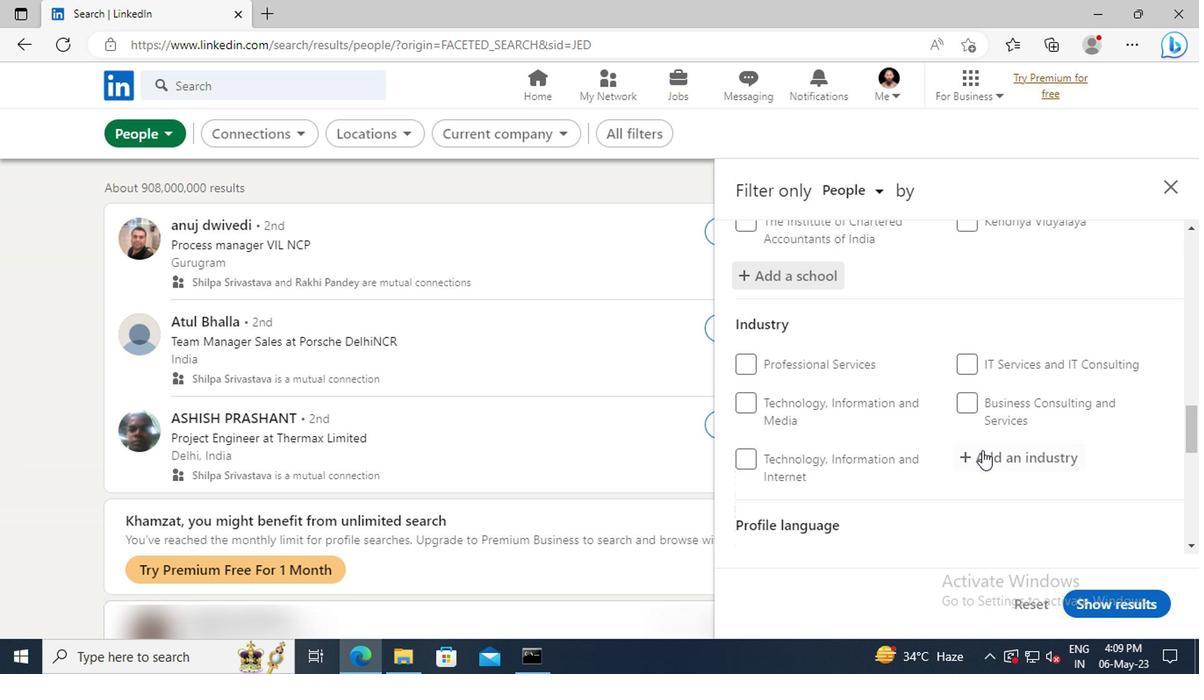 
Action: Mouse pressed left at (982, 460)
Screenshot: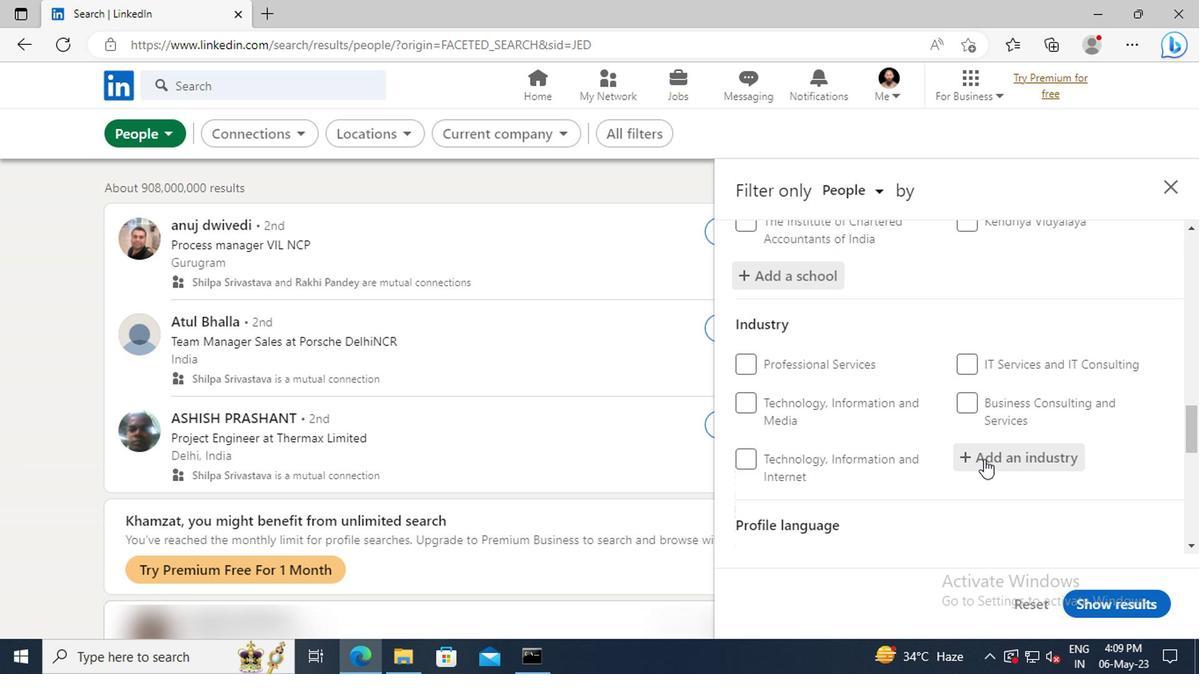 
Action: Key pressed <Key.shift>LIME<Key.space>AND
Screenshot: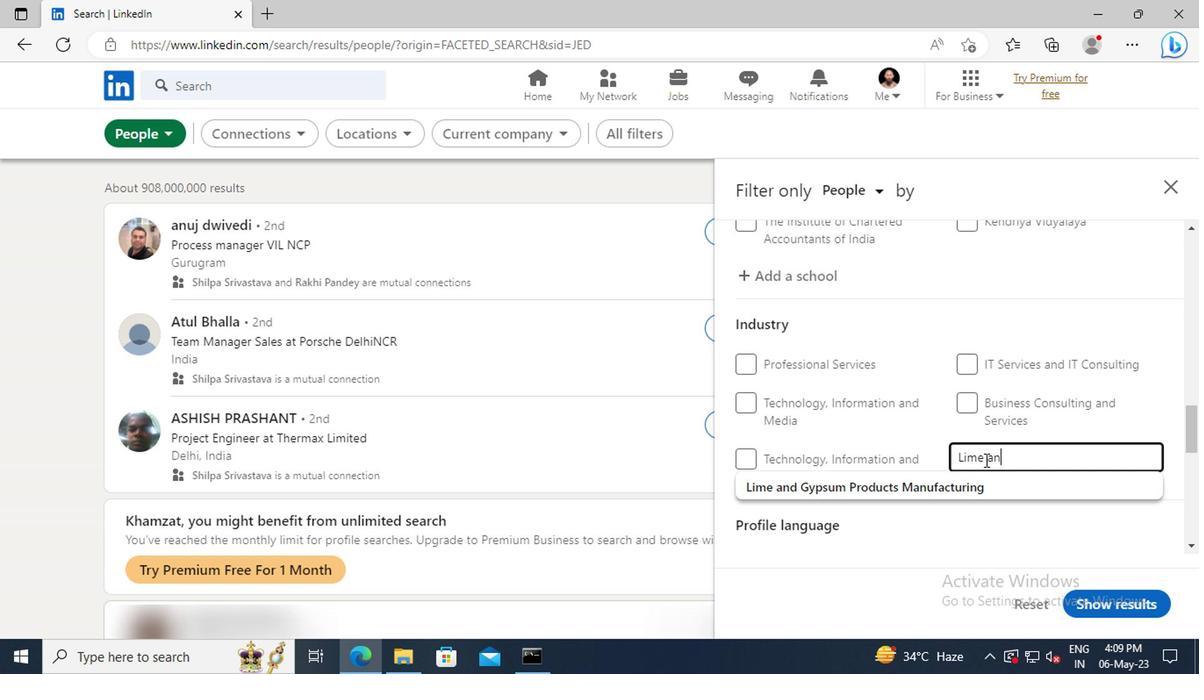 
Action: Mouse moved to (989, 478)
Screenshot: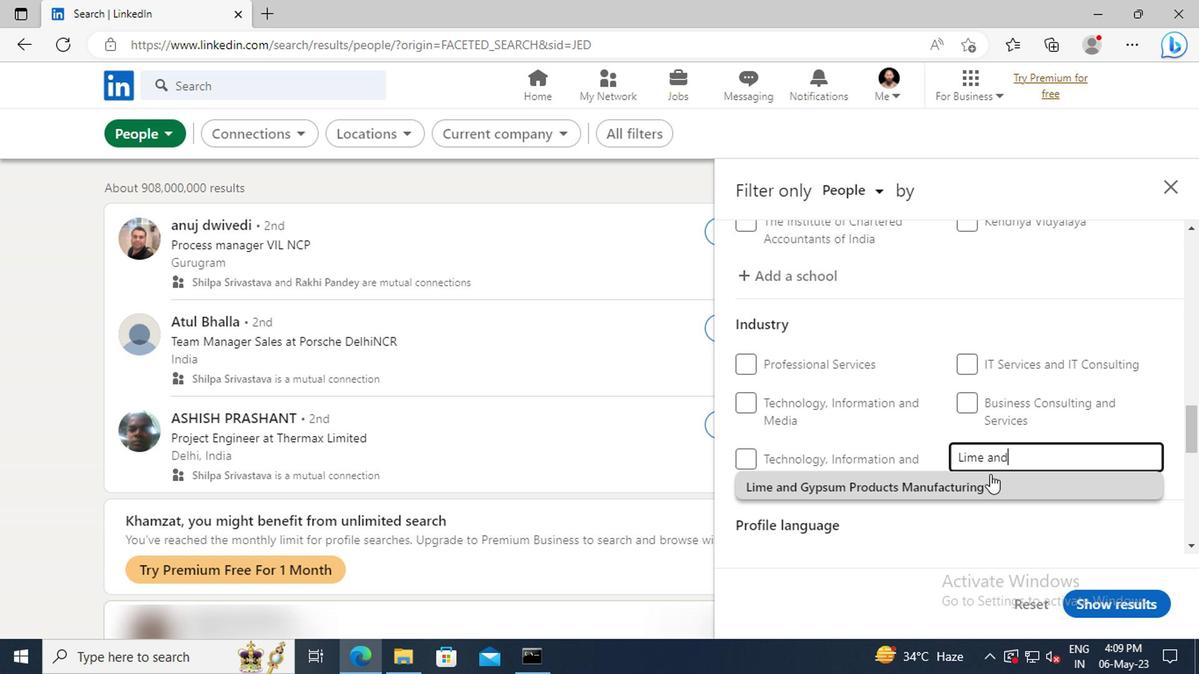 
Action: Mouse pressed left at (989, 478)
Screenshot: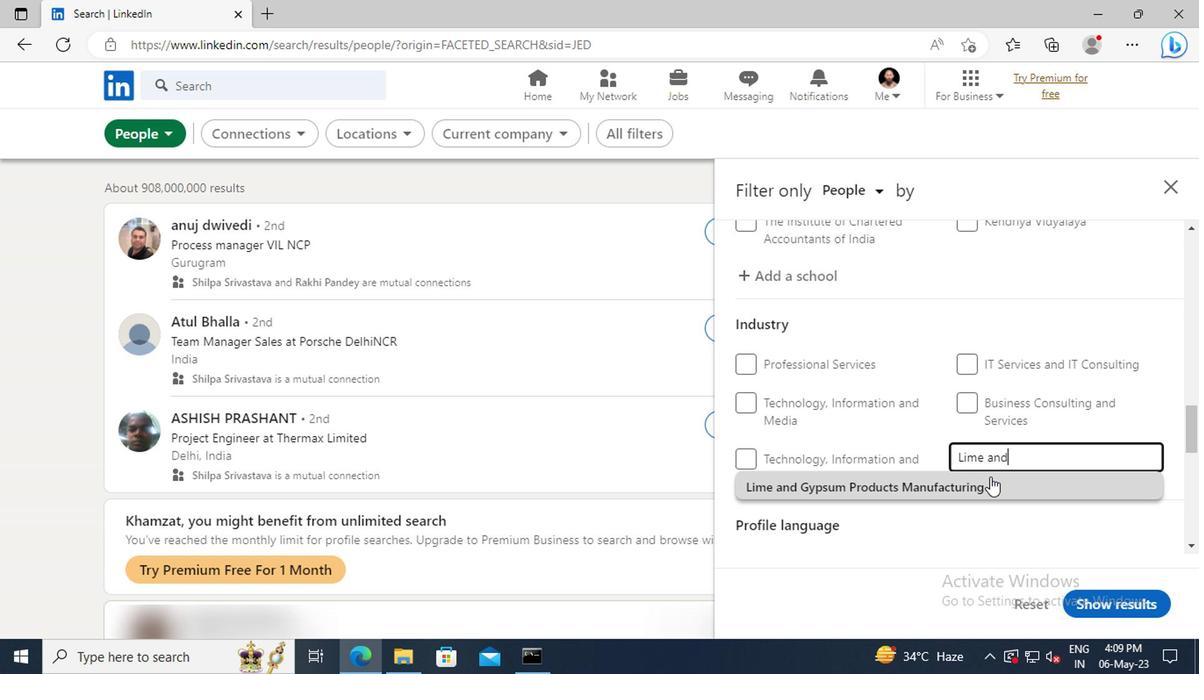 
Action: Mouse scrolled (989, 478) with delta (0, 0)
Screenshot: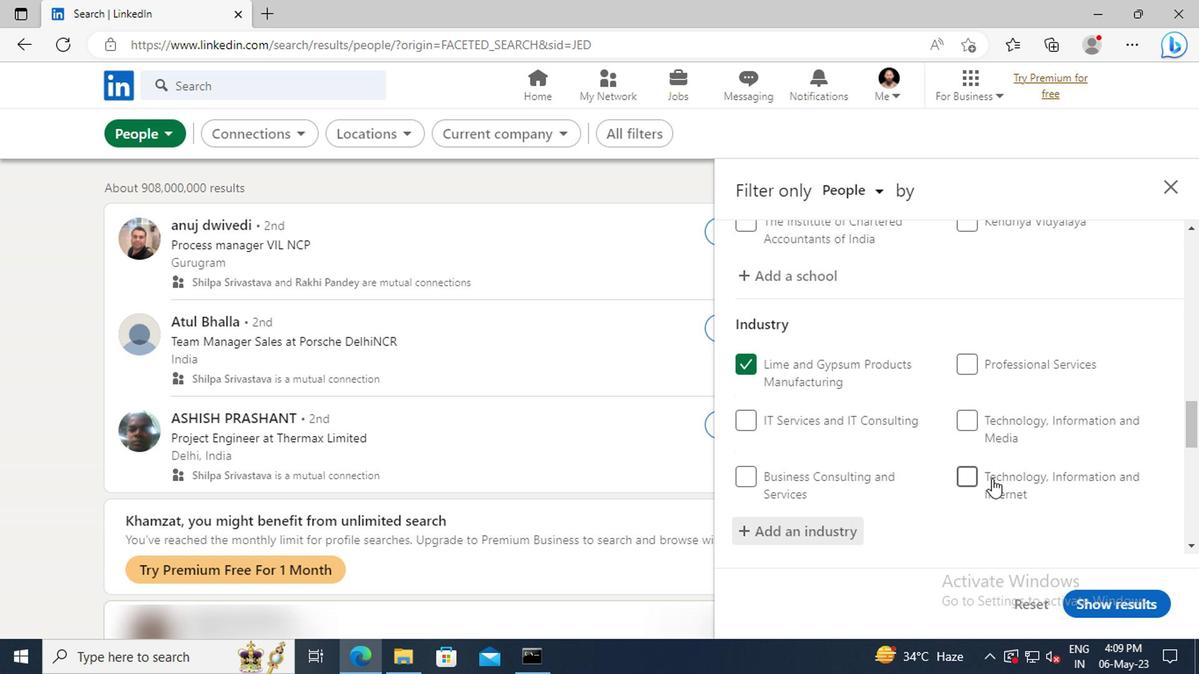 
Action: Mouse scrolled (989, 478) with delta (0, 0)
Screenshot: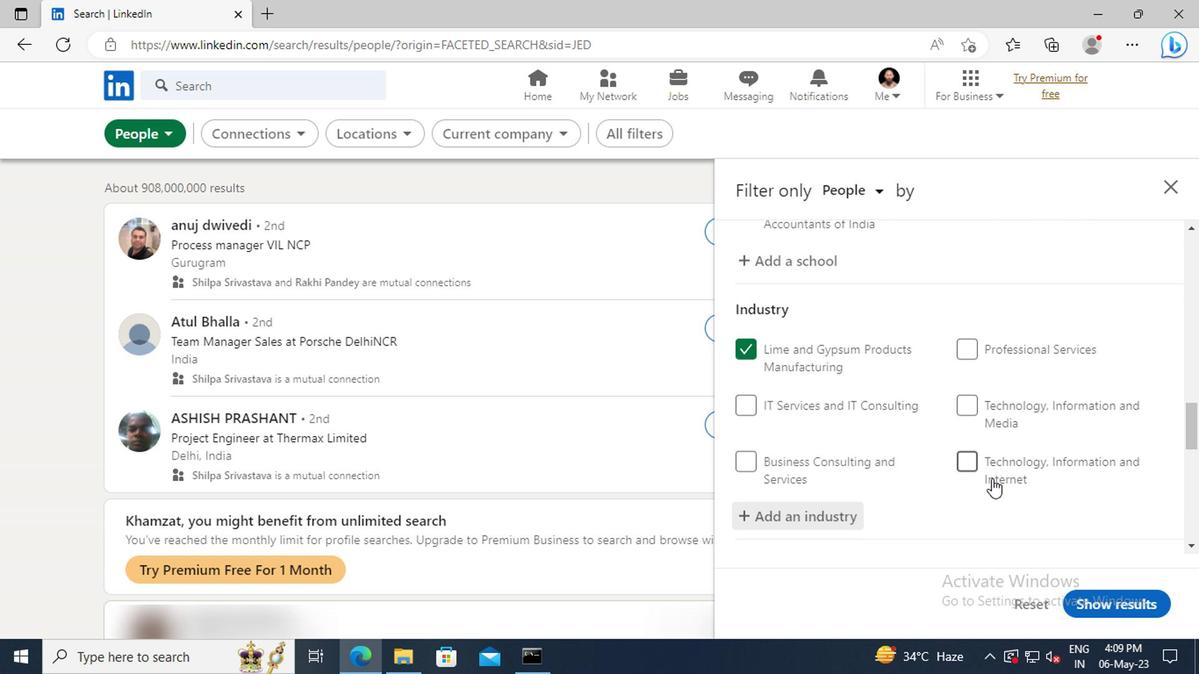 
Action: Mouse scrolled (989, 478) with delta (0, 0)
Screenshot: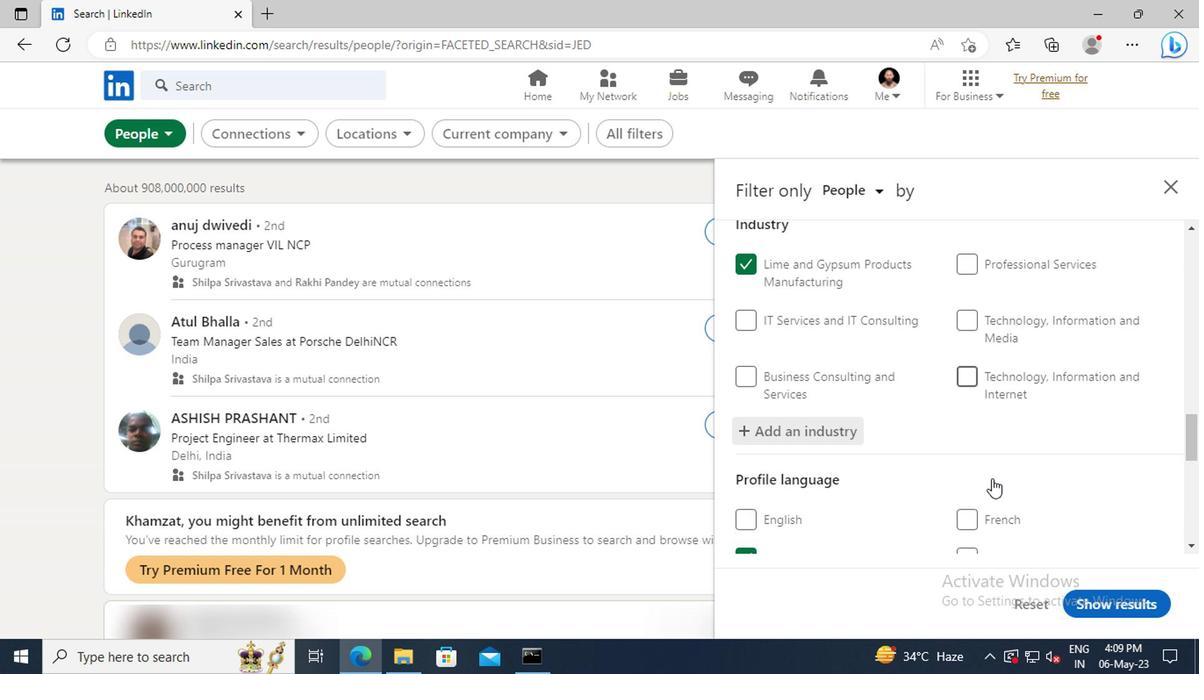 
Action: Mouse scrolled (989, 478) with delta (0, 0)
Screenshot: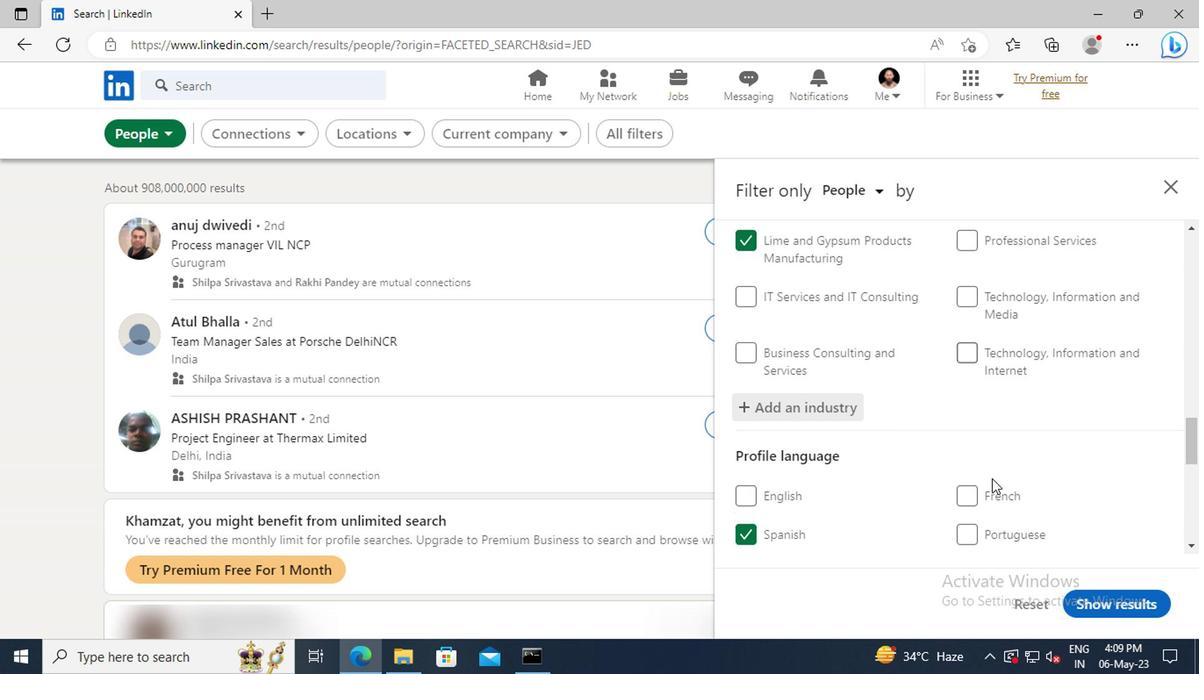 
Action: Mouse scrolled (989, 478) with delta (0, 0)
Screenshot: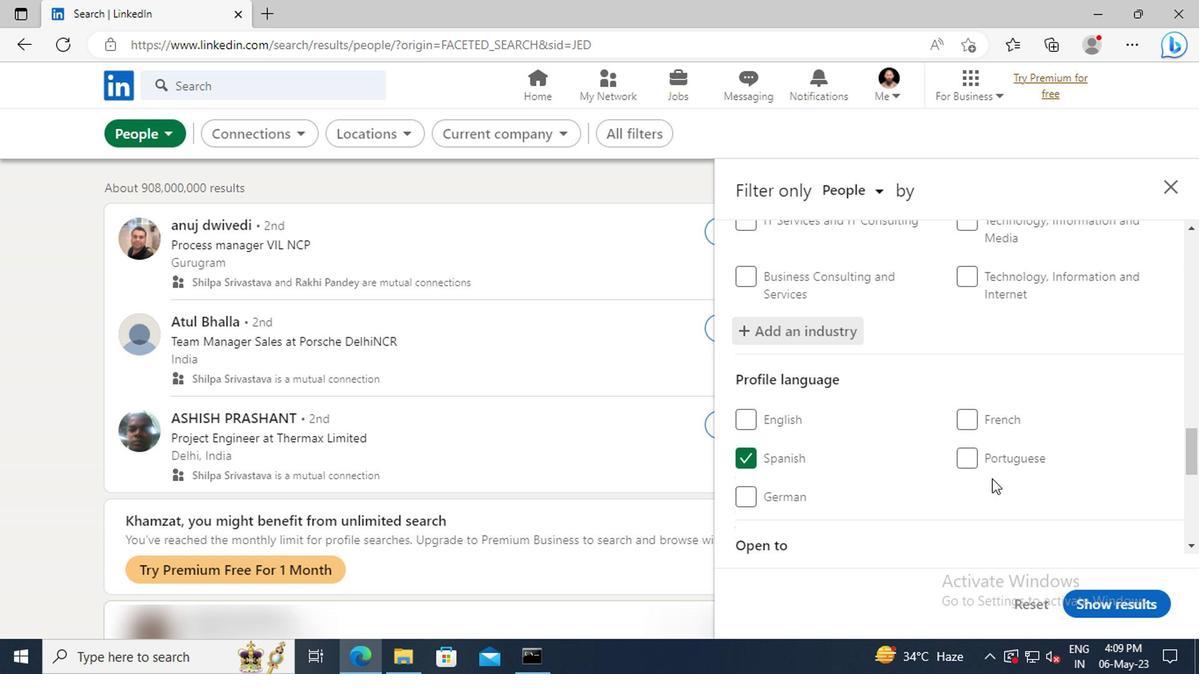 
Action: Mouse scrolled (989, 478) with delta (0, 0)
Screenshot: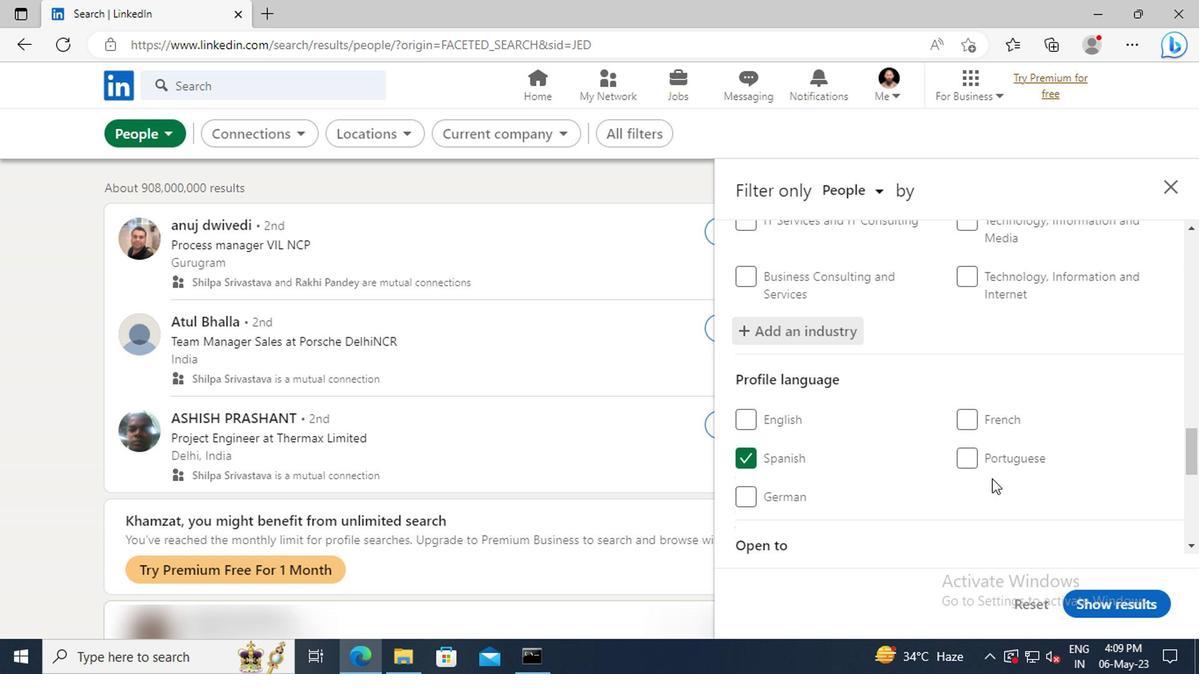 
Action: Mouse scrolled (989, 478) with delta (0, 0)
Screenshot: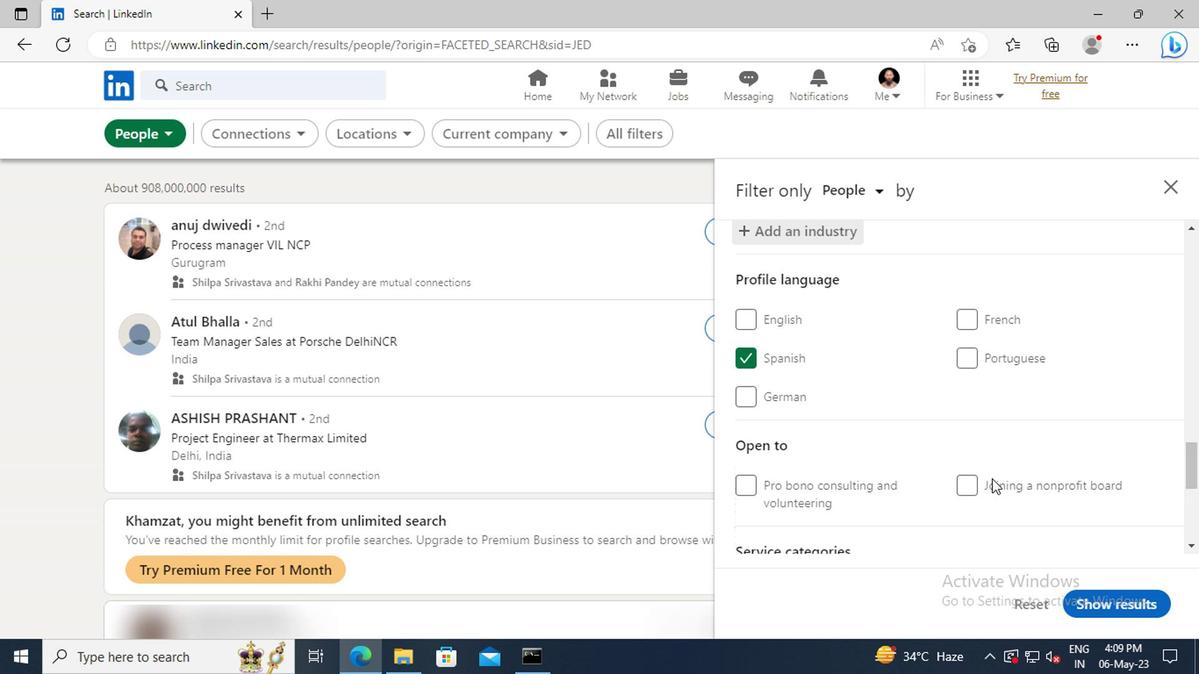 
Action: Mouse moved to (986, 472)
Screenshot: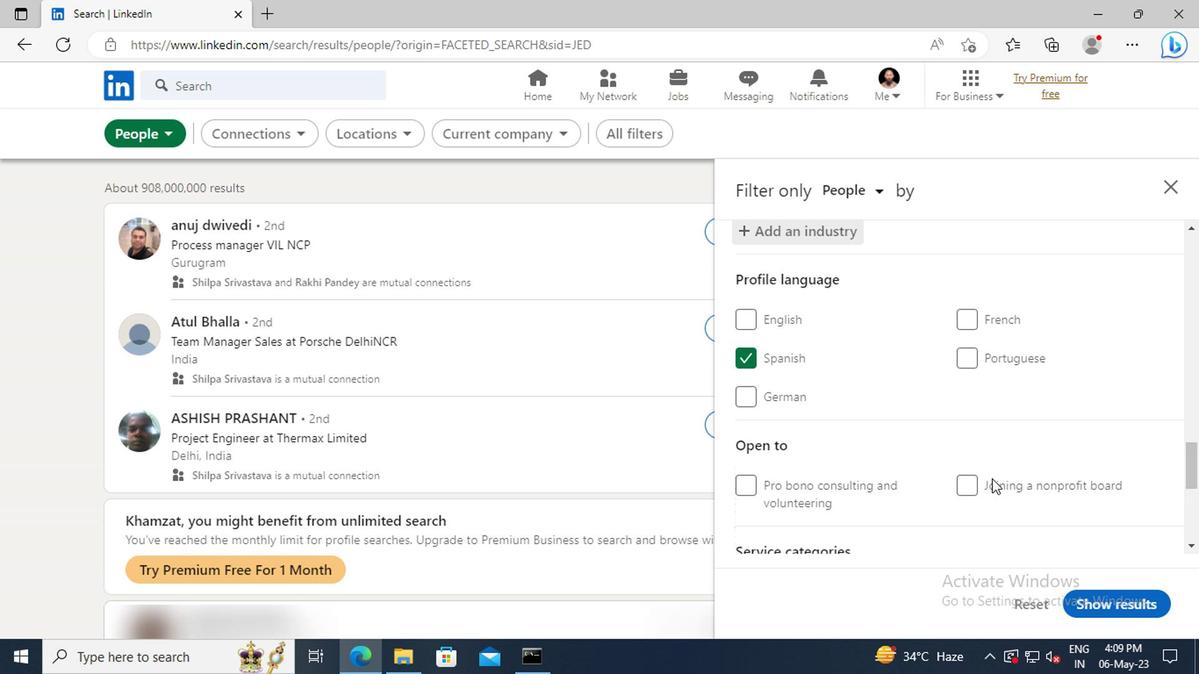 
Action: Mouse scrolled (986, 471) with delta (0, 0)
Screenshot: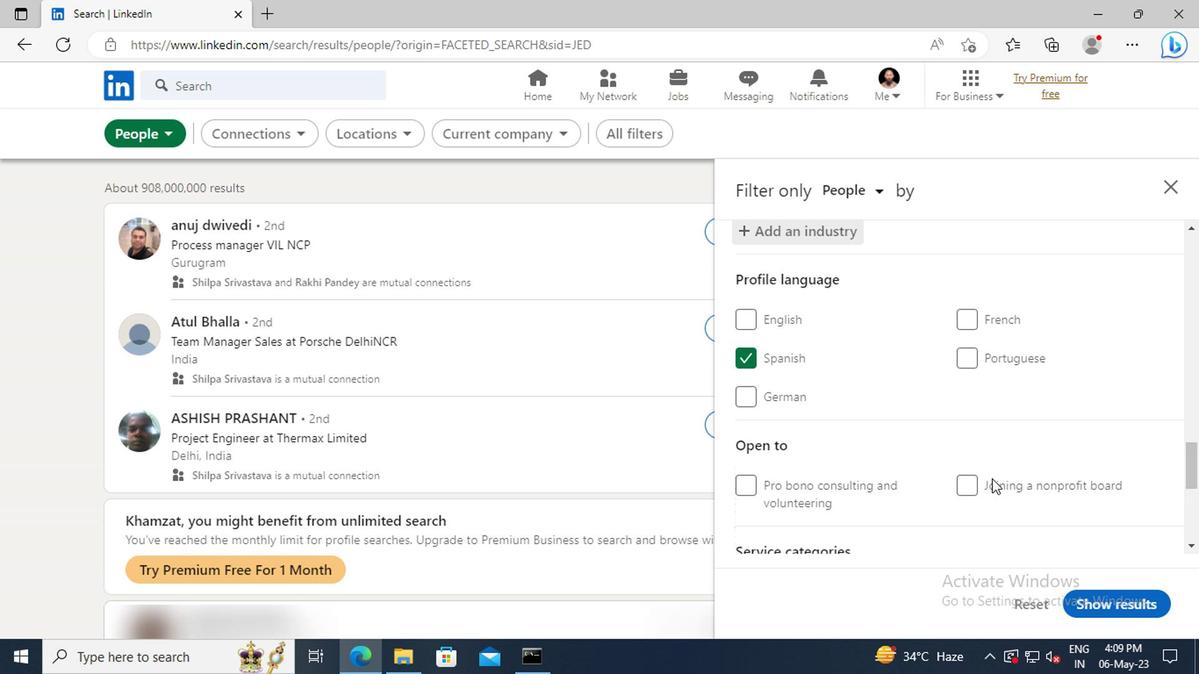 
Action: Mouse moved to (979, 443)
Screenshot: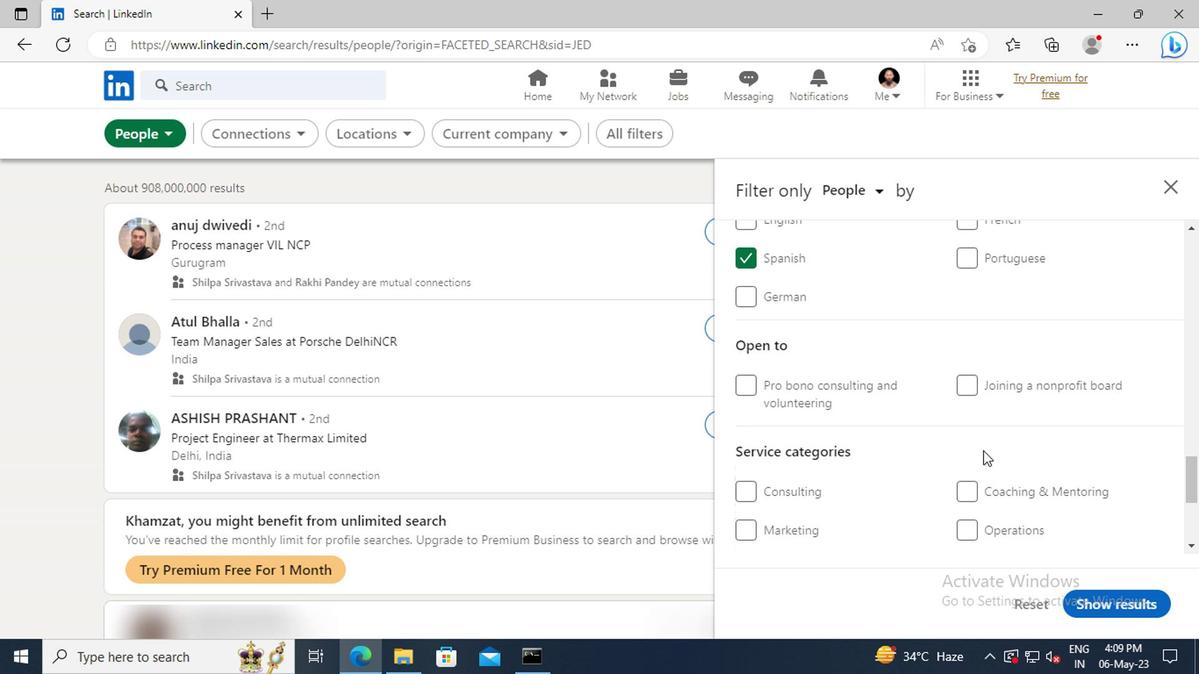 
Action: Mouse scrolled (979, 443) with delta (0, 0)
Screenshot: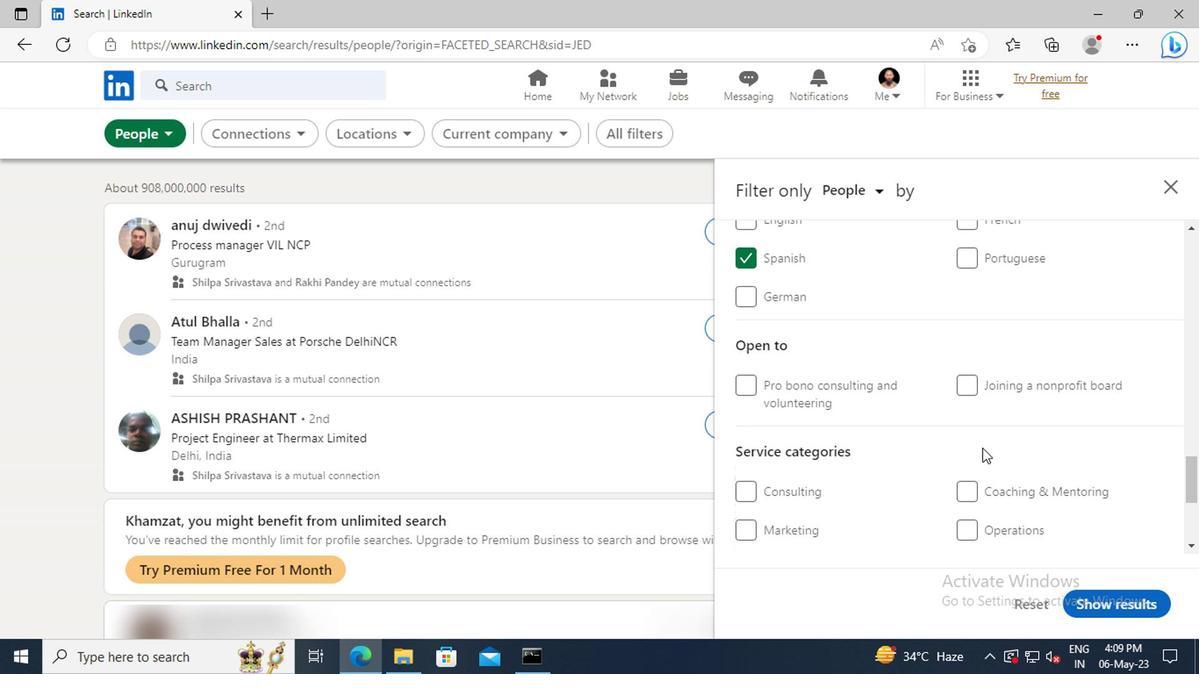 
Action: Mouse moved to (979, 443)
Screenshot: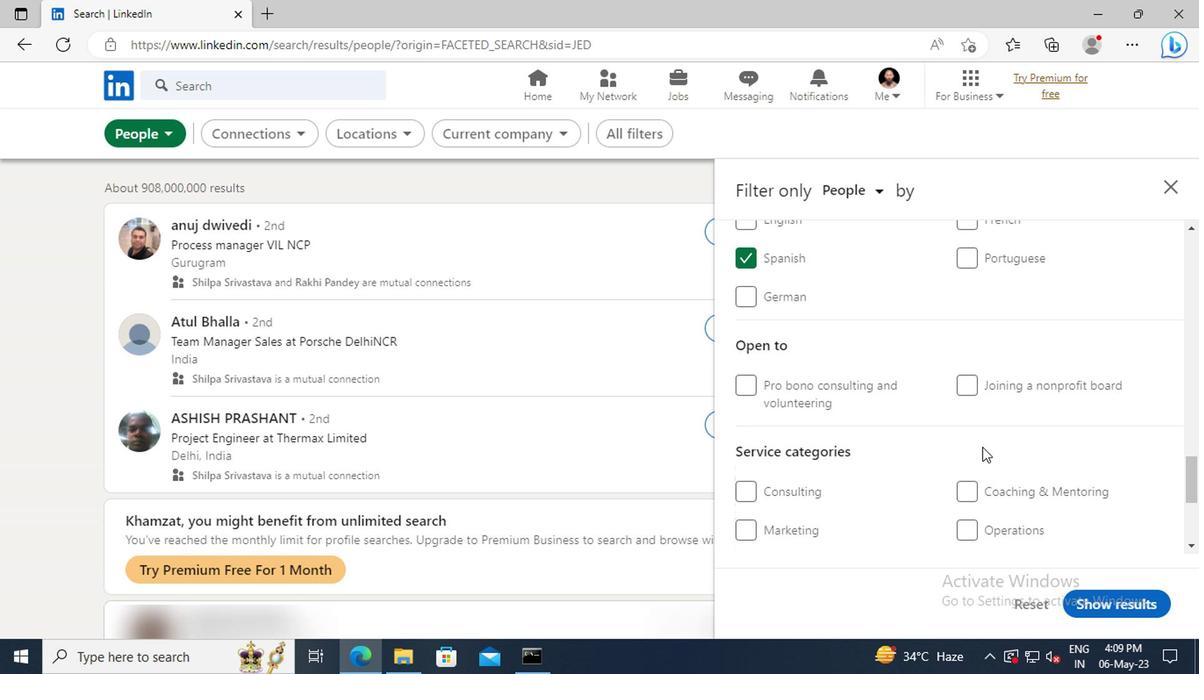 
Action: Mouse scrolled (979, 441) with delta (0, -1)
Screenshot: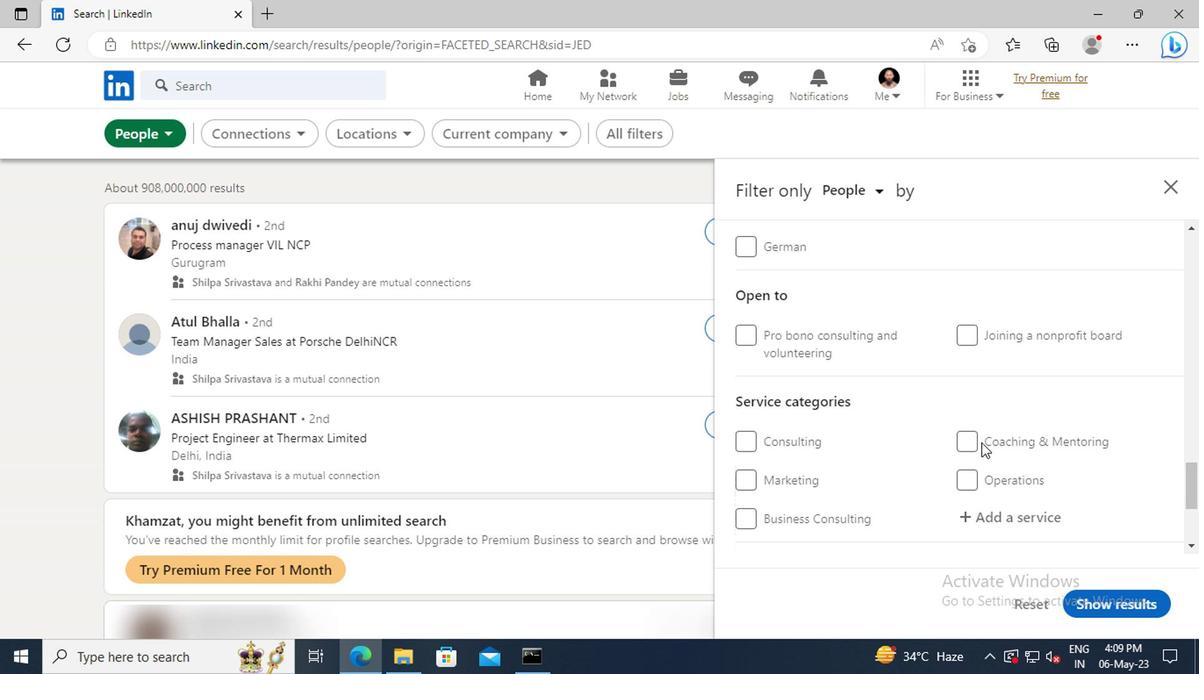 
Action: Mouse scrolled (979, 441) with delta (0, -1)
Screenshot: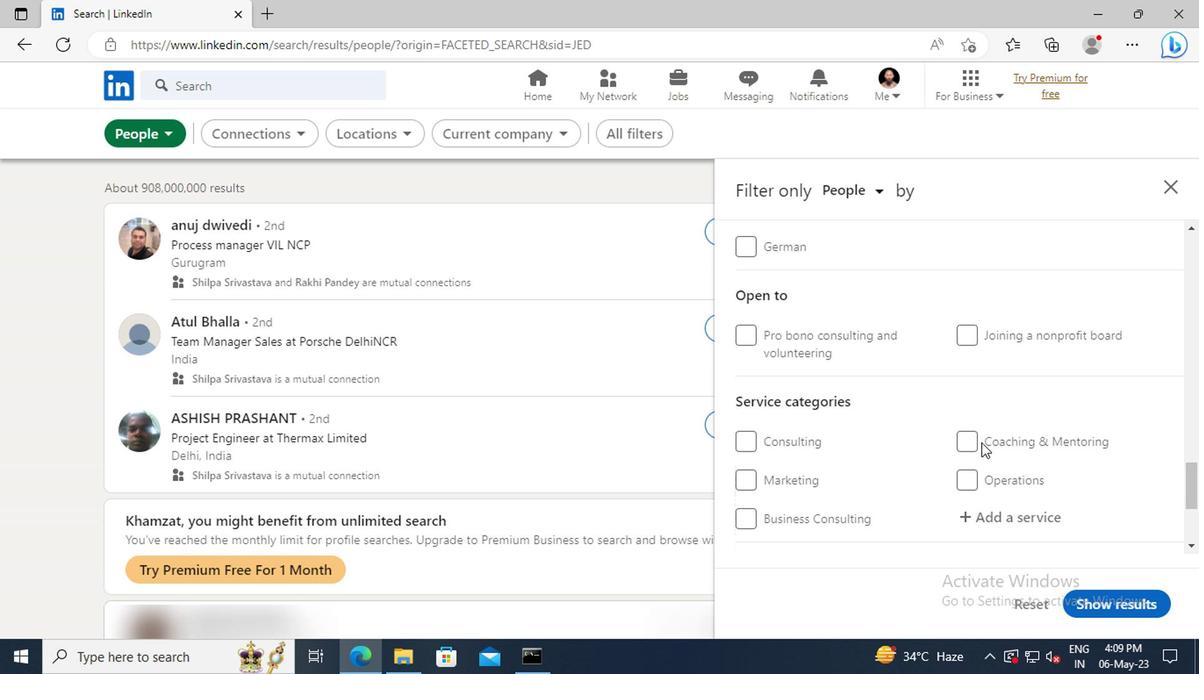 
Action: Mouse moved to (982, 424)
Screenshot: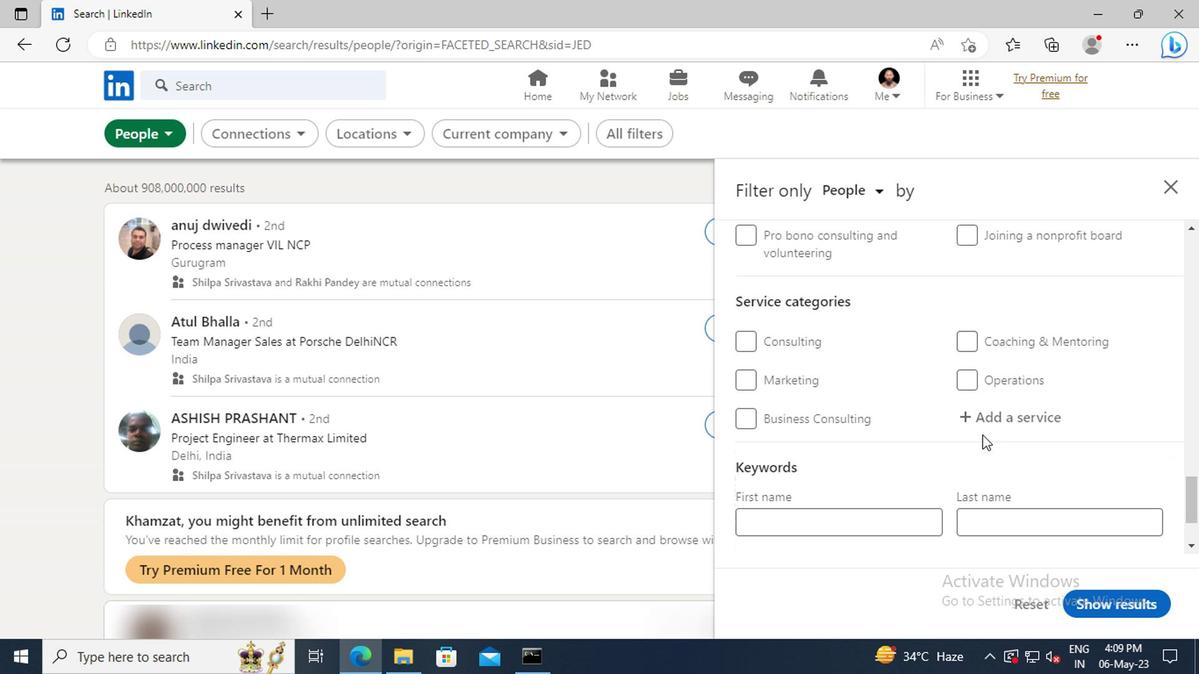 
Action: Mouse pressed left at (982, 424)
Screenshot: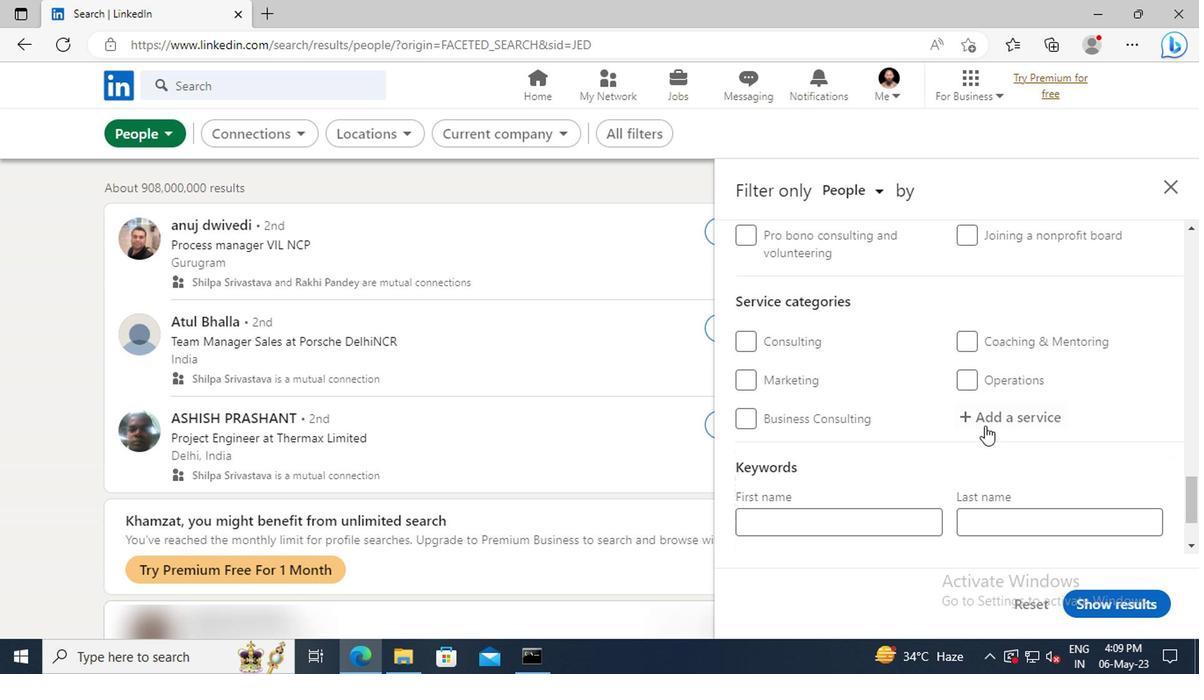 
Action: Key pressed <Key.shift>EMAIL<Key.space>
Screenshot: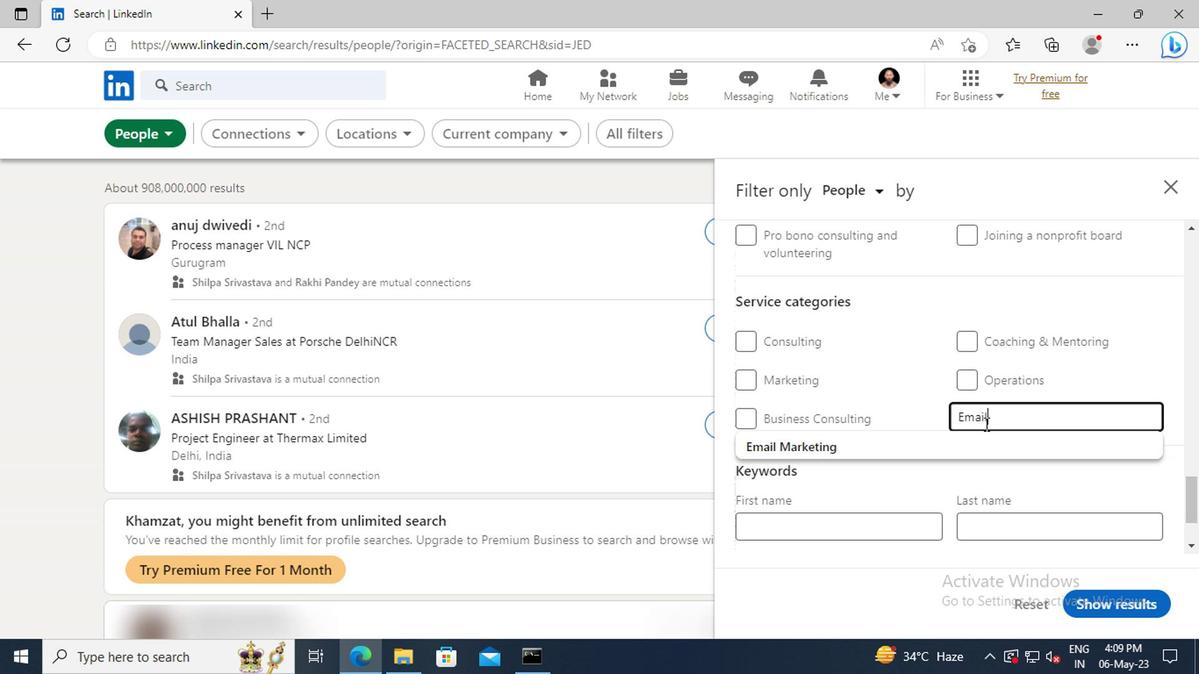 
Action: Mouse moved to (983, 444)
Screenshot: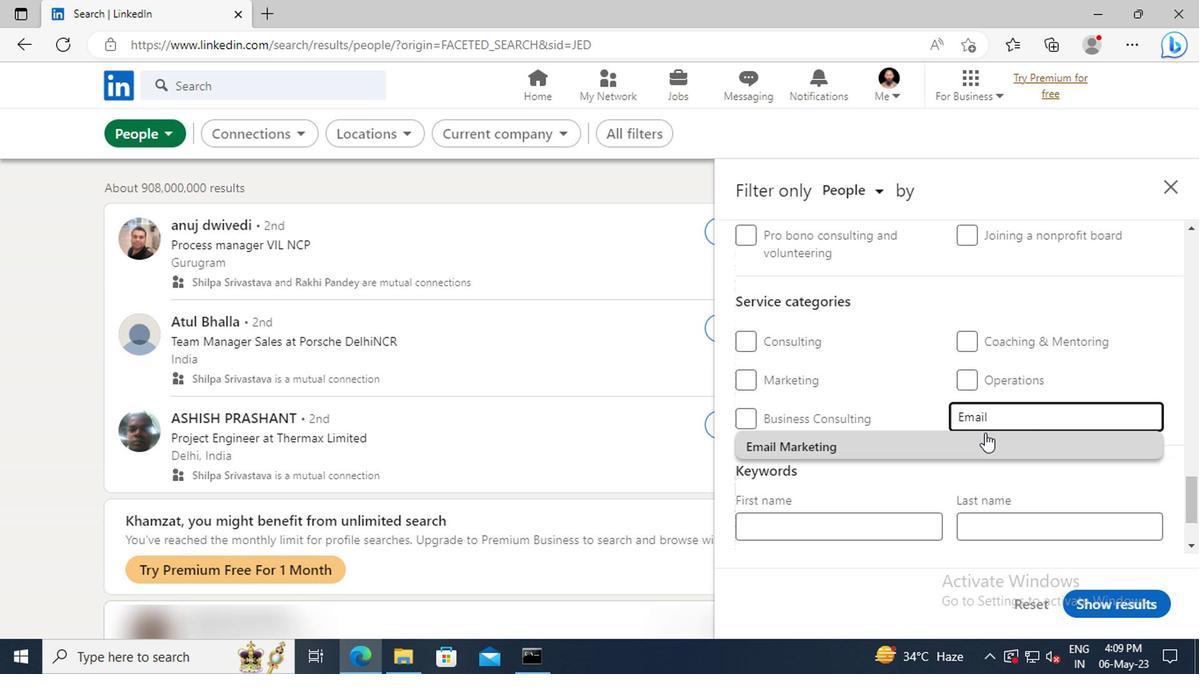 
Action: Mouse pressed left at (983, 444)
Screenshot: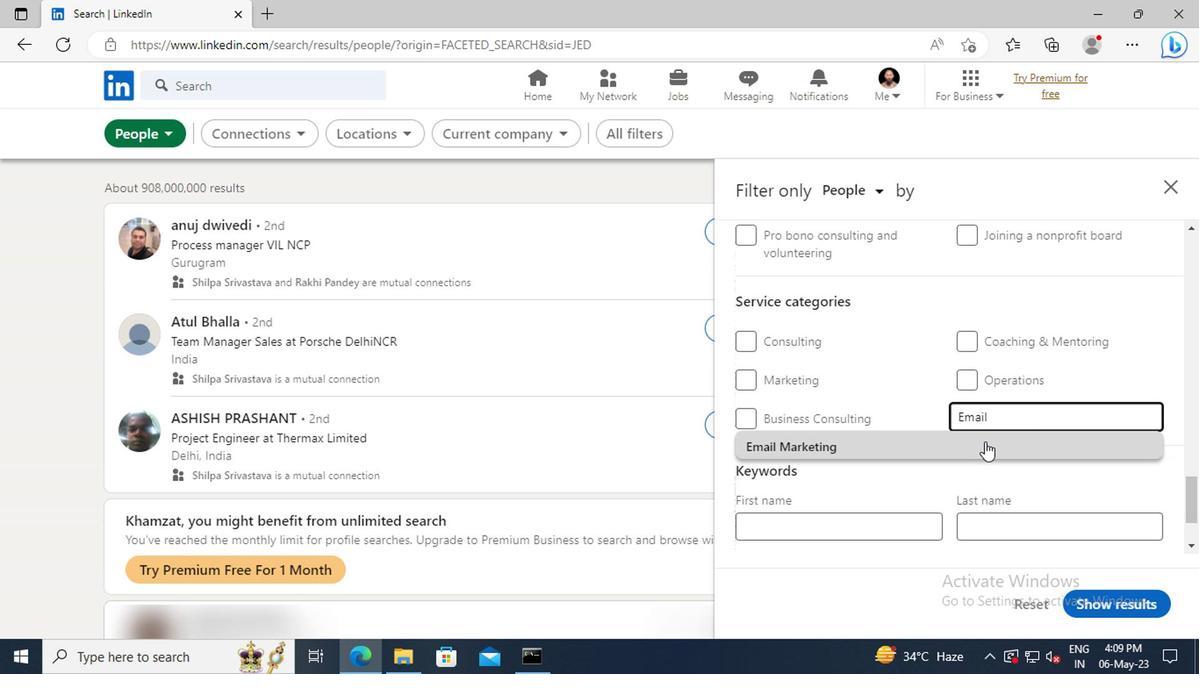 
Action: Mouse scrolled (983, 443) with delta (0, 0)
Screenshot: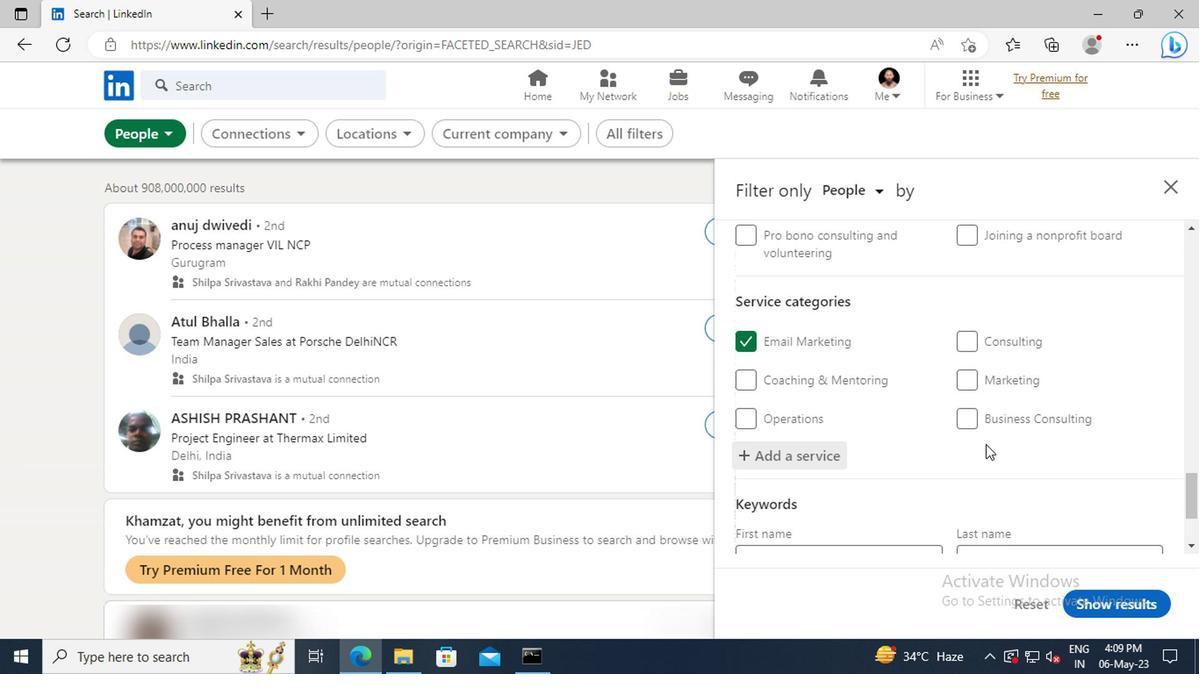 
Action: Mouse scrolled (983, 443) with delta (0, 0)
Screenshot: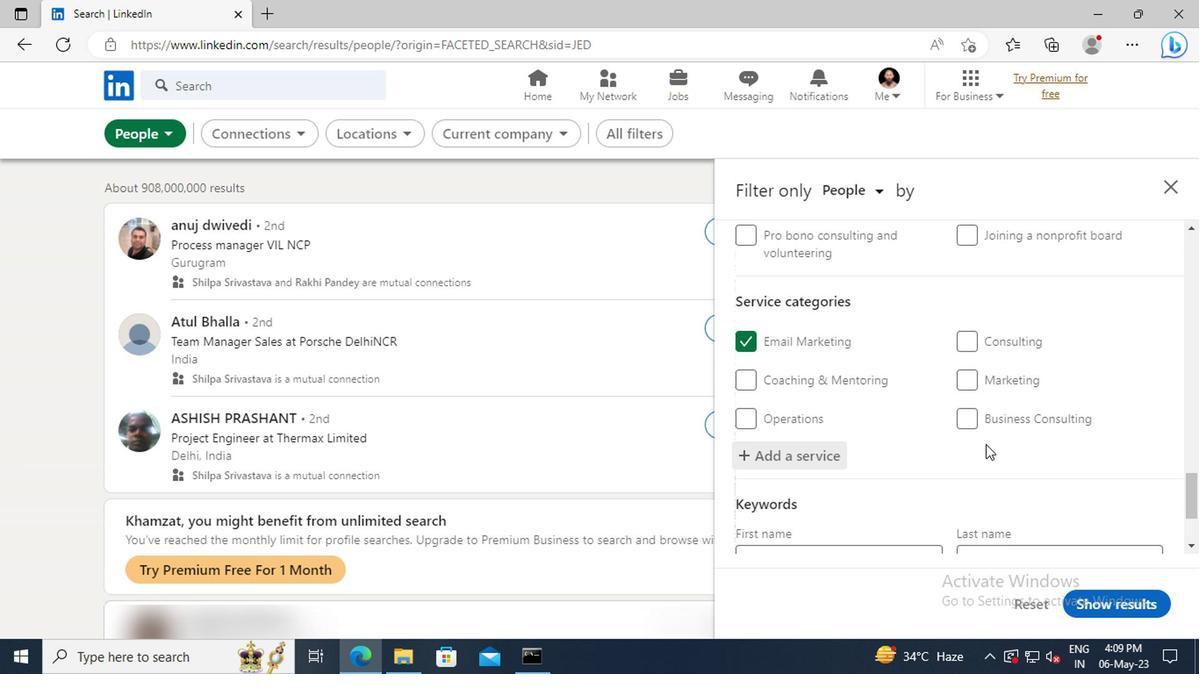 
Action: Mouse scrolled (983, 443) with delta (0, 0)
Screenshot: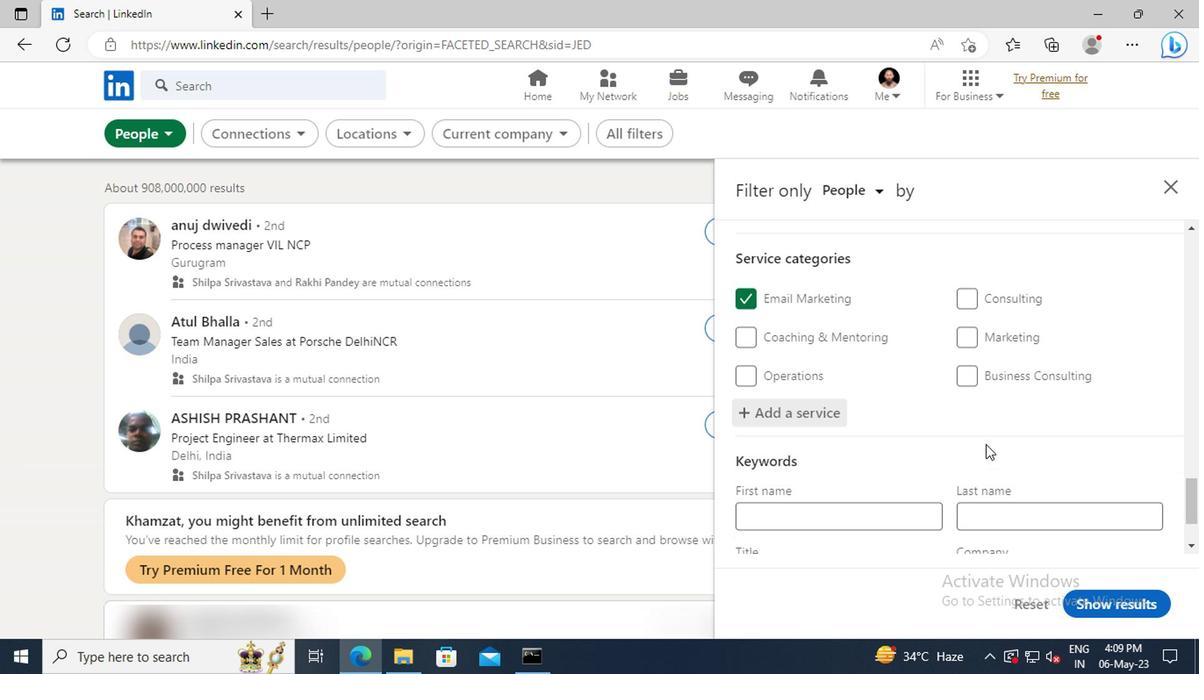 
Action: Mouse scrolled (983, 443) with delta (0, 0)
Screenshot: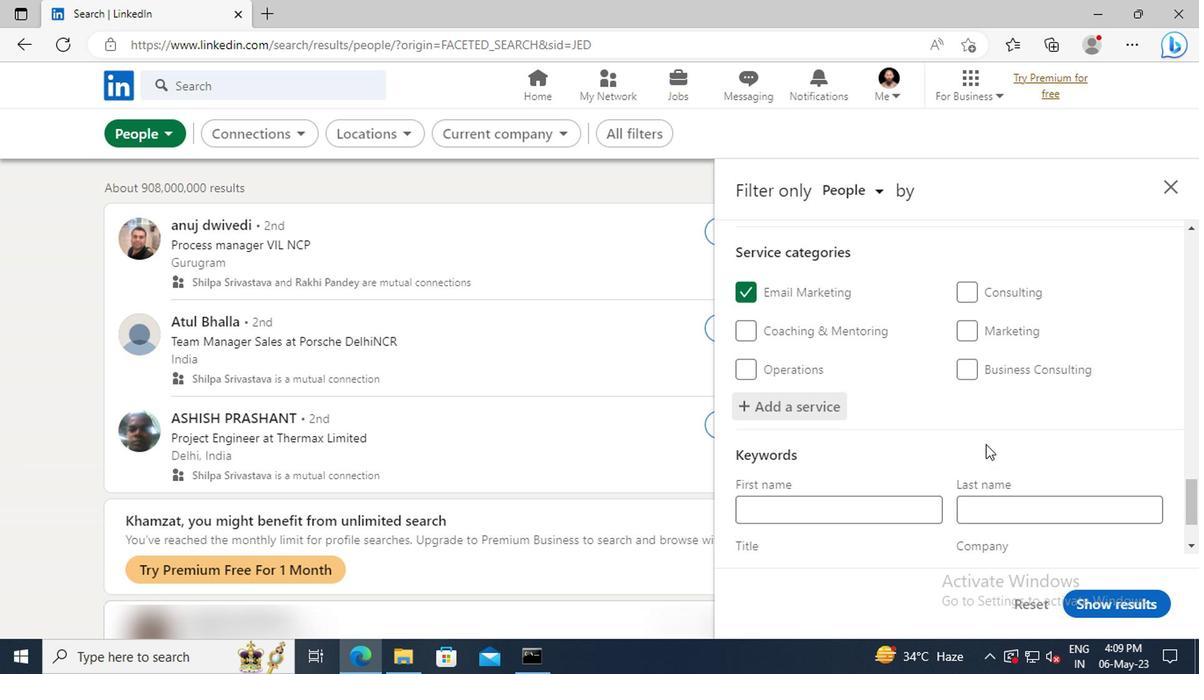 
Action: Mouse moved to (862, 476)
Screenshot: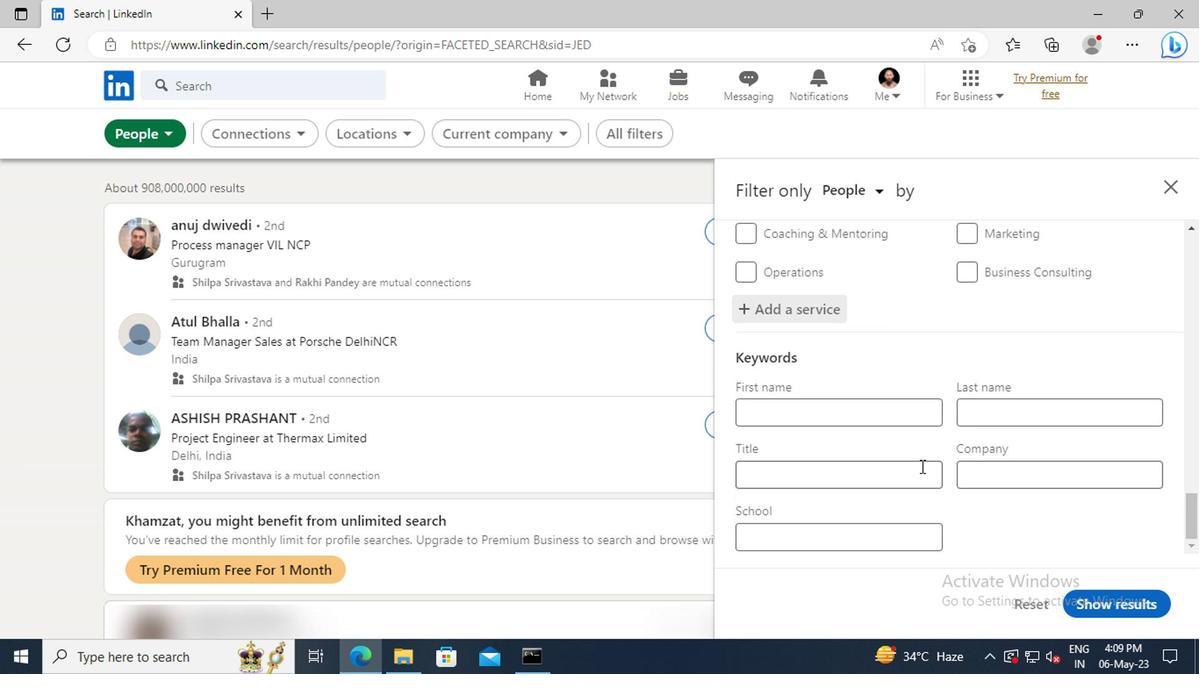 
Action: Mouse pressed left at (862, 476)
Screenshot: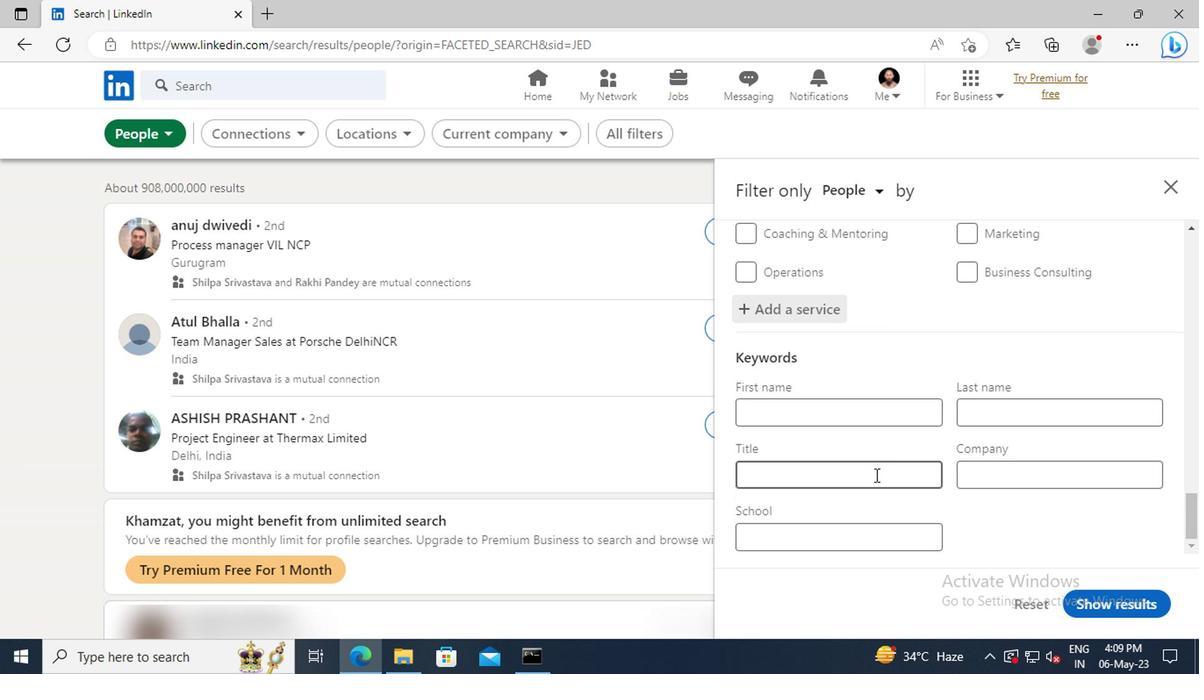 
Action: Key pressed <Key.shift>CONTINUOUS<Key.space><Key.shift>IMPROVEMENT<Key.space><Key.shift>LEAD<Key.enter>
Screenshot: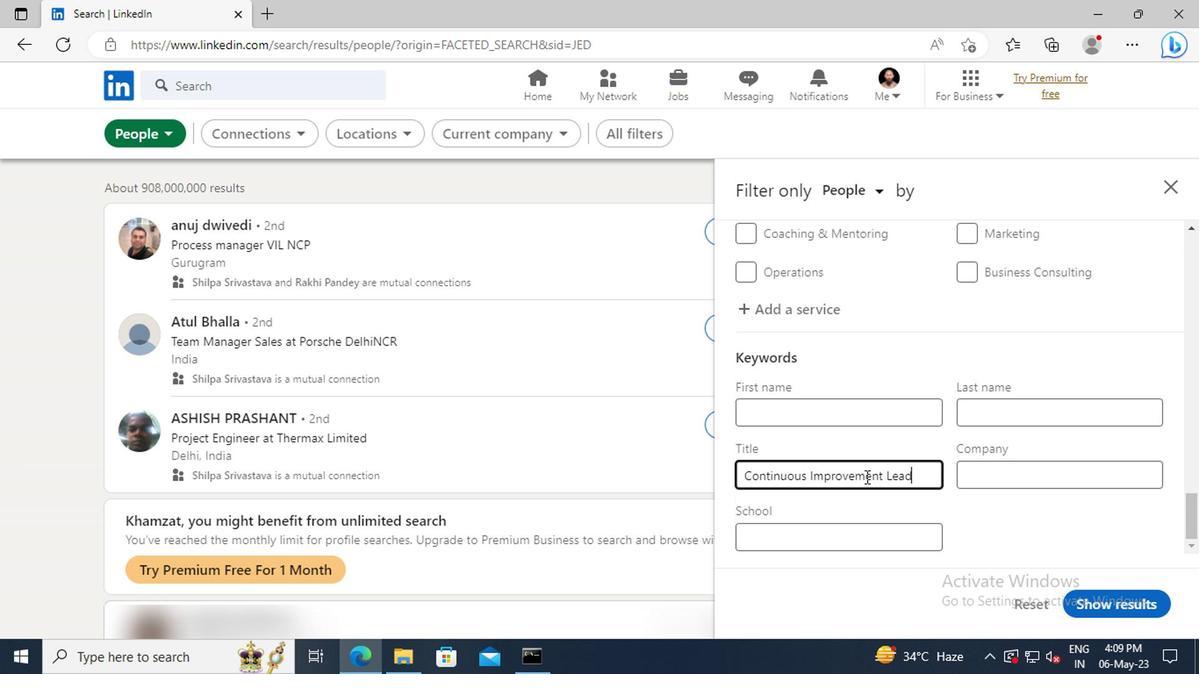 
Action: Mouse moved to (1095, 600)
Screenshot: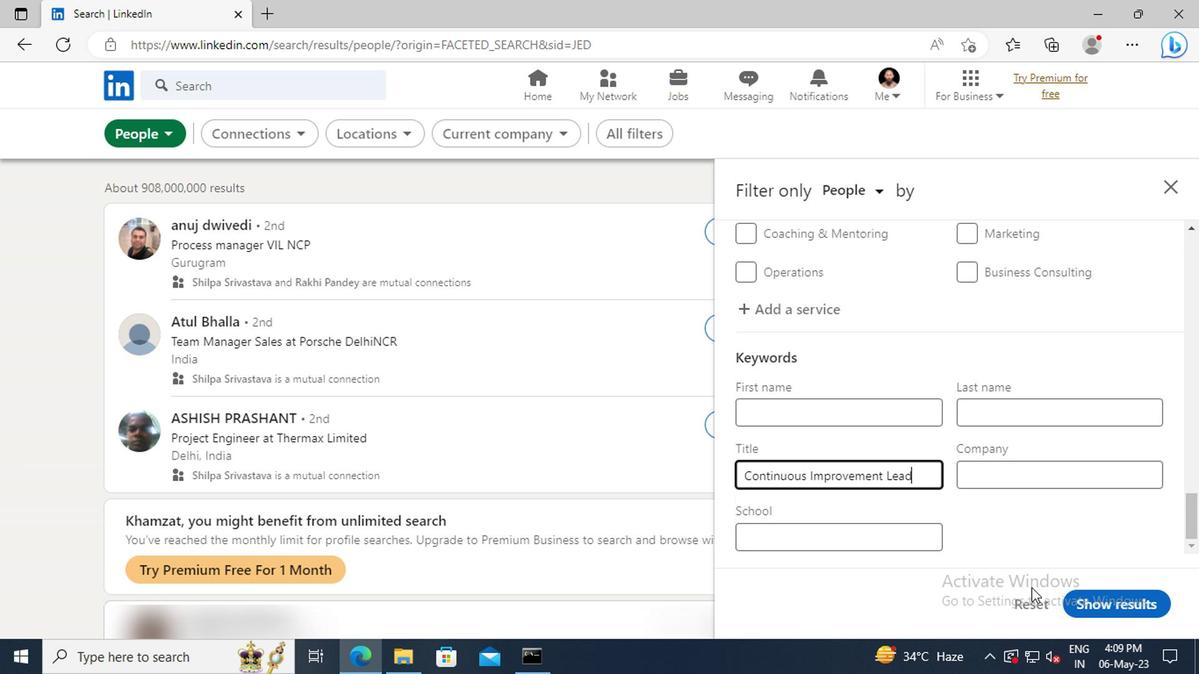 
Action: Mouse pressed left at (1095, 600)
Screenshot: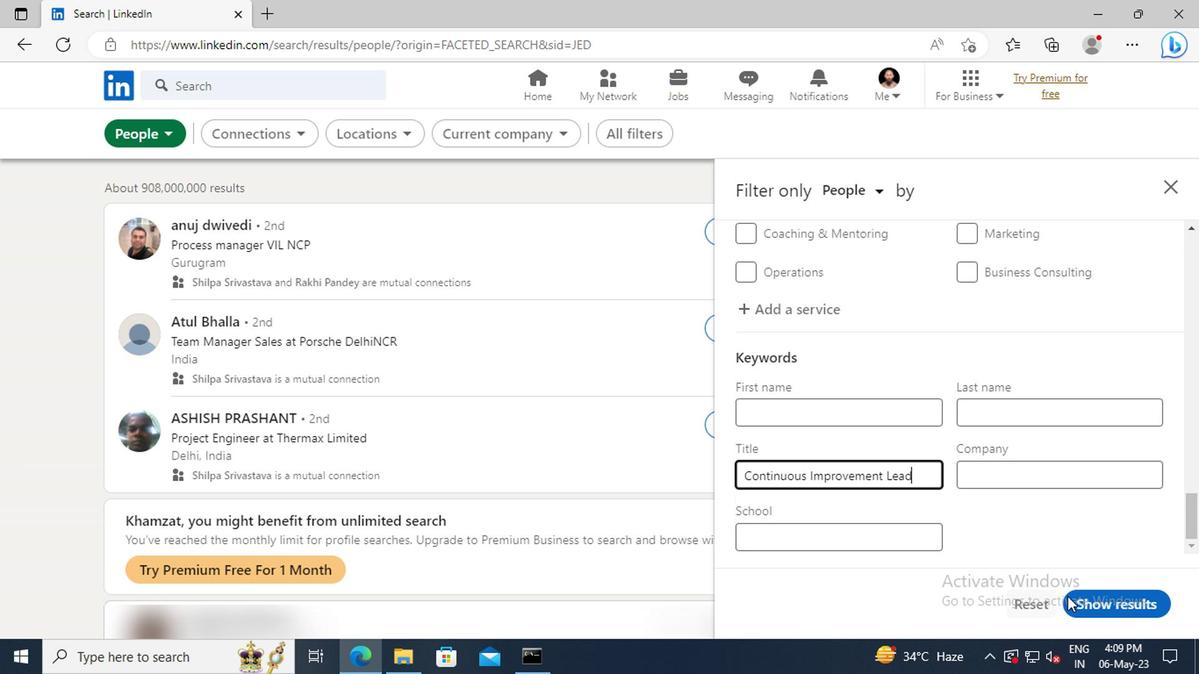 
